 Task: In the  document roboposter.docx ,align picture to the 'center'. Insert word art below the picture and give heading  'Robot in Green'change the shape height to  6.82 in
Action: Mouse moved to (309, 406)
Screenshot: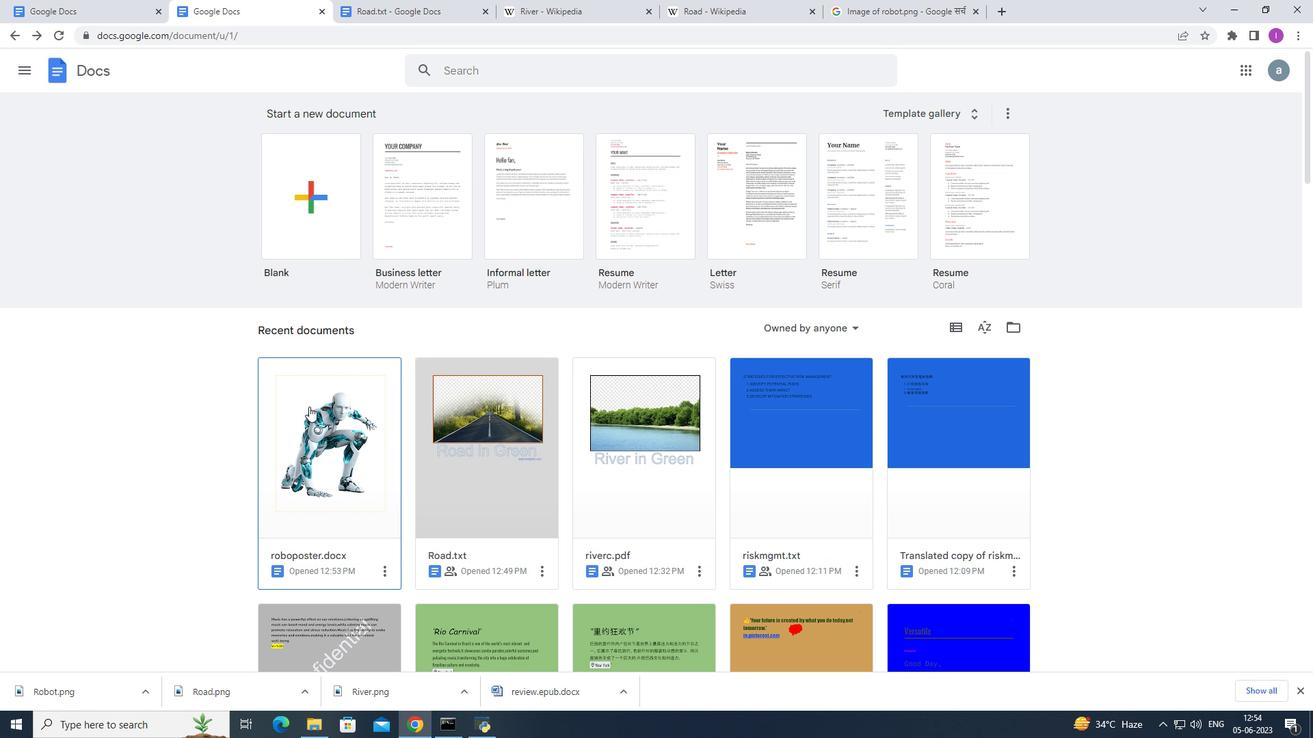 
Action: Mouse pressed left at (309, 406)
Screenshot: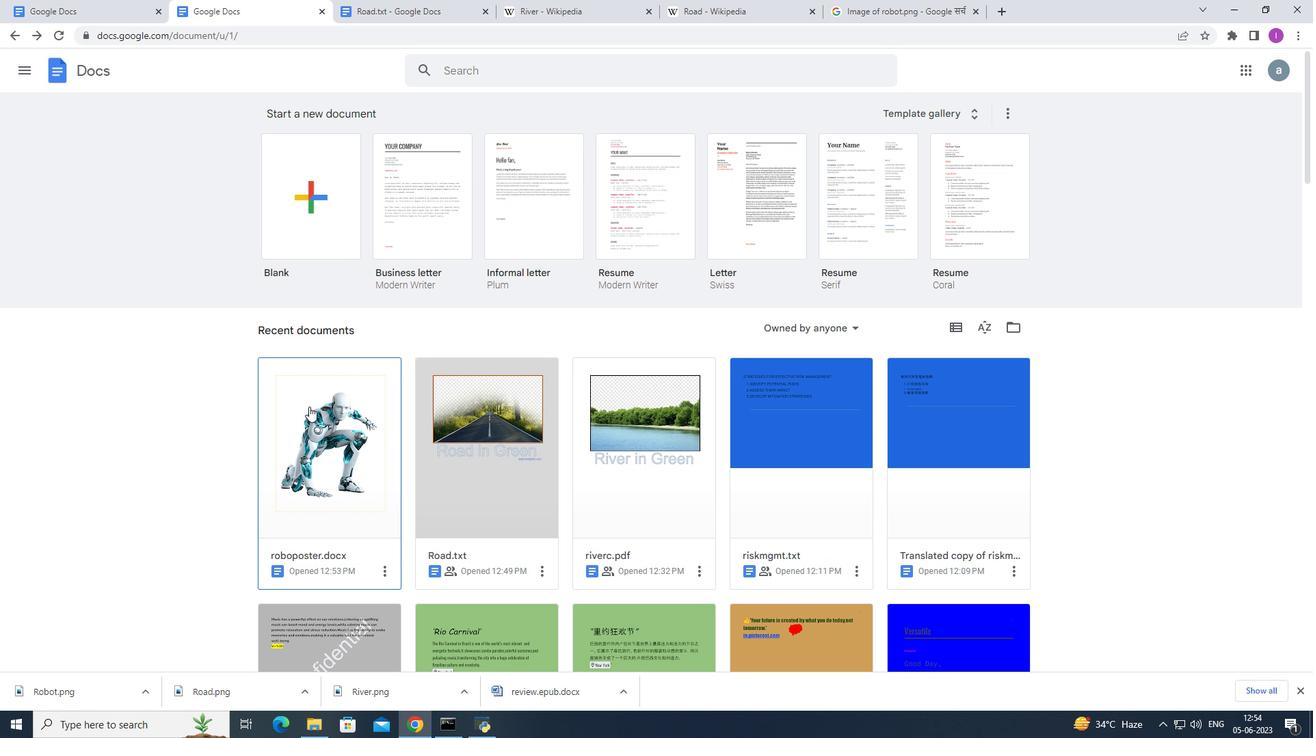 
Action: Mouse moved to (503, 211)
Screenshot: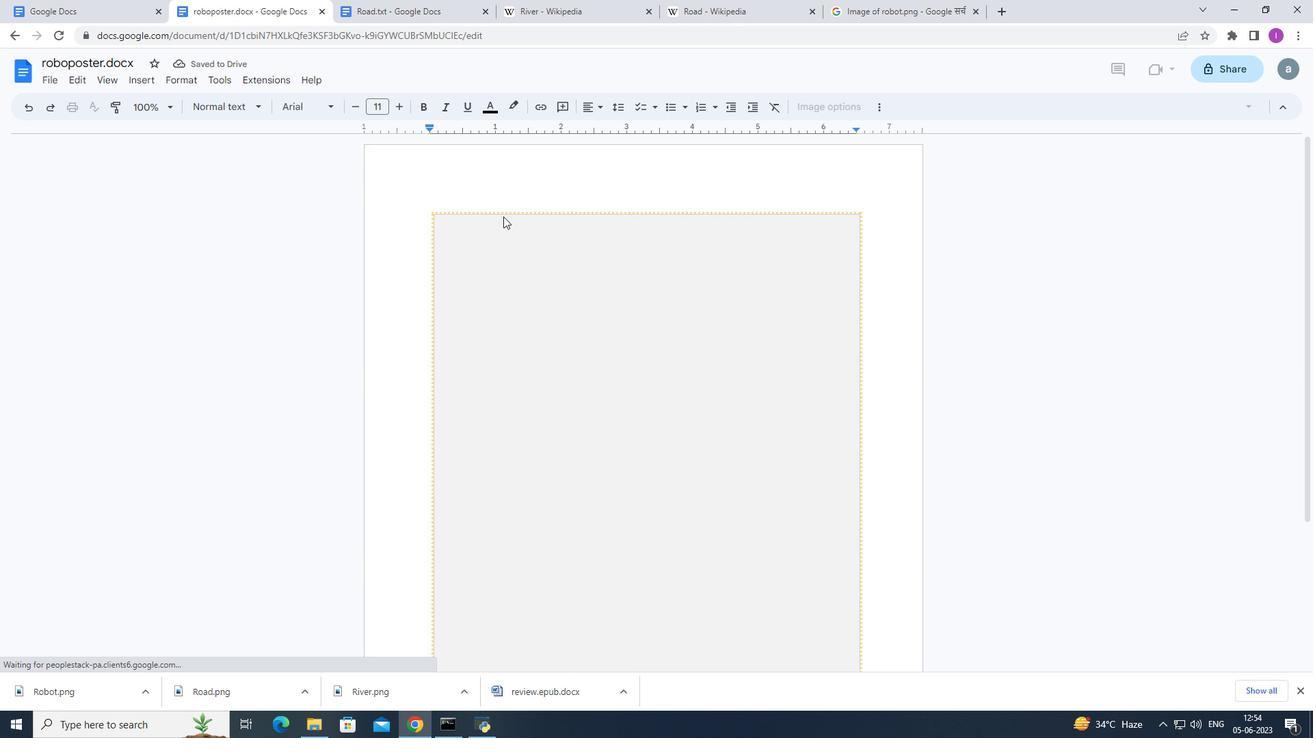 
Action: Mouse pressed left at (503, 211)
Screenshot: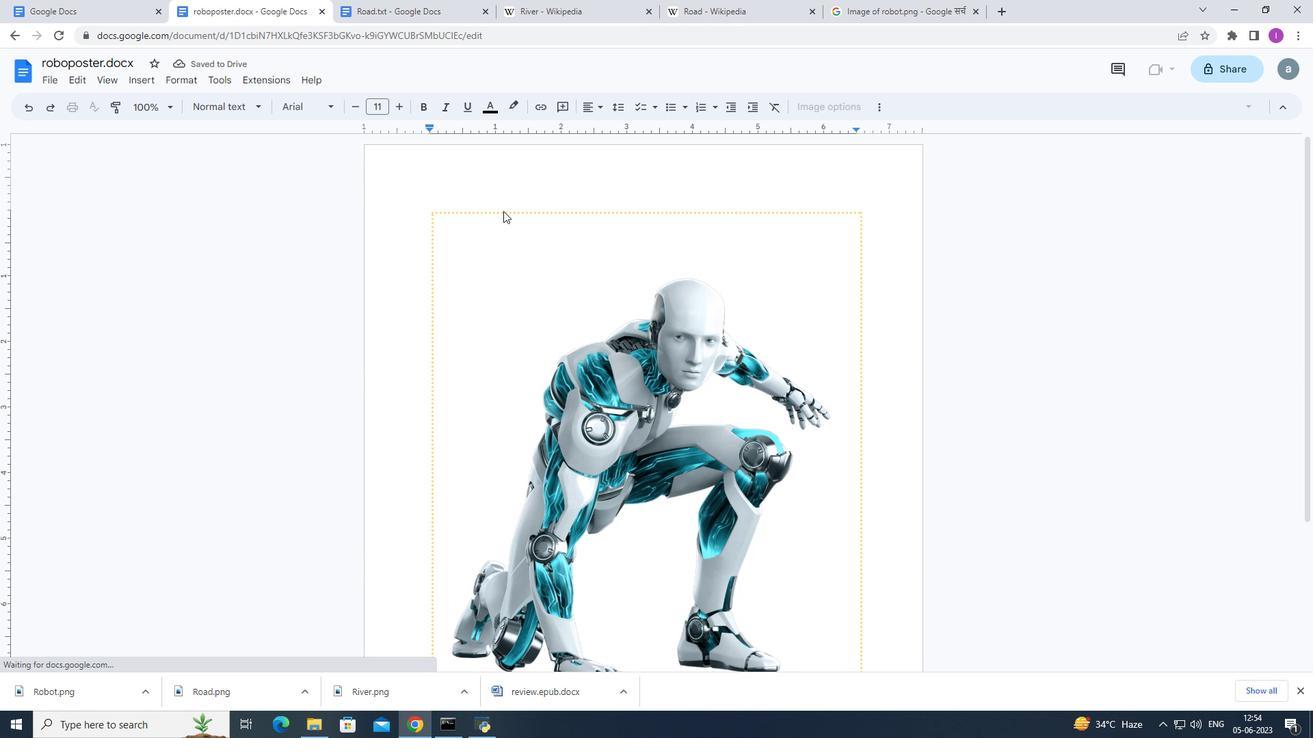 
Action: Mouse moved to (268, 112)
Screenshot: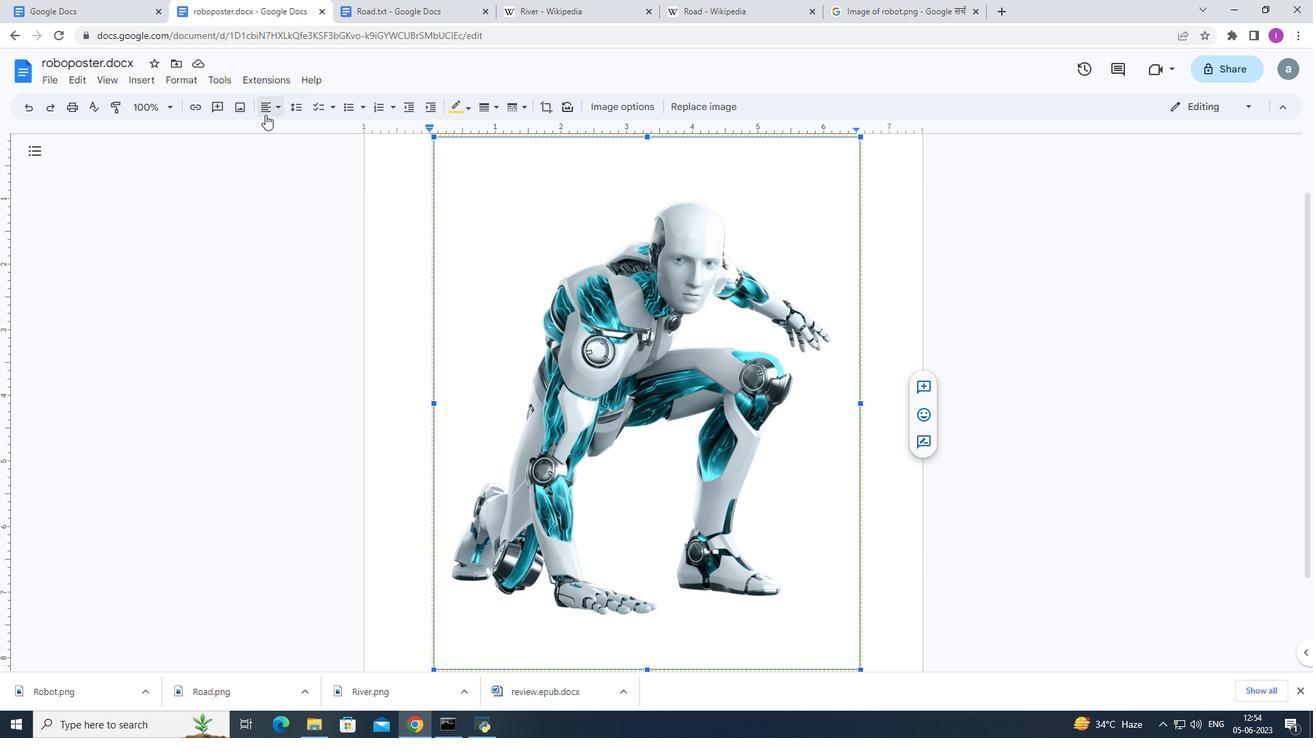 
Action: Mouse pressed left at (268, 112)
Screenshot: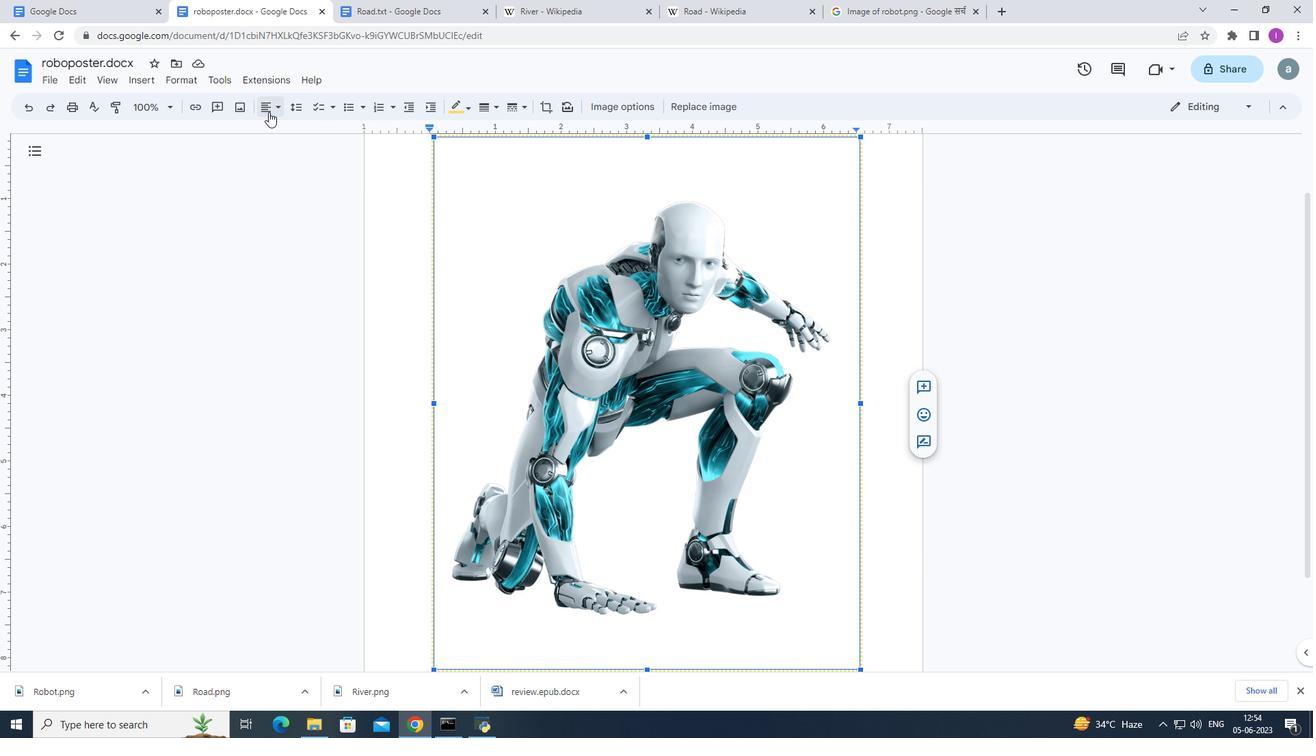 
Action: Mouse moved to (288, 129)
Screenshot: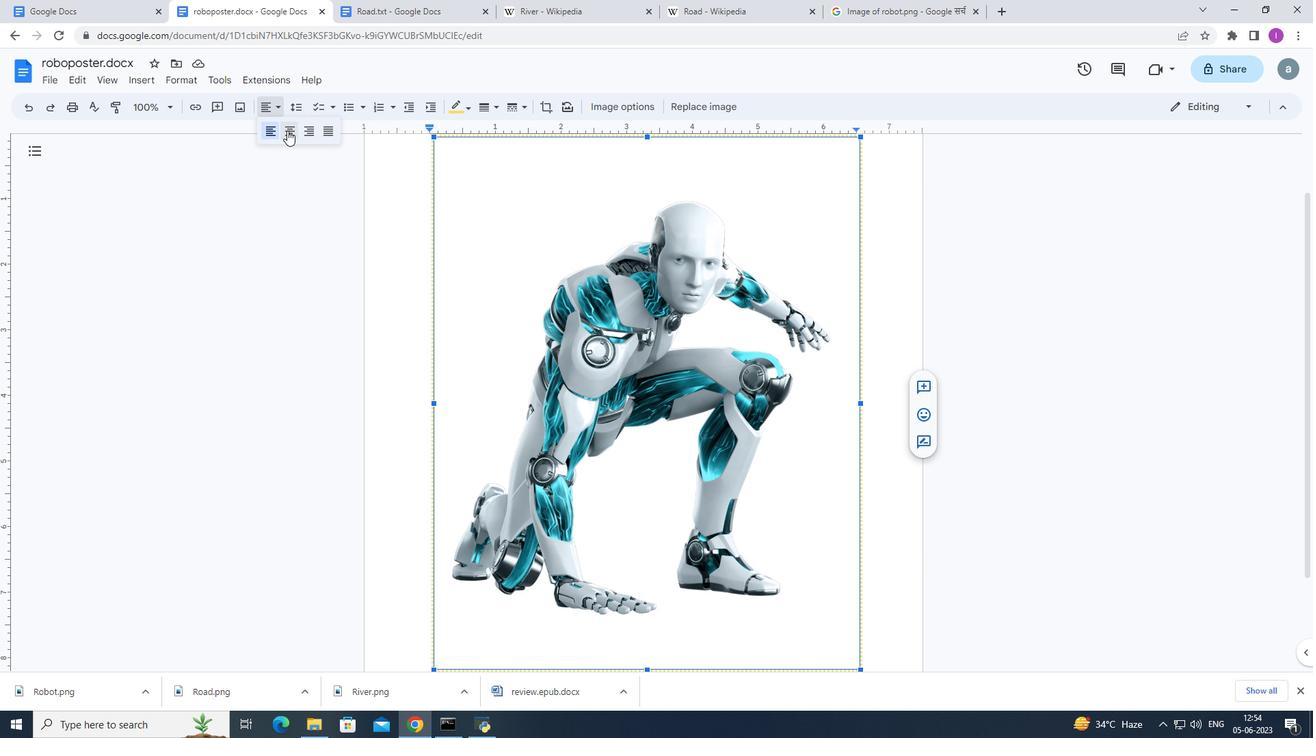 
Action: Mouse pressed left at (288, 129)
Screenshot: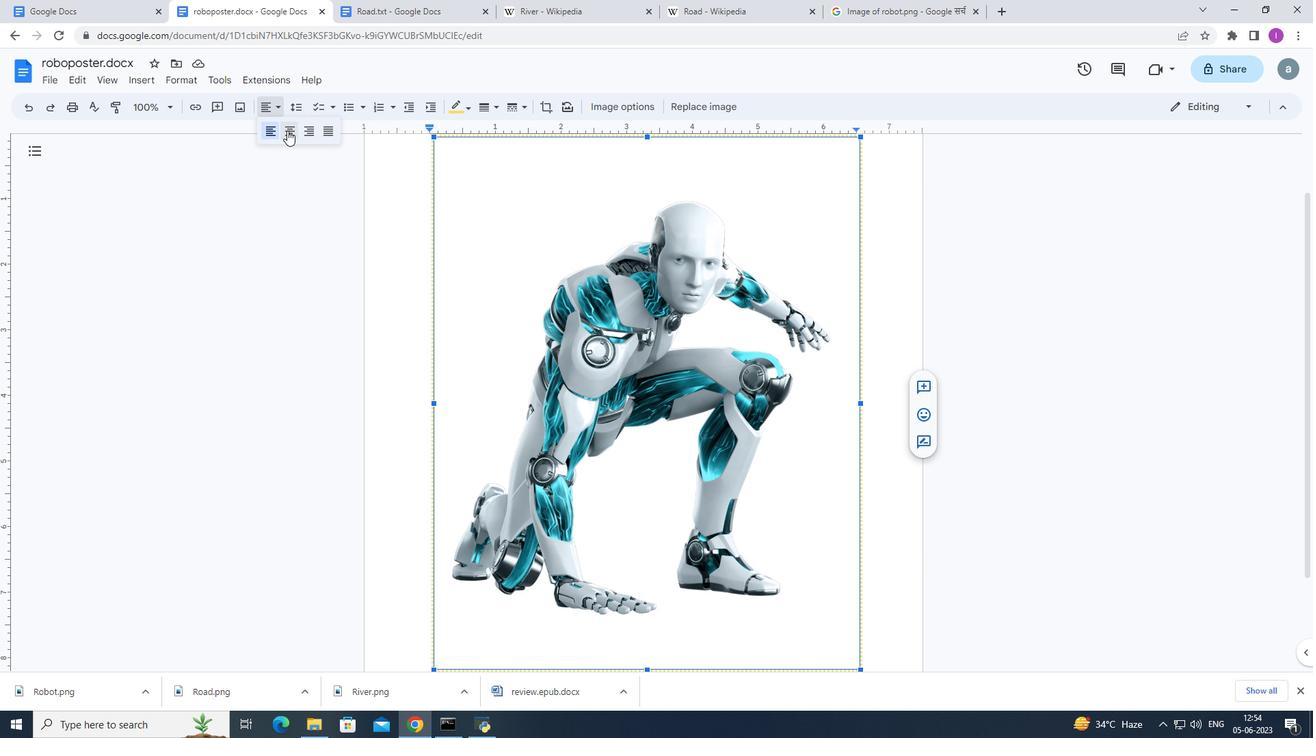 
Action: Mouse moved to (275, 303)
Screenshot: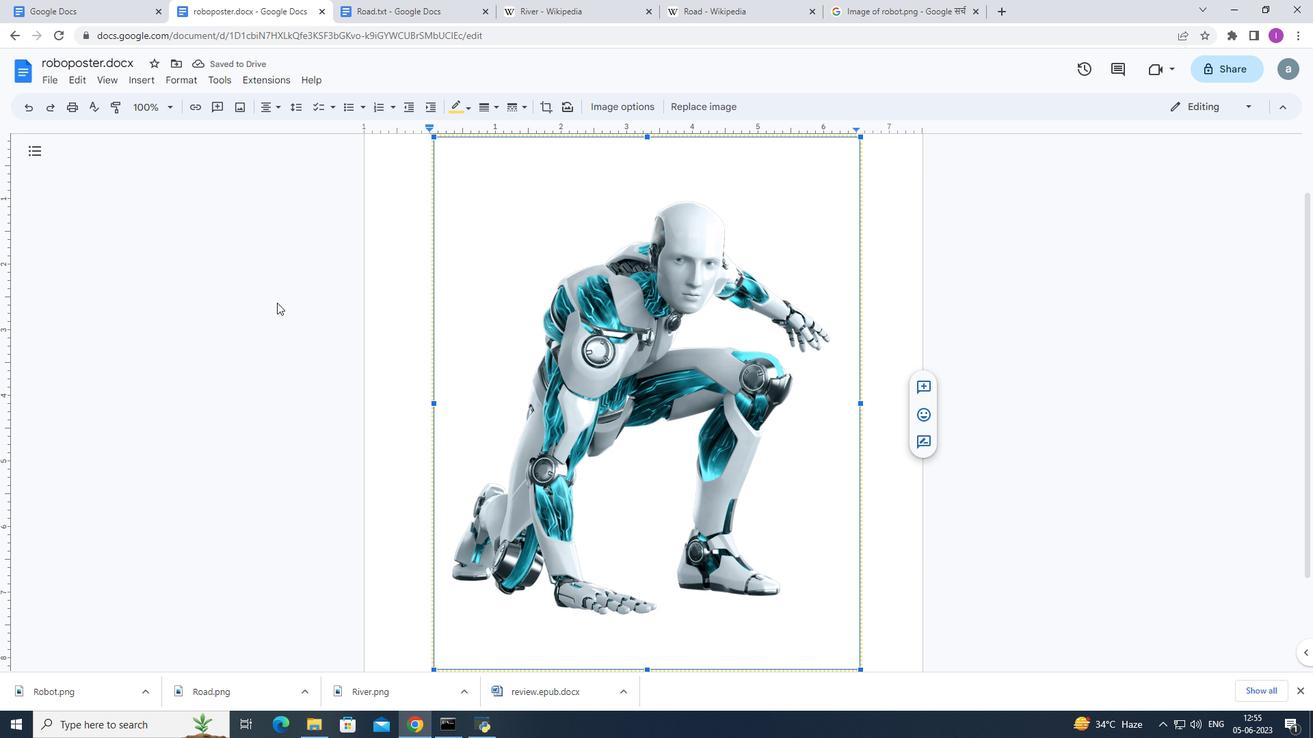 
Action: Mouse scrolled (275, 302) with delta (0, 0)
Screenshot: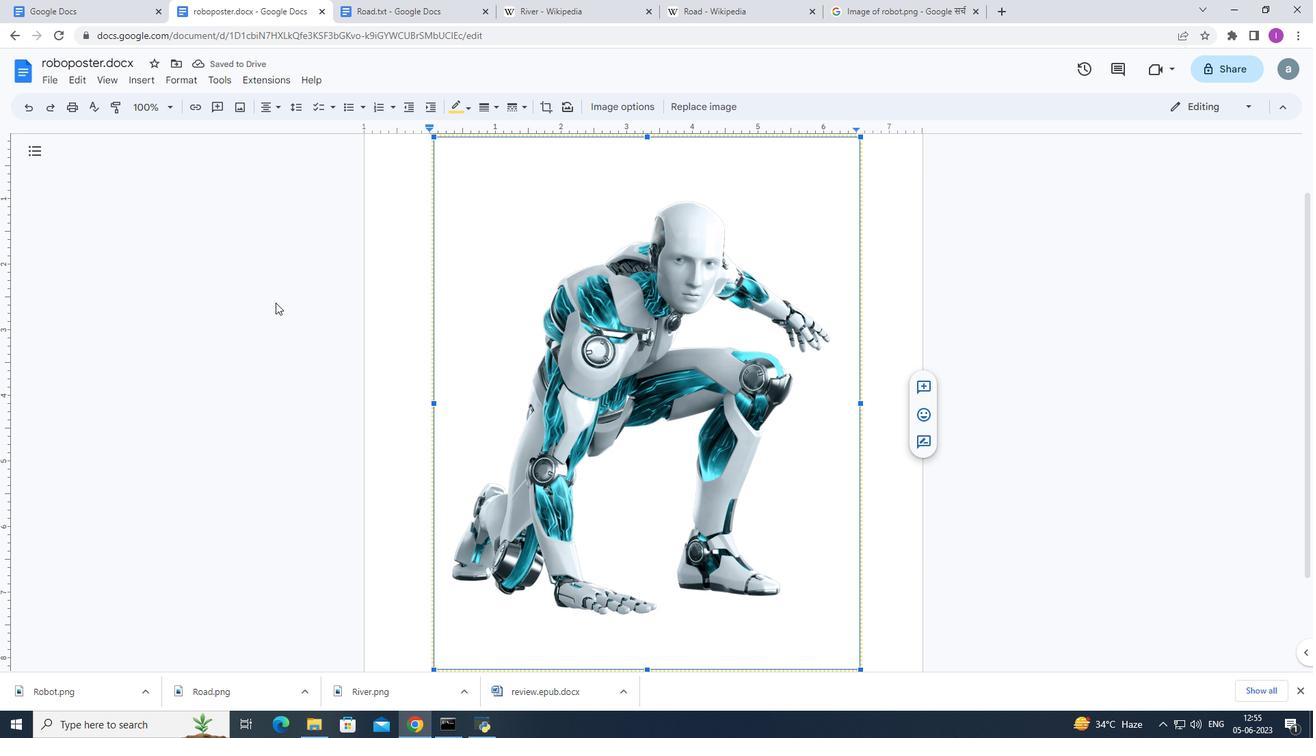 
Action: Mouse moved to (275, 303)
Screenshot: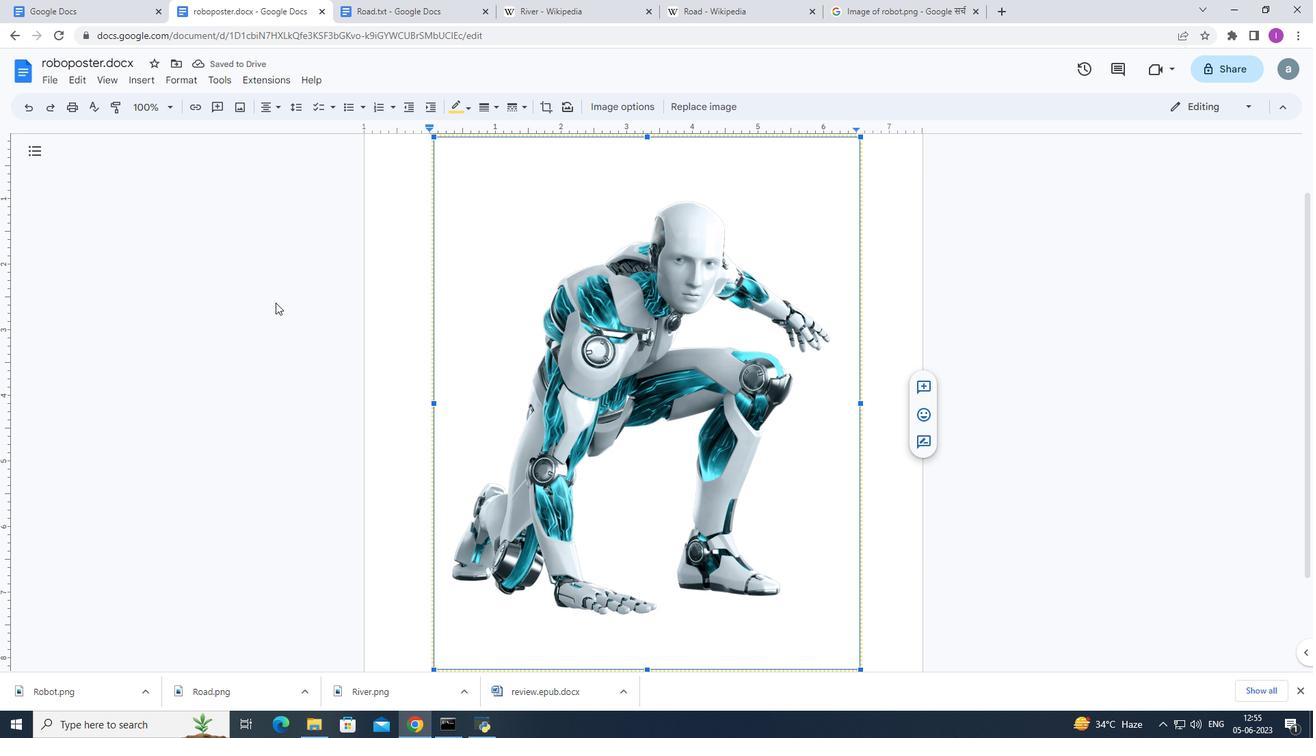 
Action: Mouse scrolled (275, 302) with delta (0, 0)
Screenshot: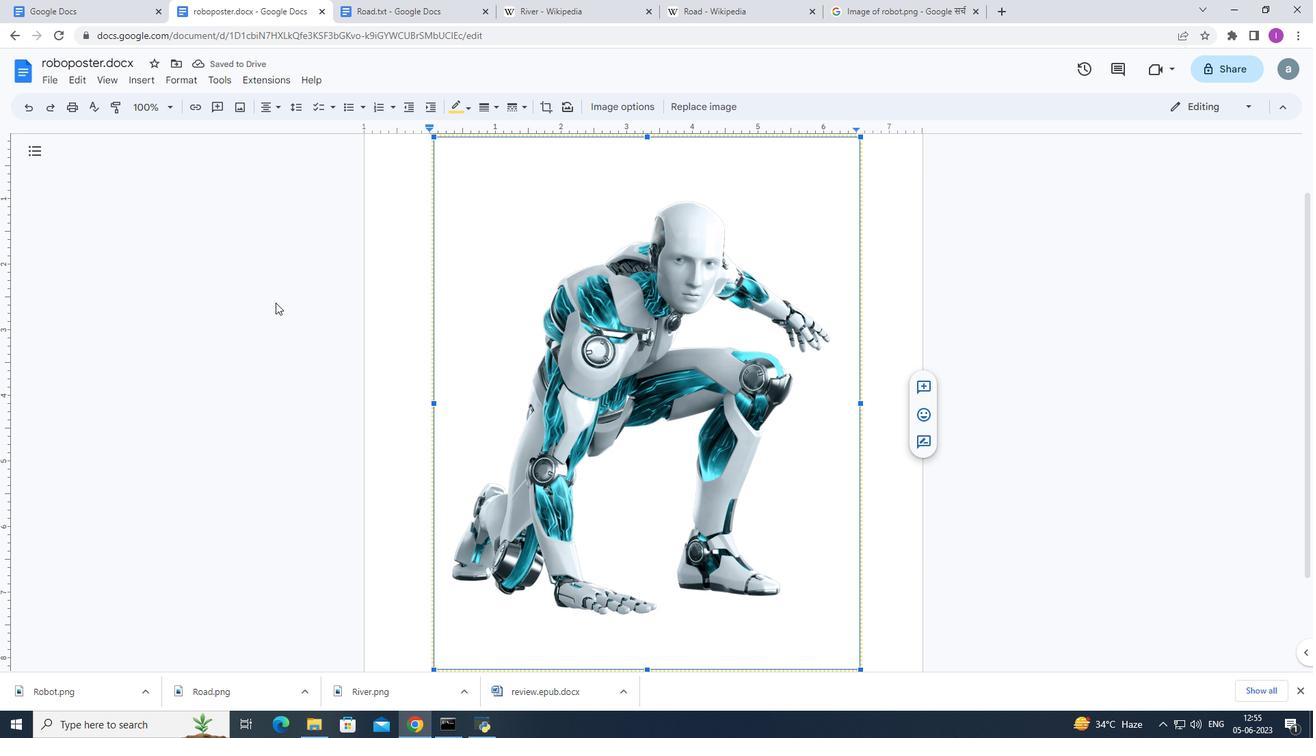 
Action: Mouse scrolled (275, 302) with delta (0, 0)
Screenshot: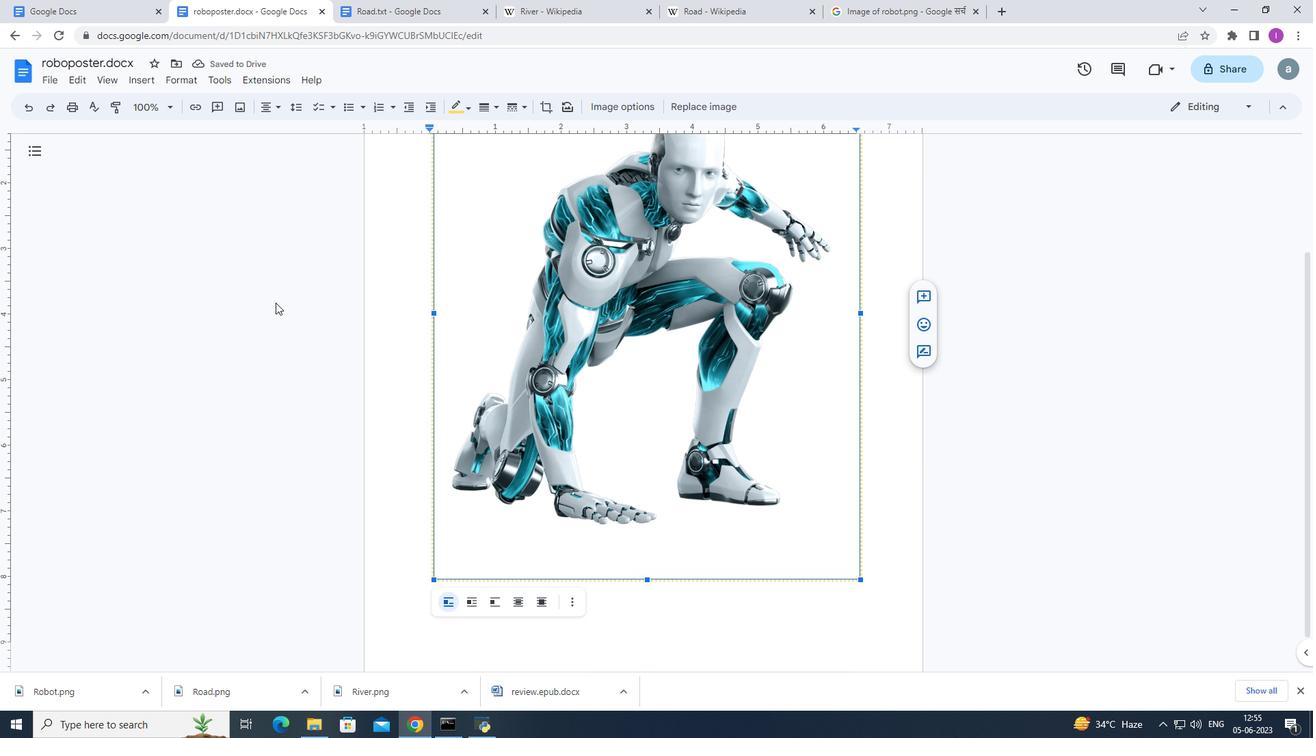 
Action: Mouse moved to (278, 293)
Screenshot: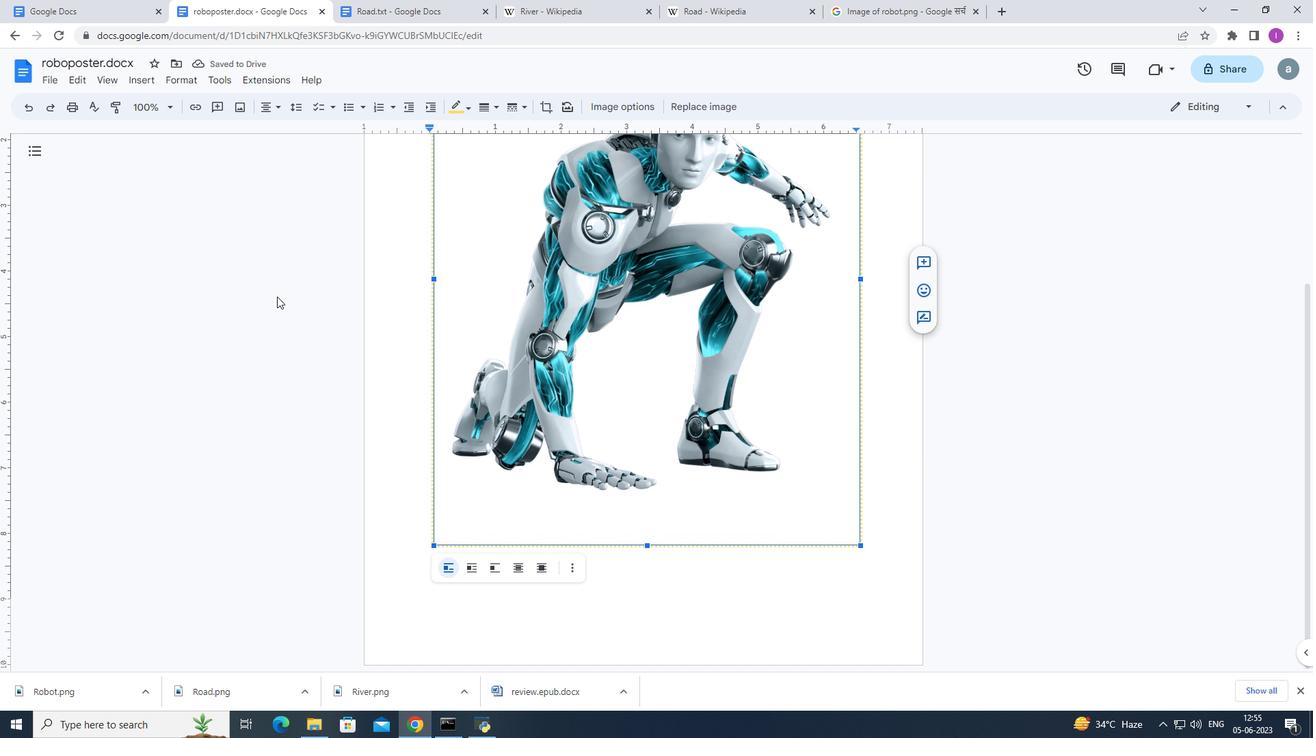 
Action: Mouse scrolled (278, 292) with delta (0, 0)
Screenshot: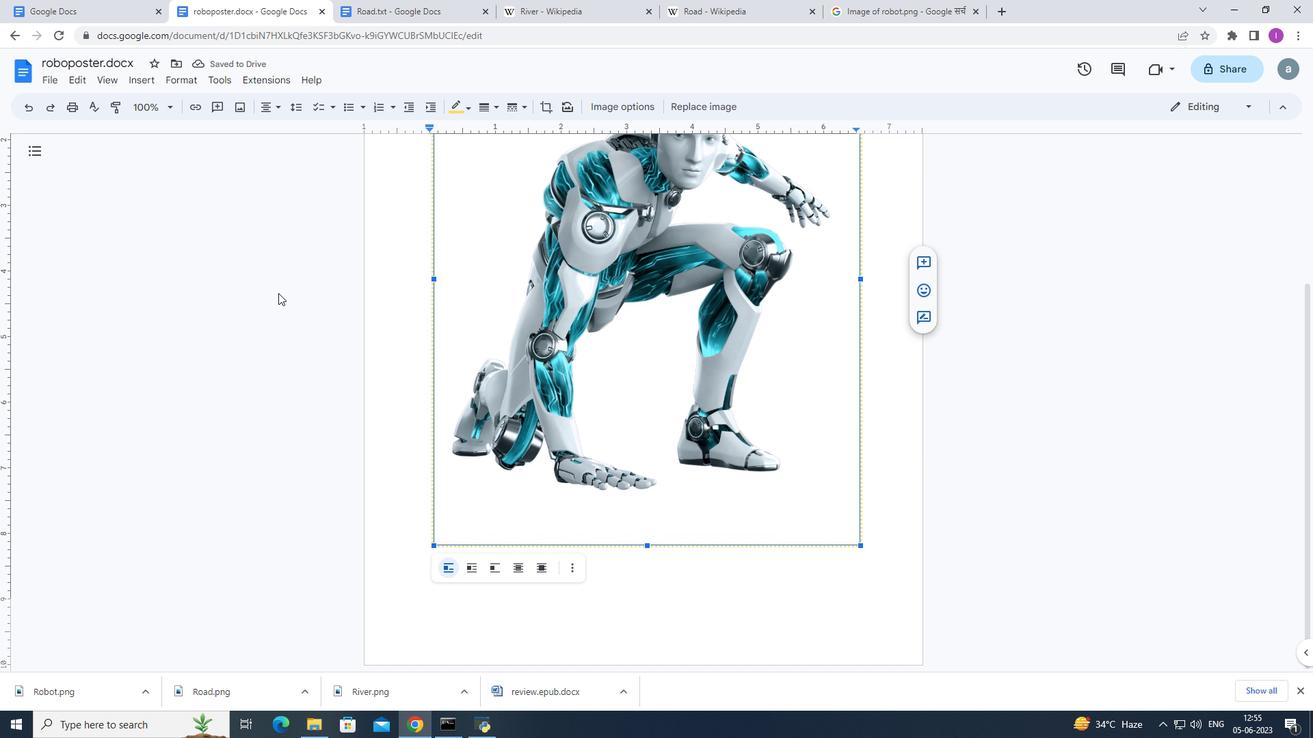 
Action: Mouse moved to (993, 348)
Screenshot: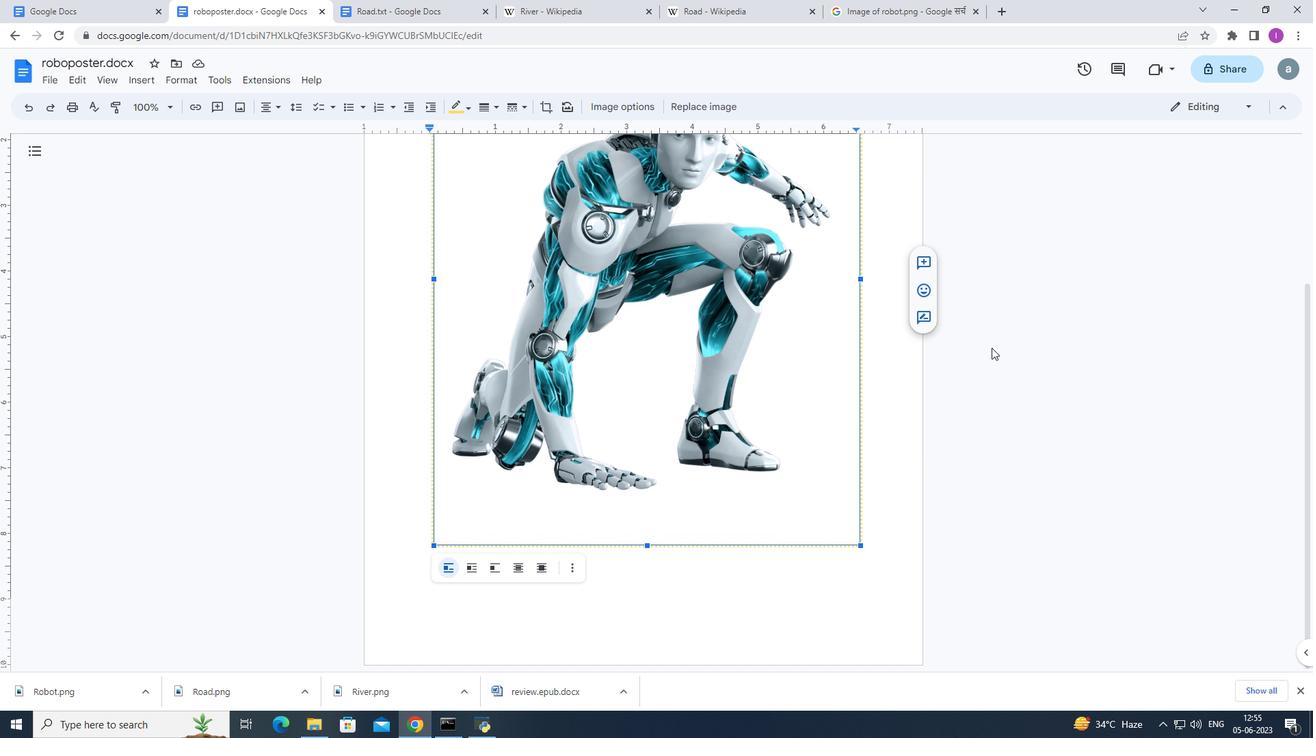 
Action: Mouse pressed left at (993, 348)
Screenshot: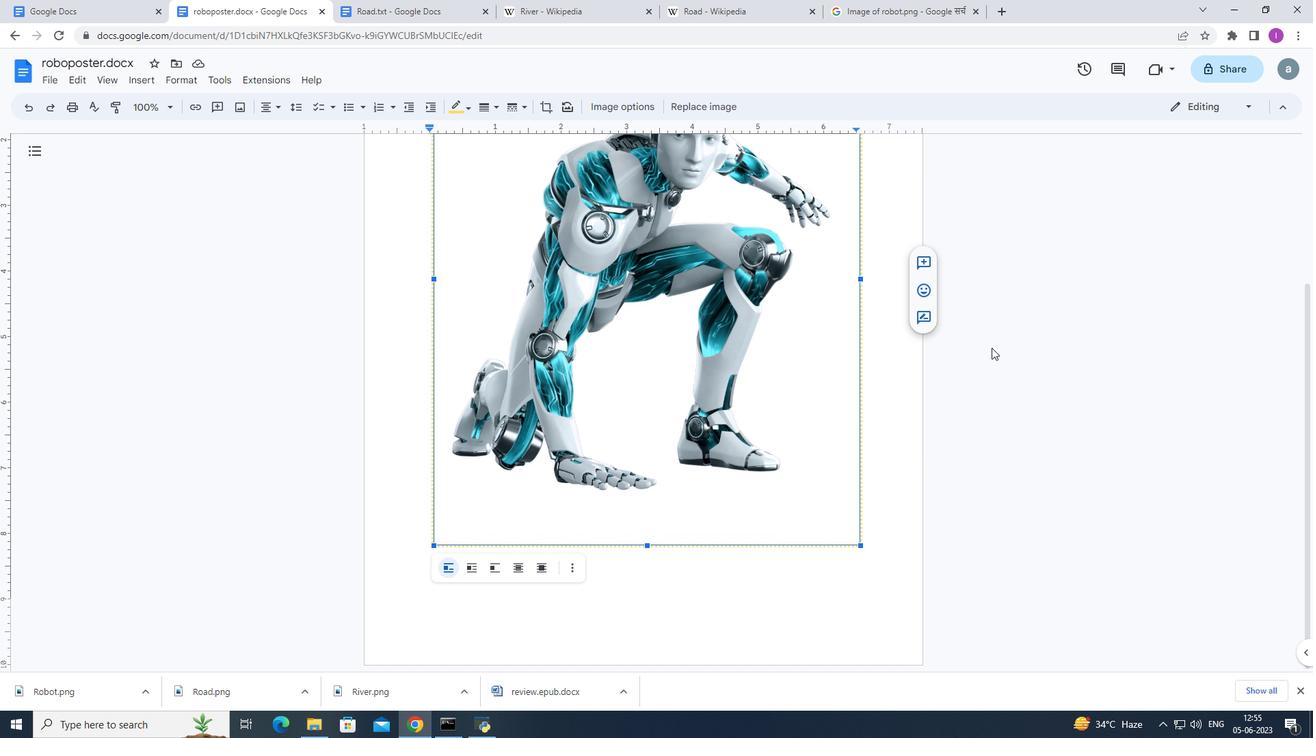 
Action: Mouse moved to (140, 79)
Screenshot: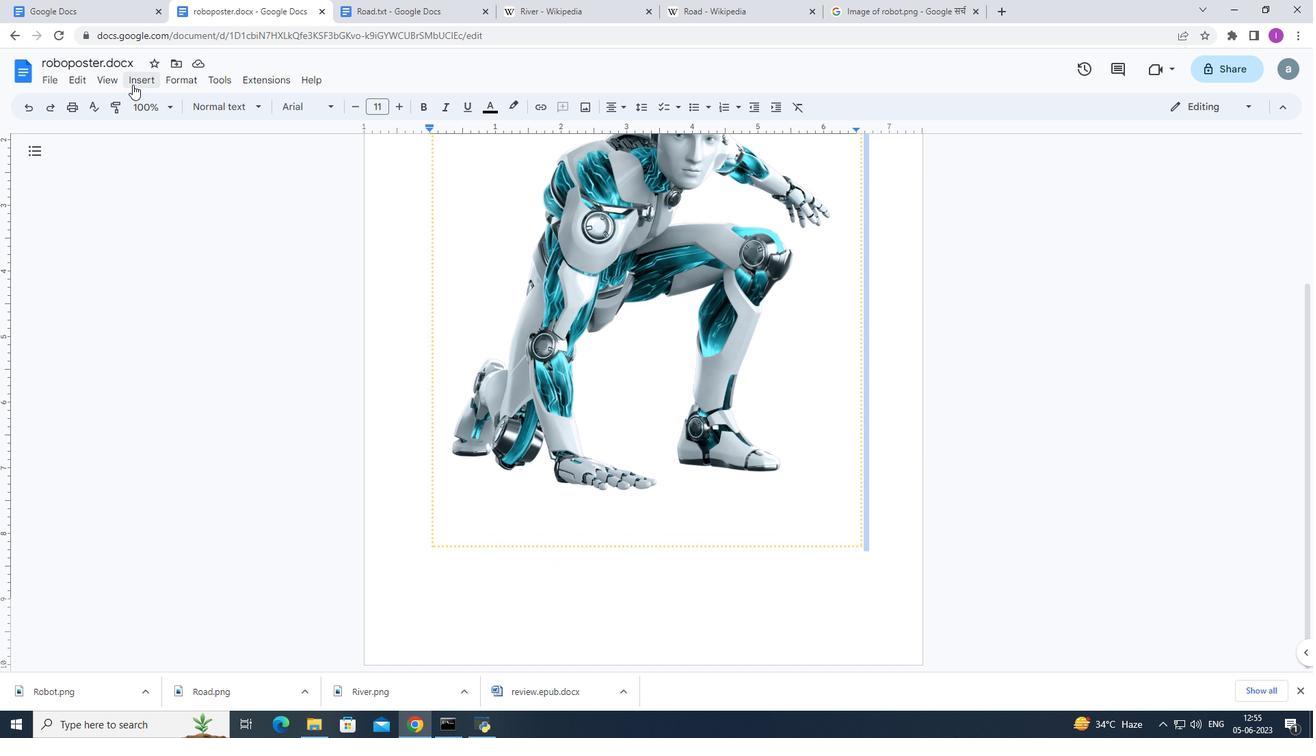 
Action: Mouse pressed left at (140, 79)
Screenshot: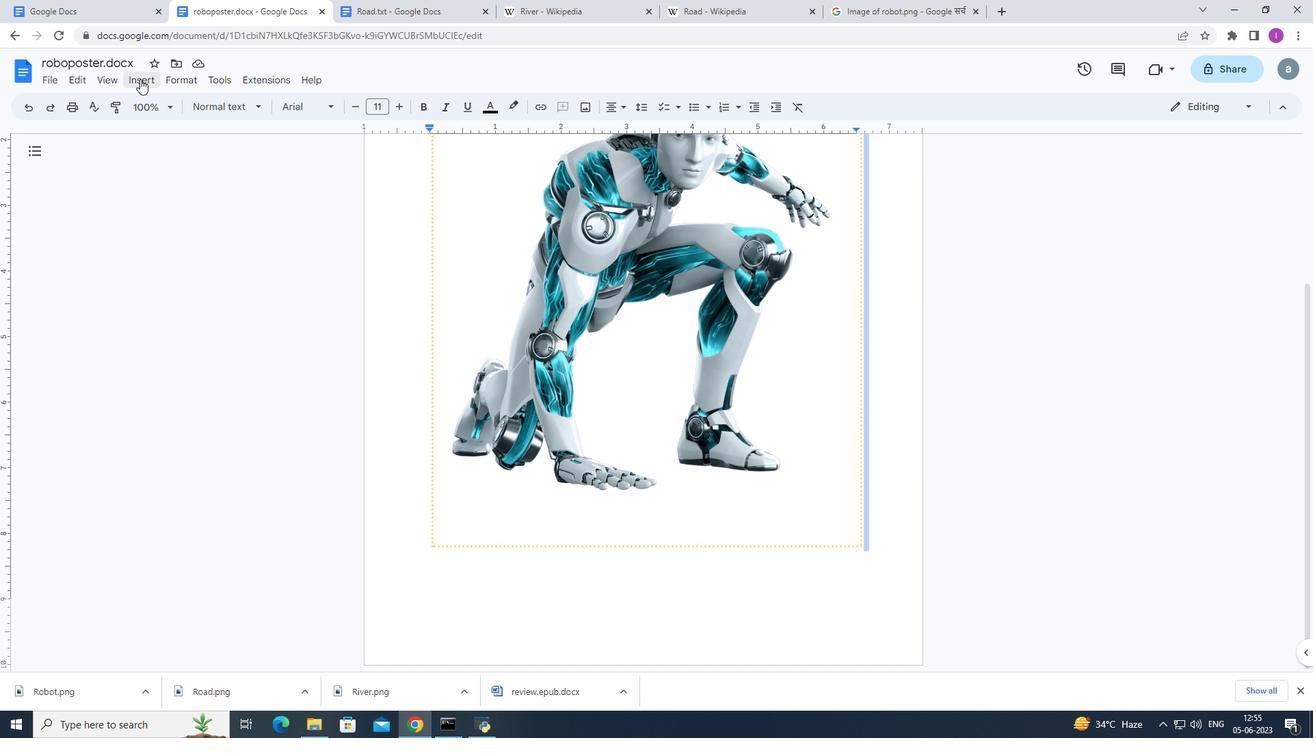 
Action: Mouse moved to (385, 151)
Screenshot: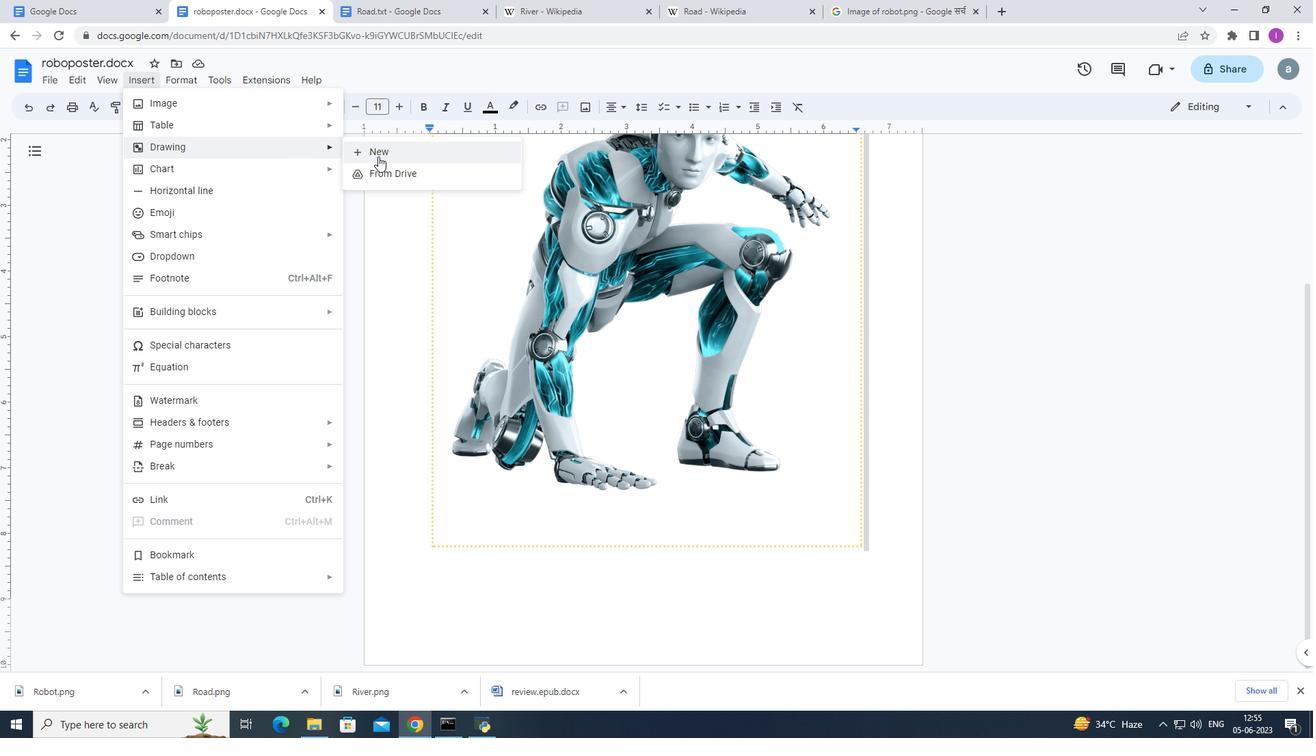 
Action: Mouse pressed left at (385, 151)
Screenshot: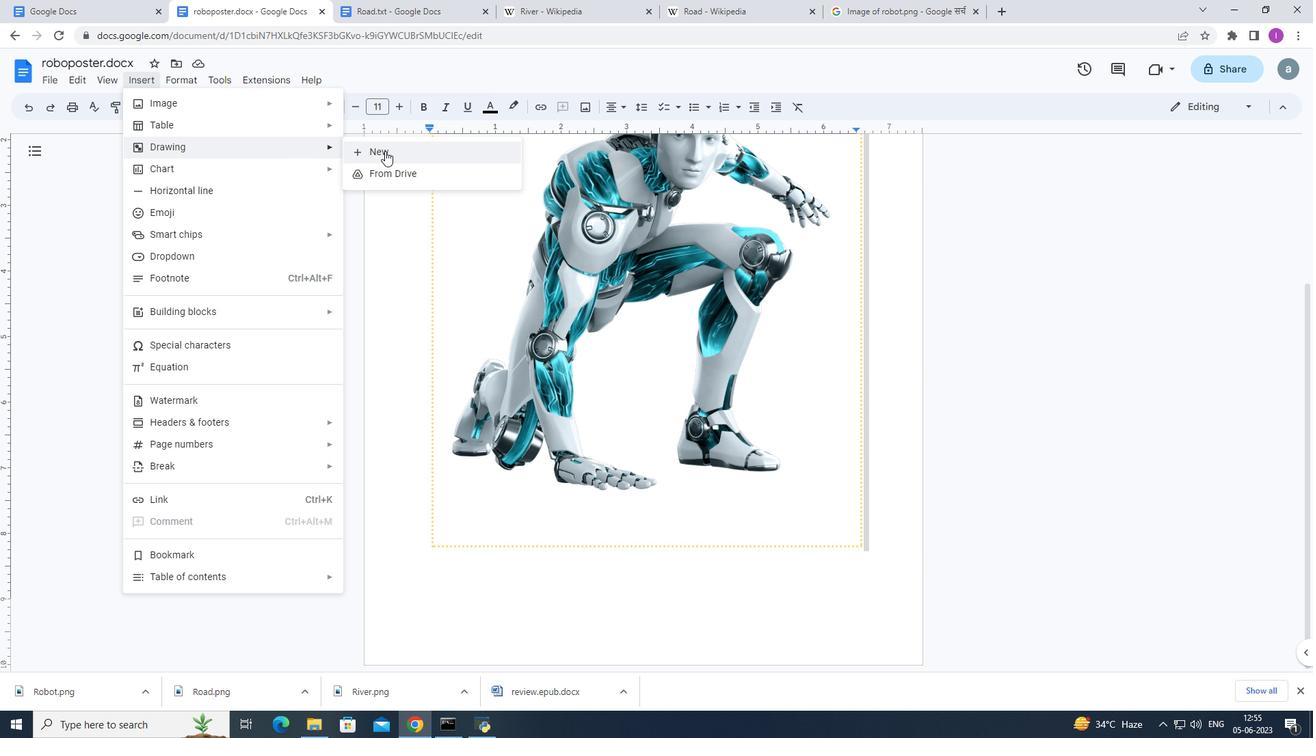 
Action: Mouse moved to (361, 128)
Screenshot: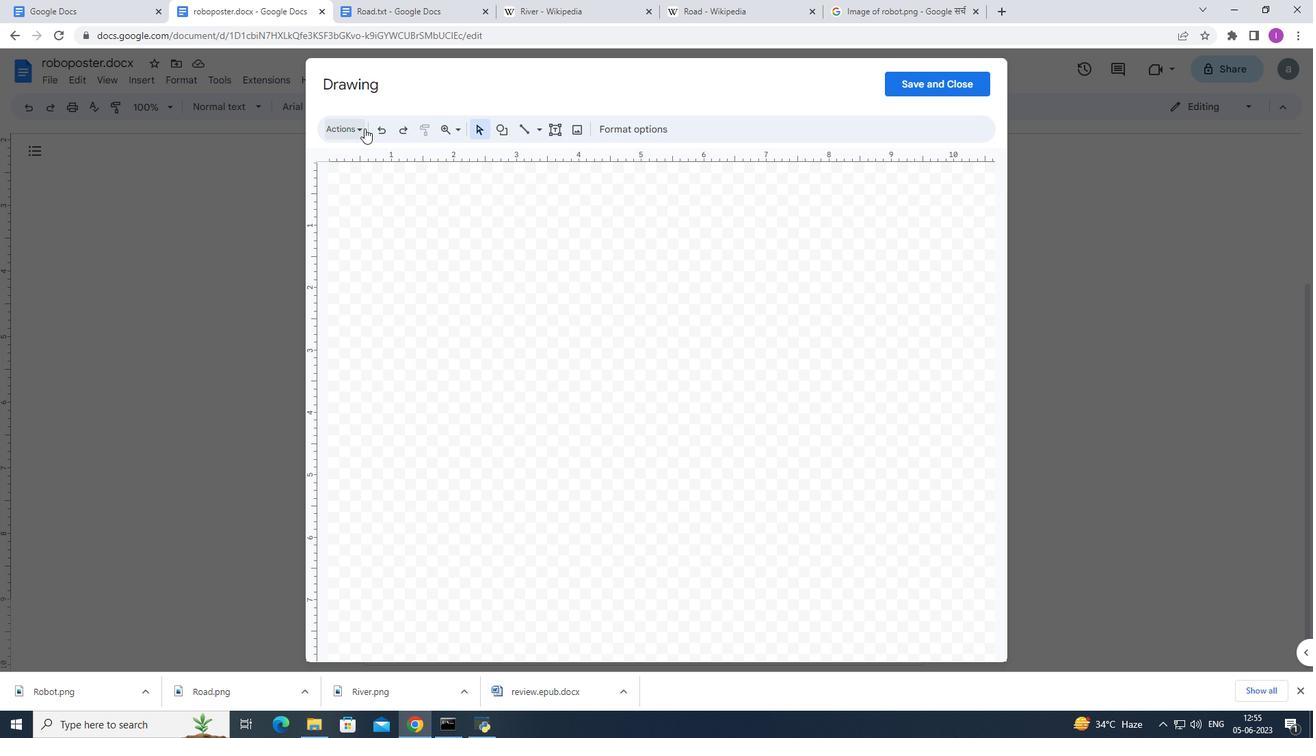
Action: Mouse pressed left at (361, 128)
Screenshot: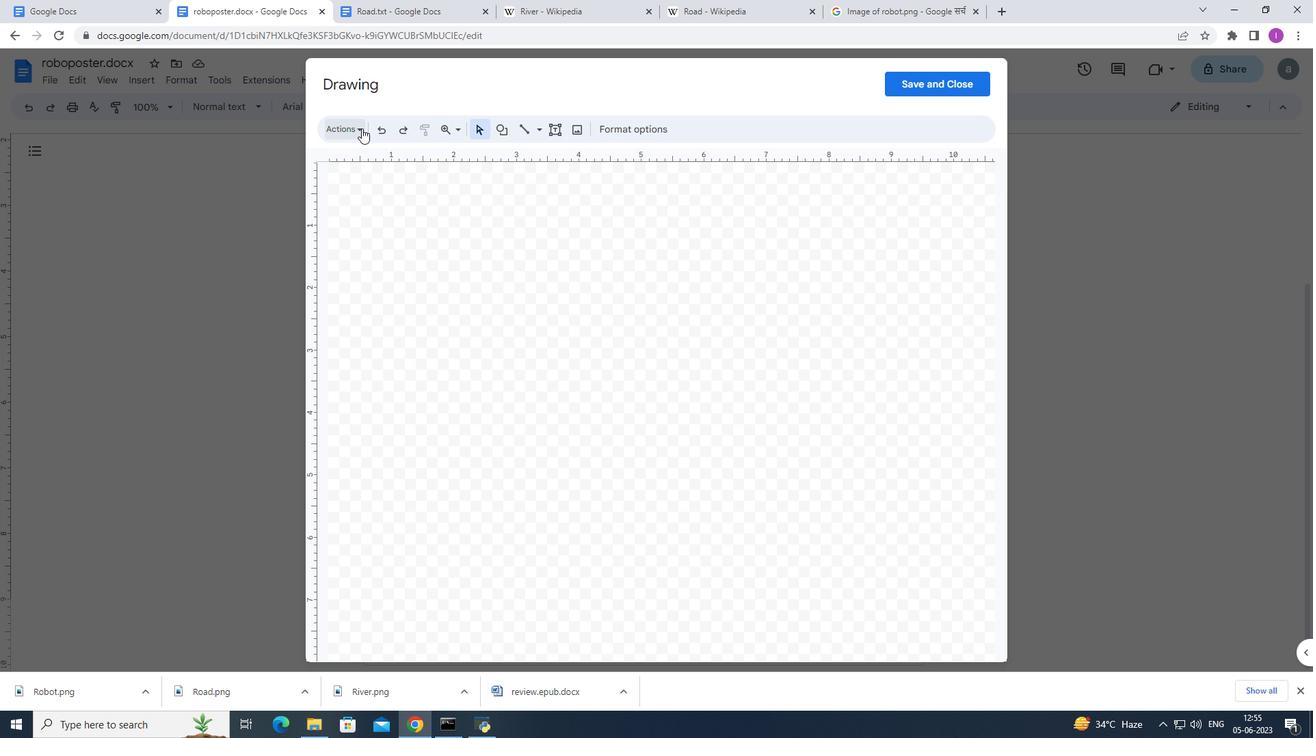 
Action: Mouse moved to (381, 220)
Screenshot: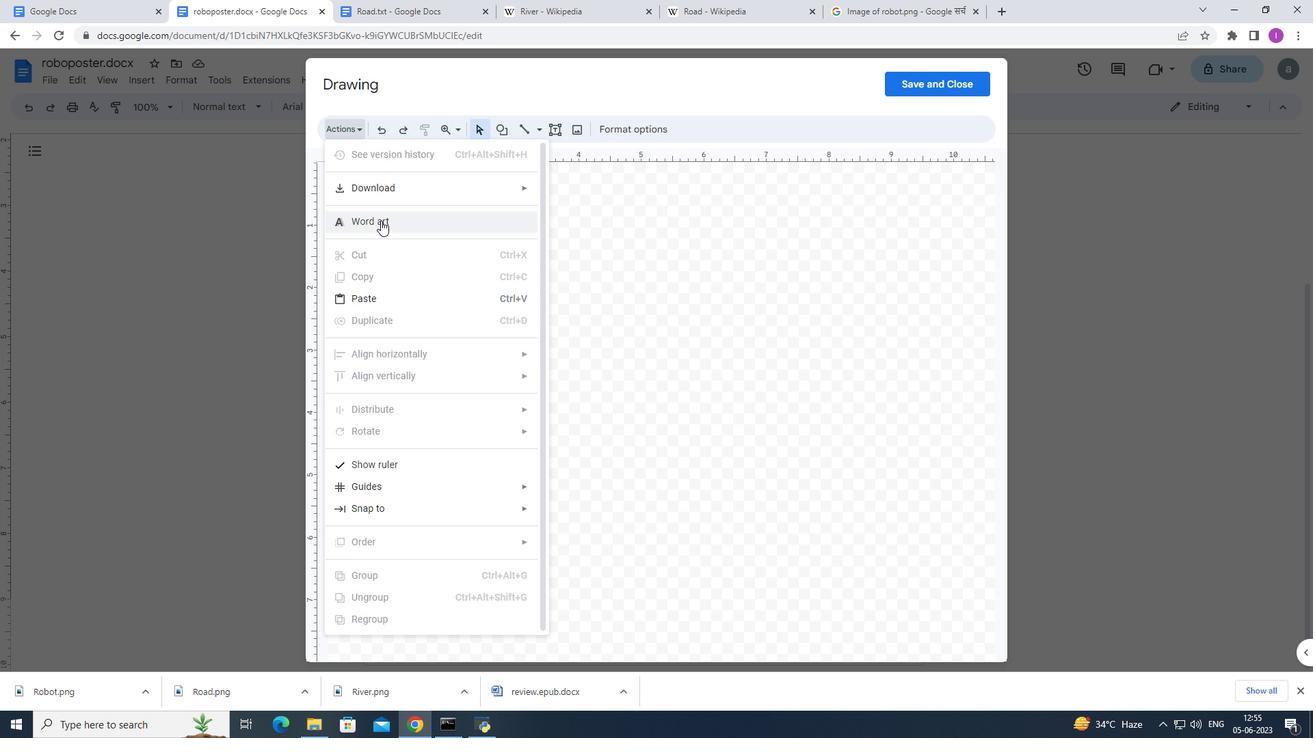 
Action: Mouse pressed left at (381, 220)
Screenshot: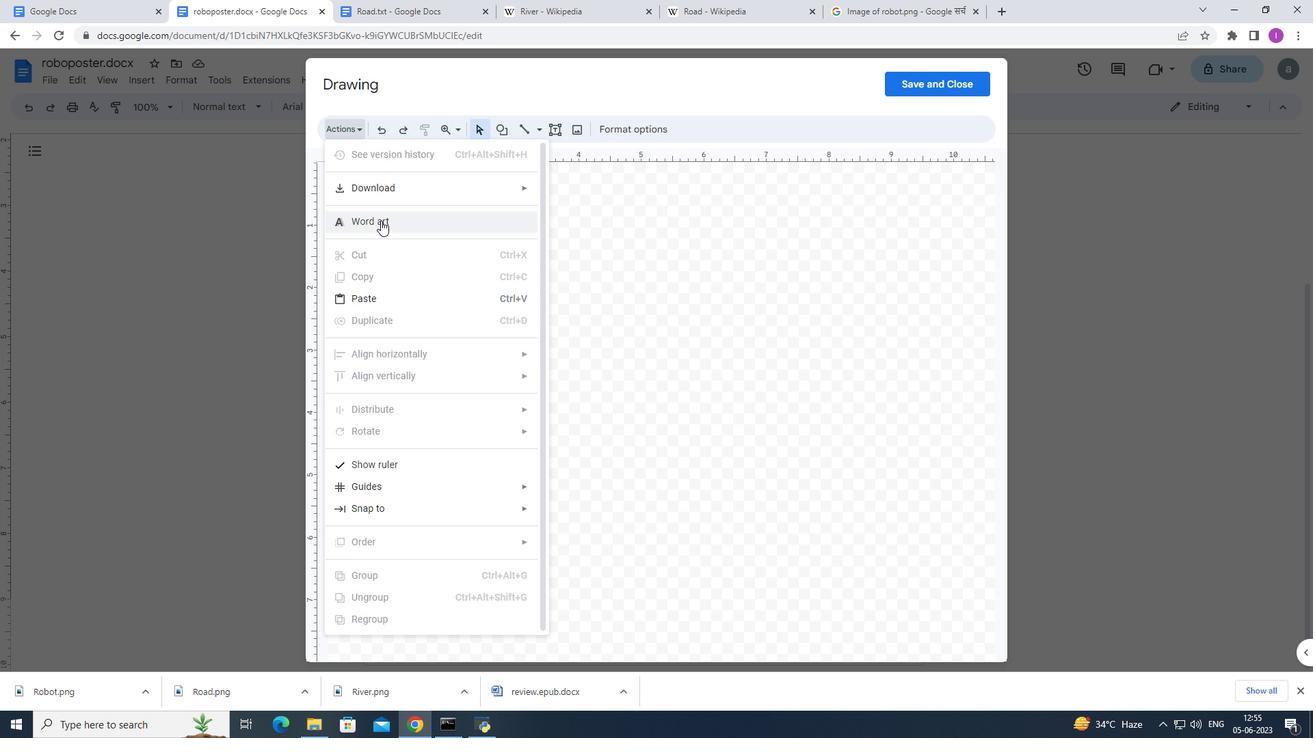 
Action: Mouse moved to (597, 220)
Screenshot: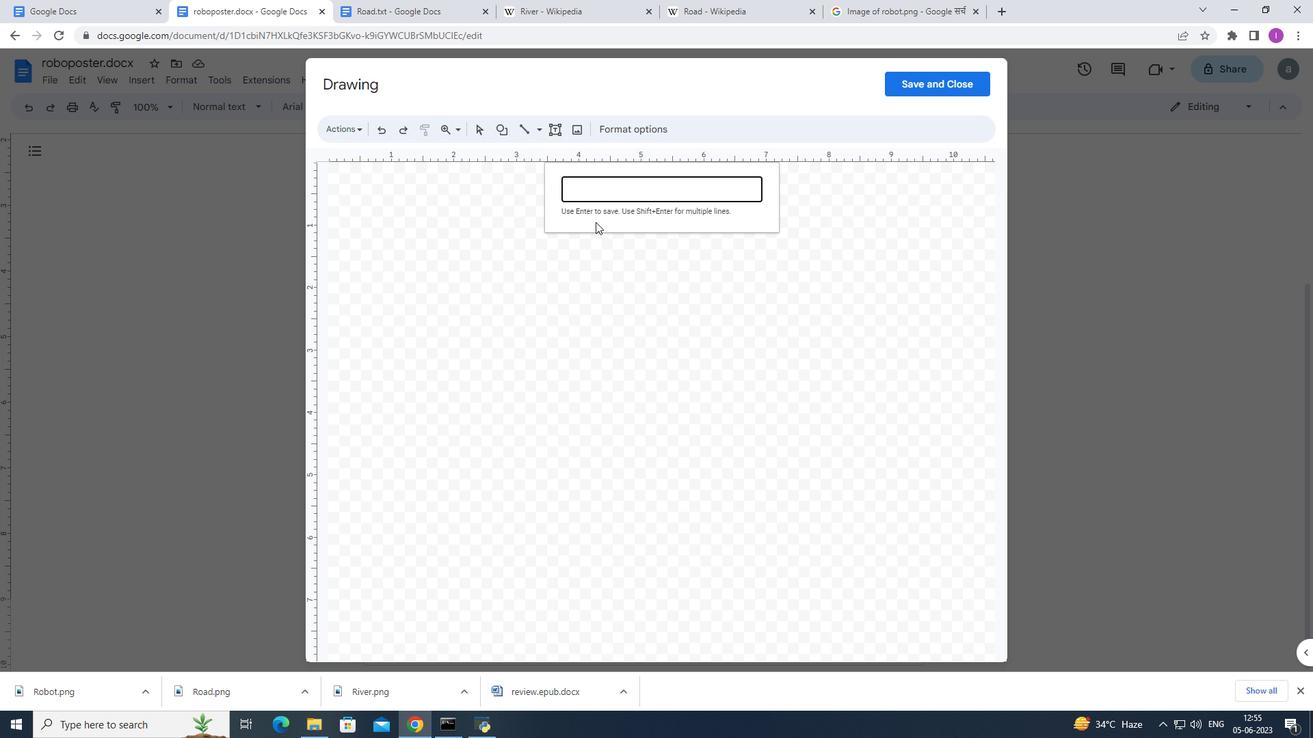 
Action: Key pressed <Key.shift><Key.shift><Key.shift><Key.shift><Key.shift><Key.shift><Key.shift><Key.shift><Key.shift><Key.shift><Key.shift><Key.shift><Key.shift><Key.shift>Robot<Key.space>in<Key.space><Key.shift><Key.shift><Key.shift><Key.shift><Key.shift><Key.shift><Key.shift><Key.shift>Gree.<Key.backspace>n
Screenshot: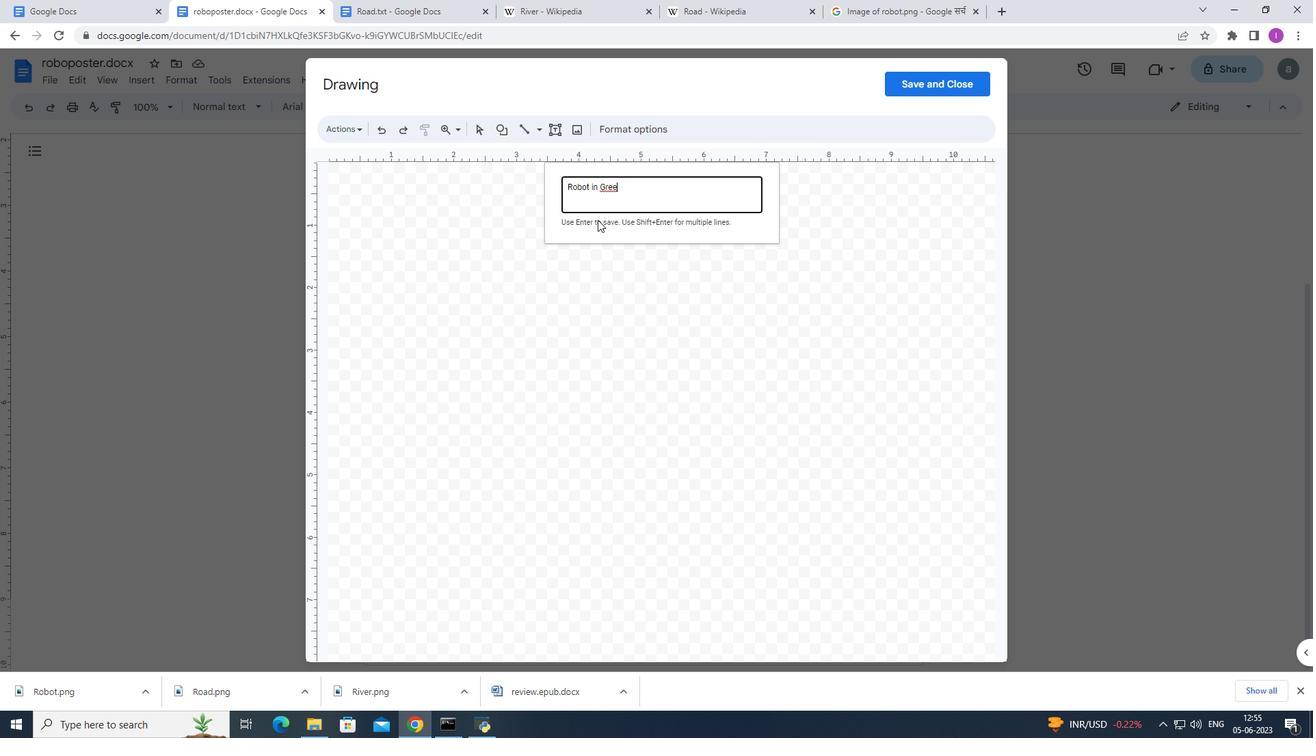
Action: Mouse moved to (660, 218)
Screenshot: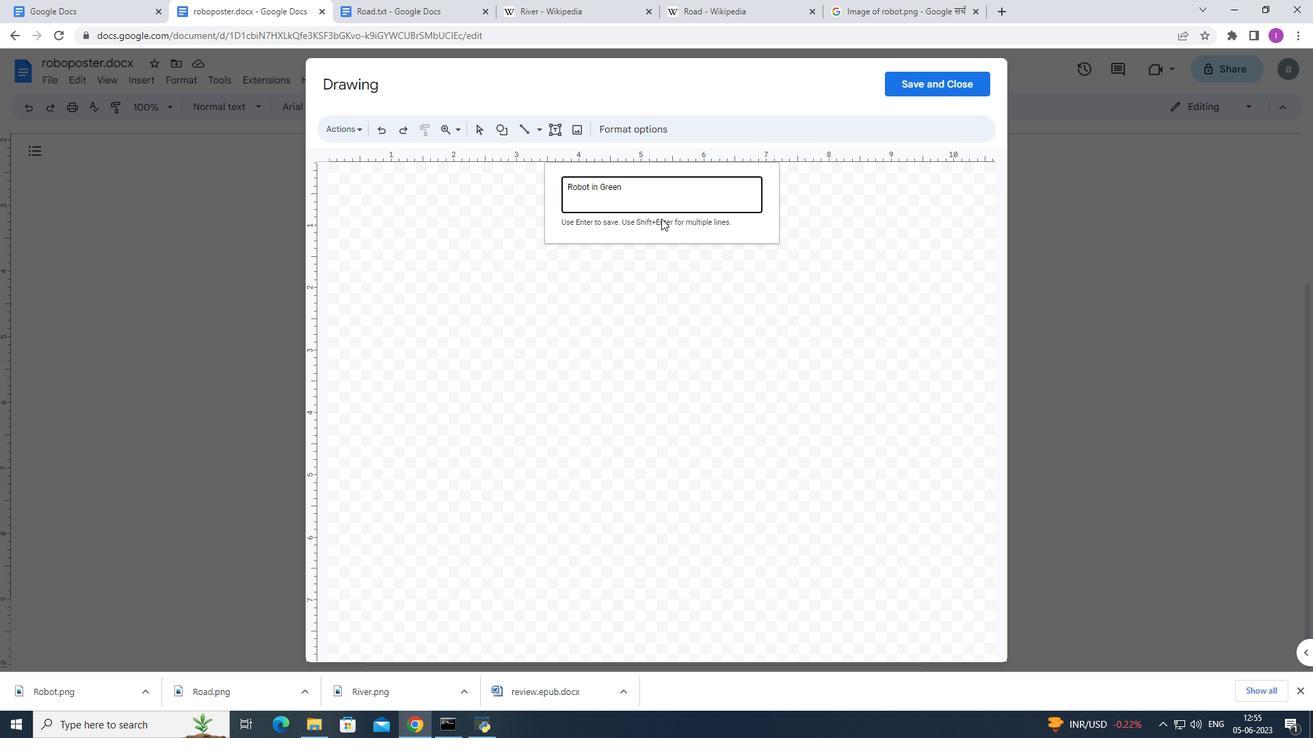 
Action: Key pressed <Key.enter>
Screenshot: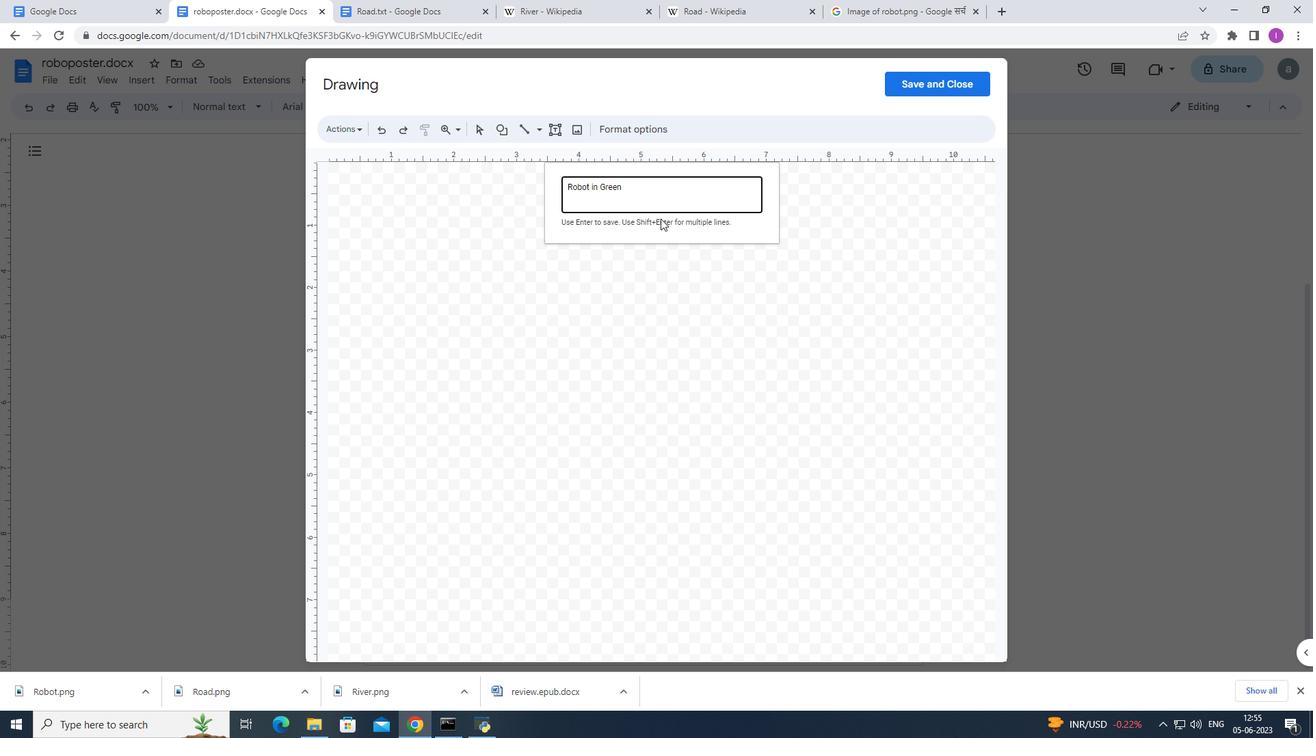 
Action: Mouse moved to (949, 84)
Screenshot: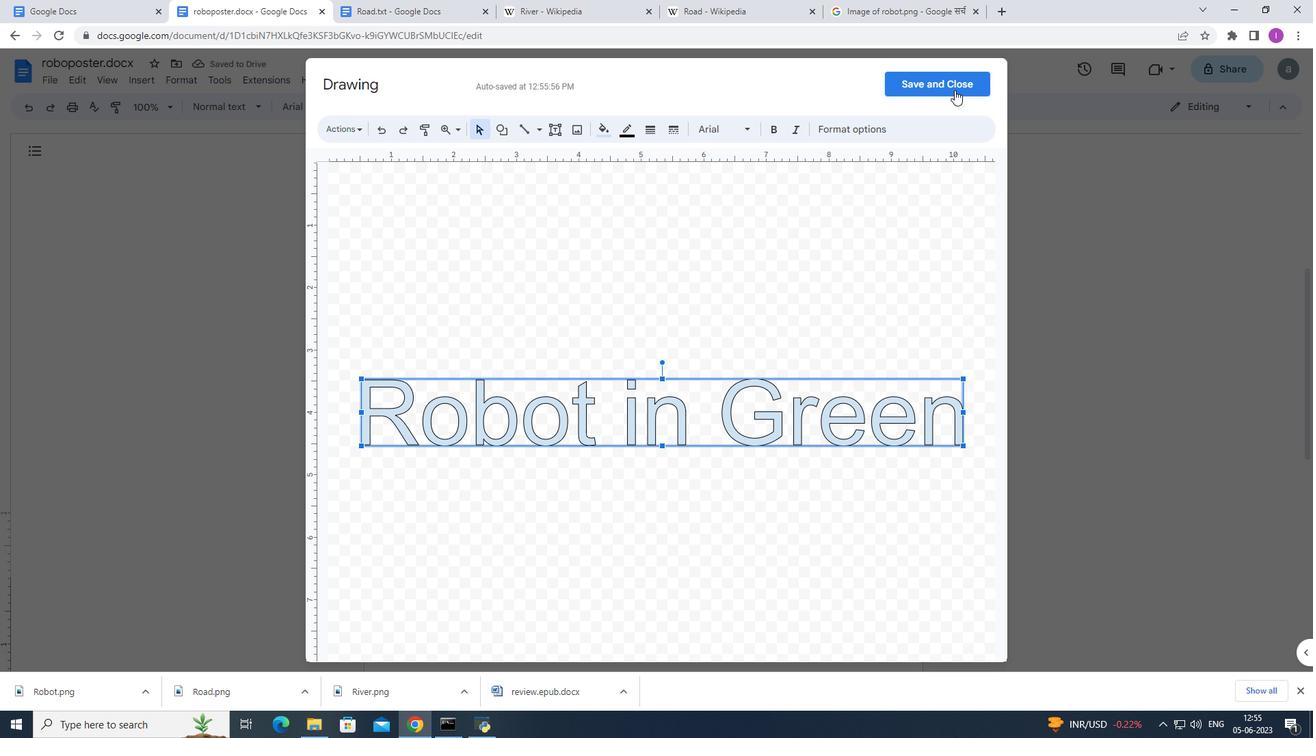 
Action: Mouse pressed left at (949, 84)
Screenshot: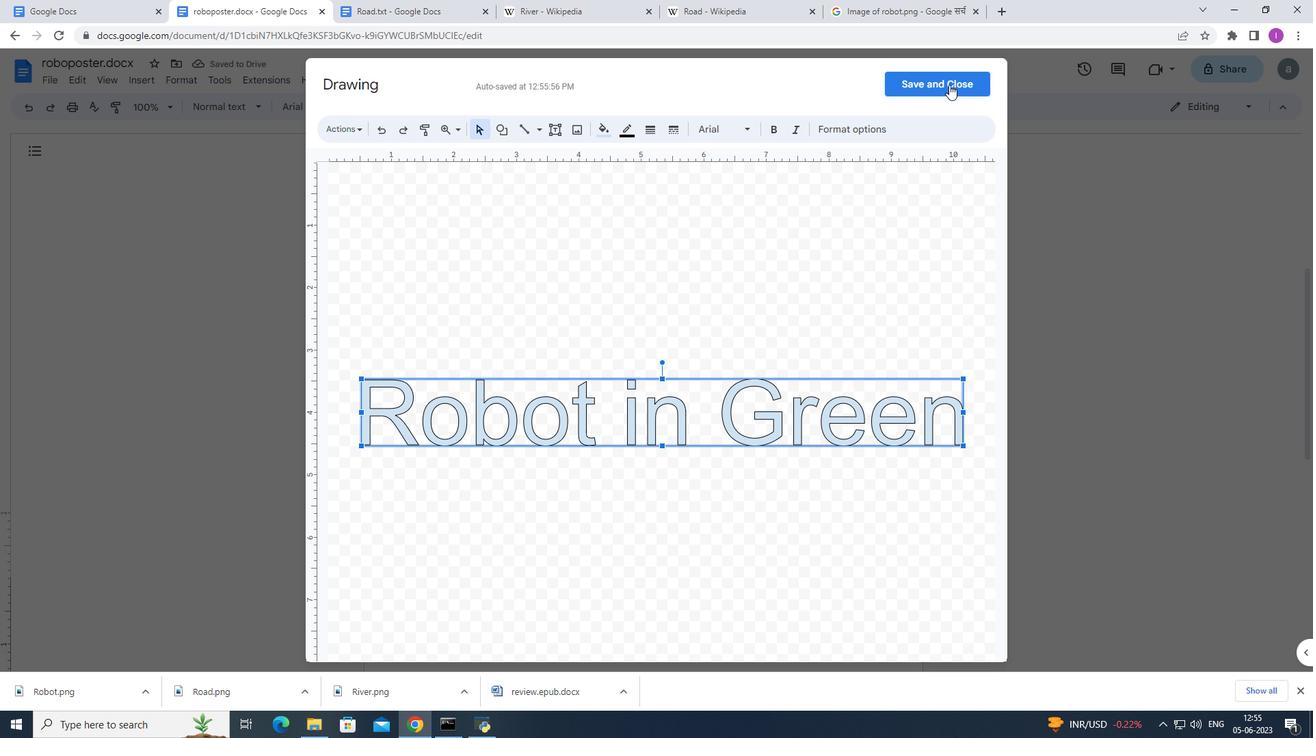 
Action: Mouse moved to (775, 303)
Screenshot: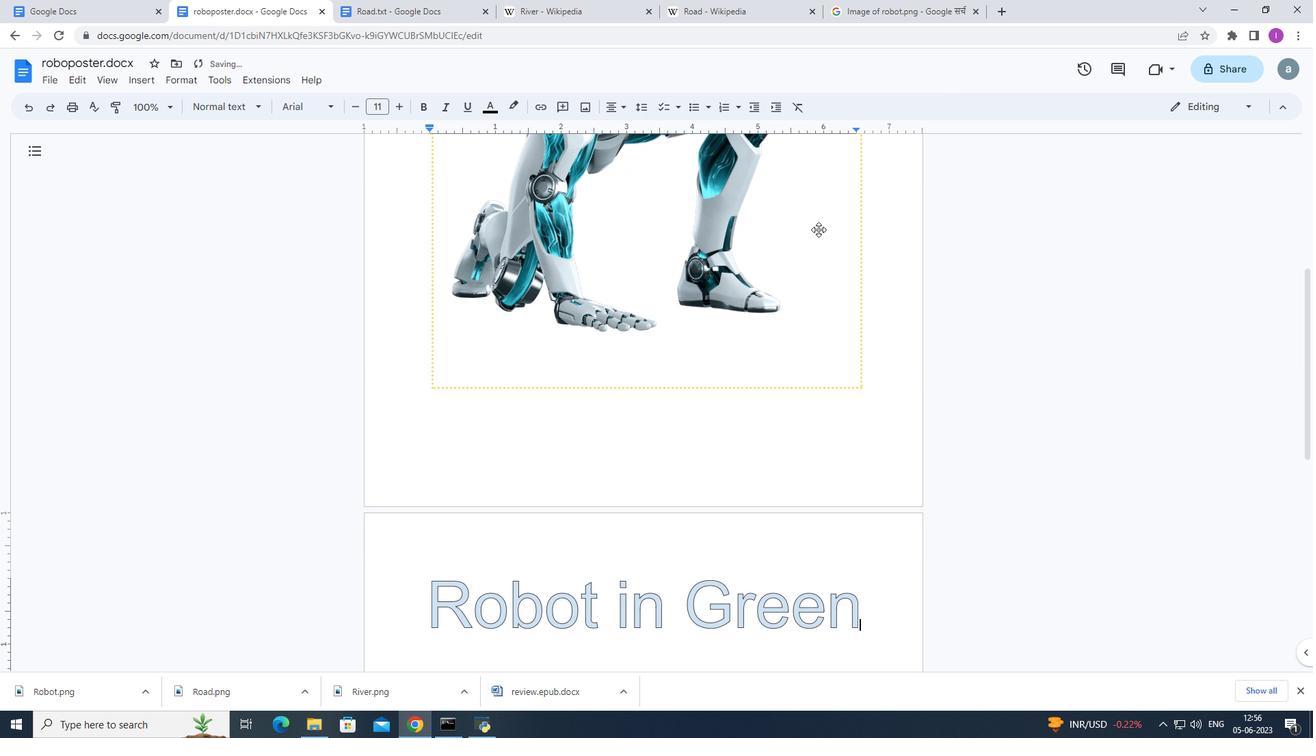 
Action: Mouse scrolled (775, 303) with delta (0, 0)
Screenshot: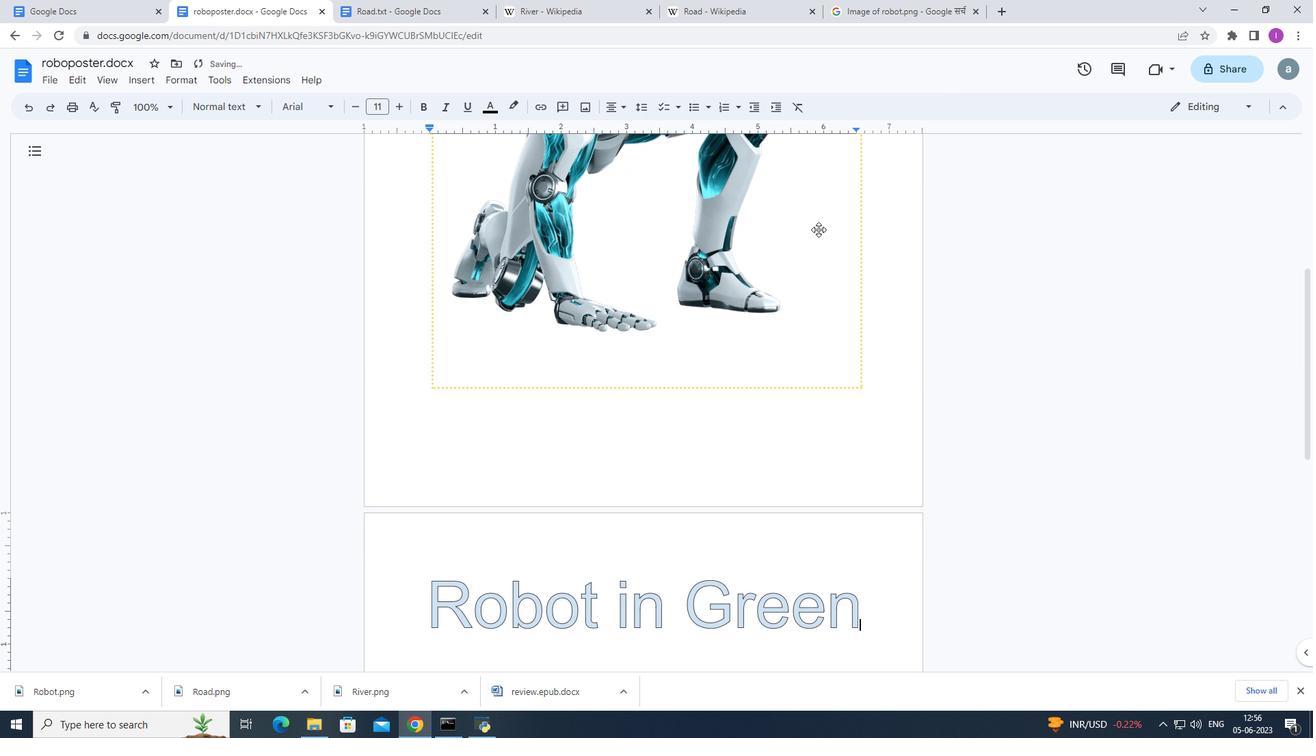
Action: Mouse moved to (768, 315)
Screenshot: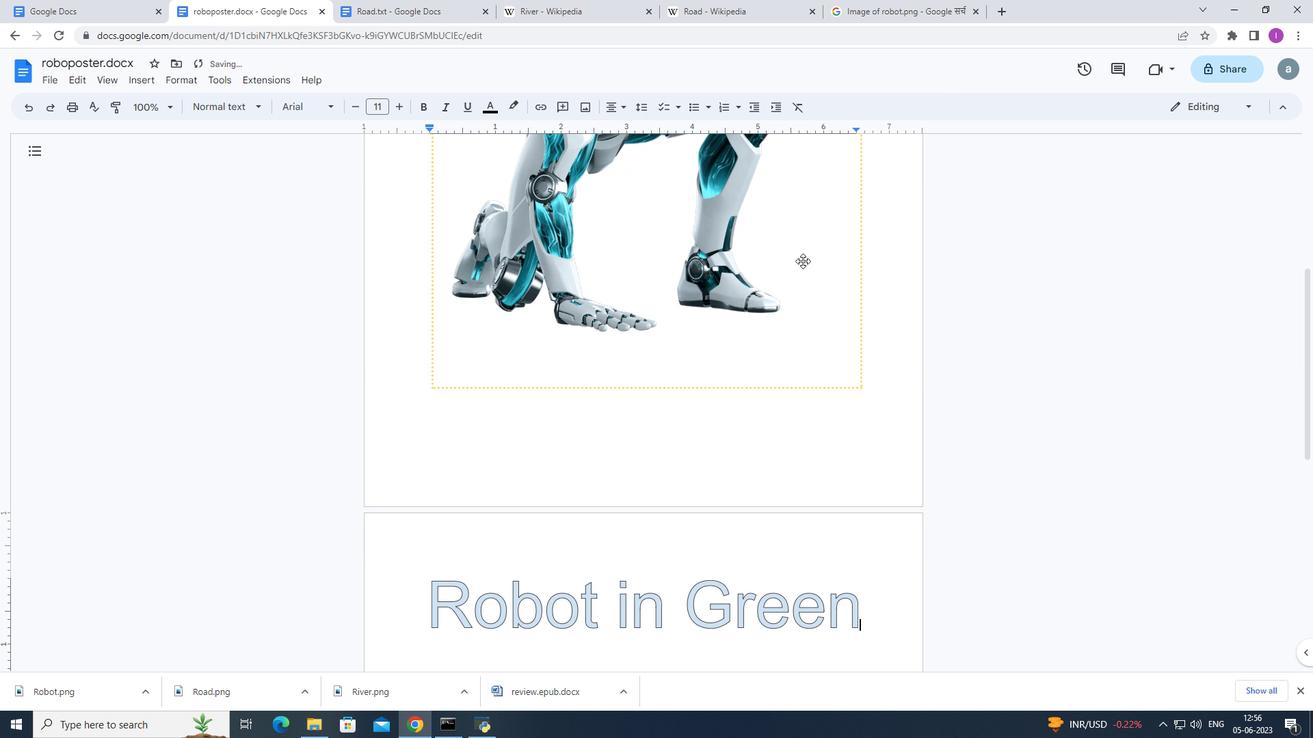 
Action: Mouse scrolled (768, 316) with delta (0, 0)
Screenshot: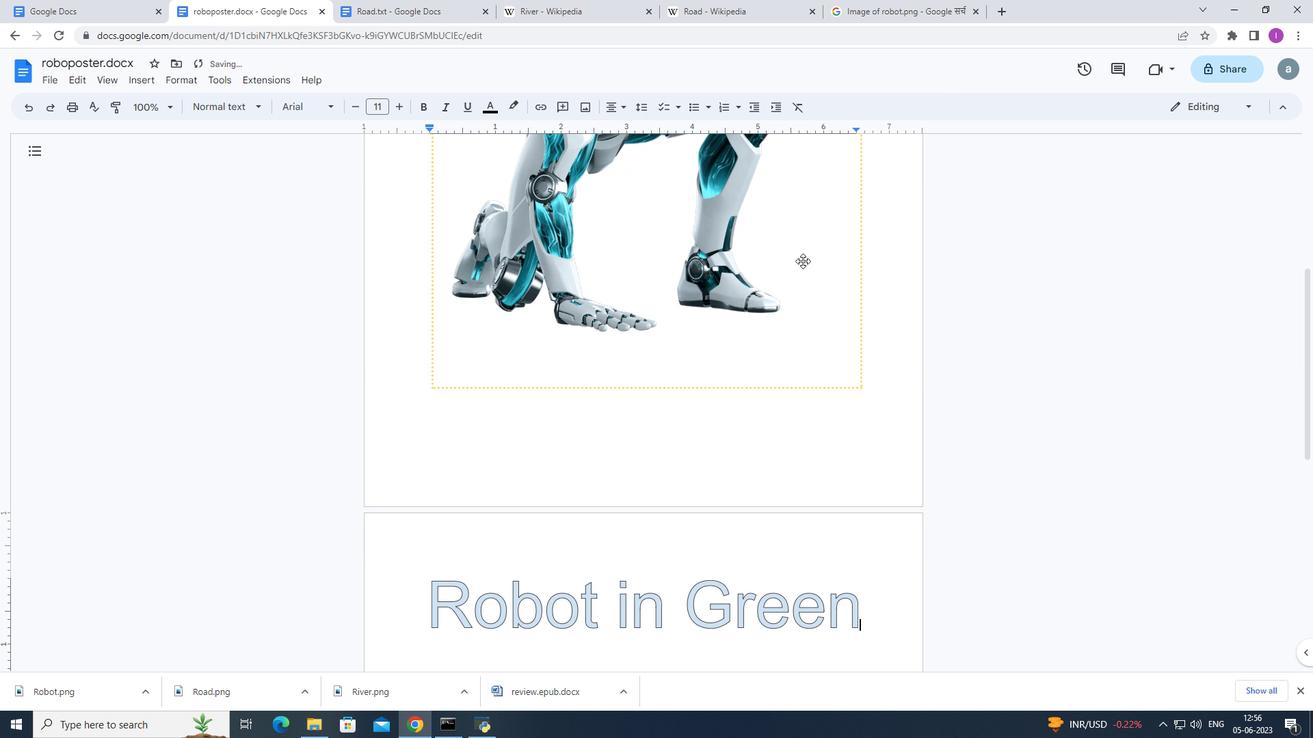
Action: Mouse moved to (759, 324)
Screenshot: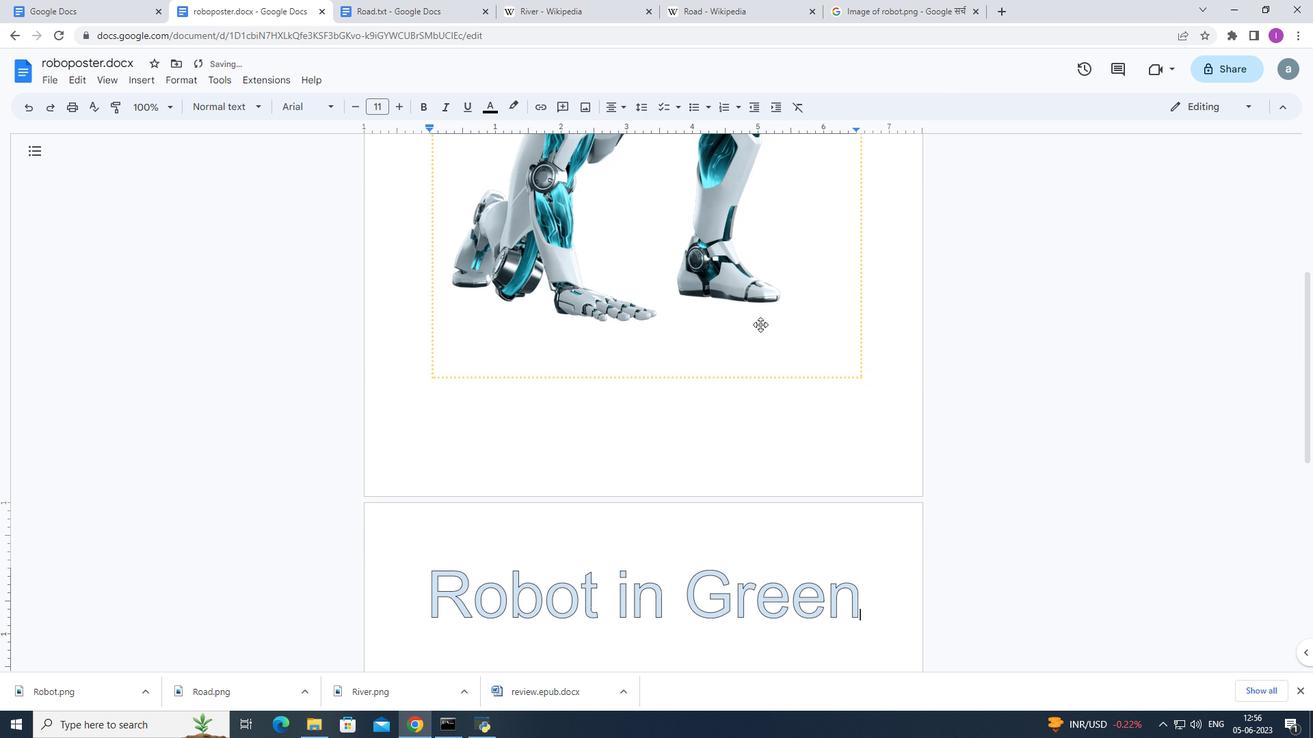 
Action: Mouse scrolled (759, 325) with delta (0, 0)
Screenshot: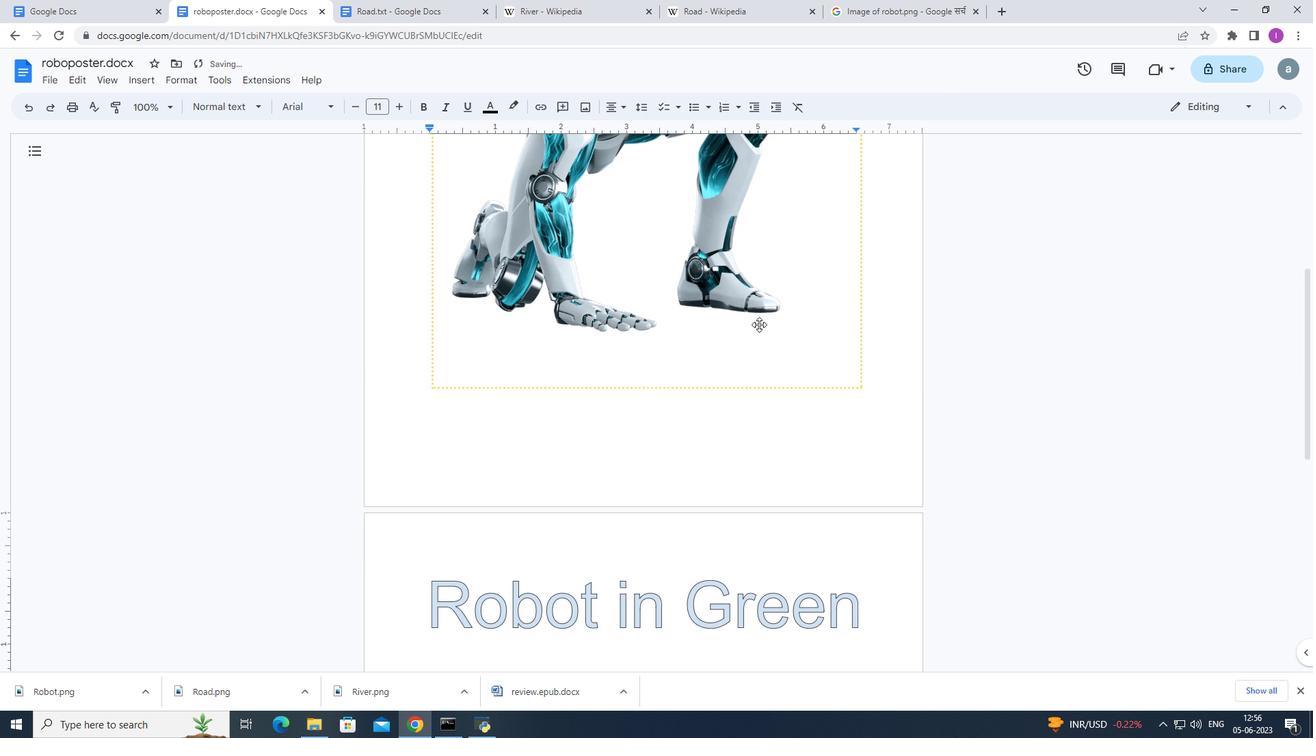 
Action: Mouse scrolled (759, 325) with delta (0, 0)
Screenshot: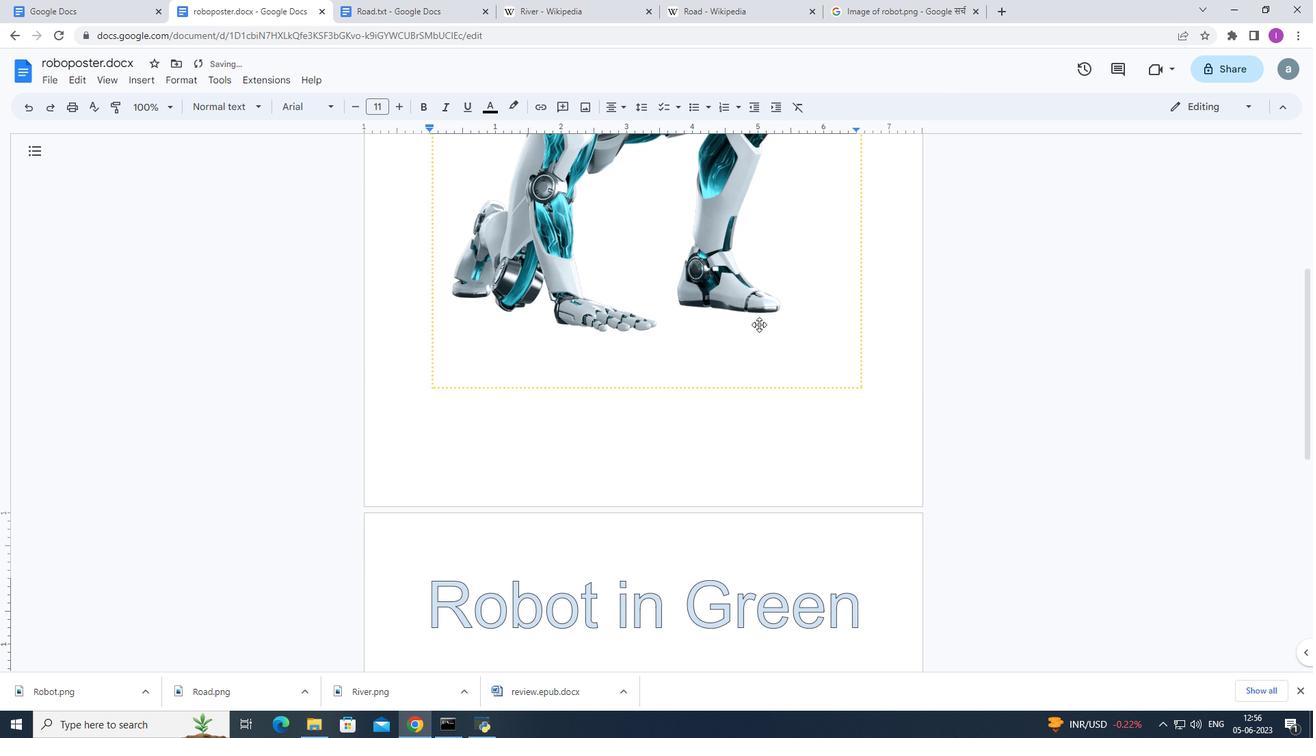 
Action: Mouse scrolled (759, 325) with delta (0, 0)
Screenshot: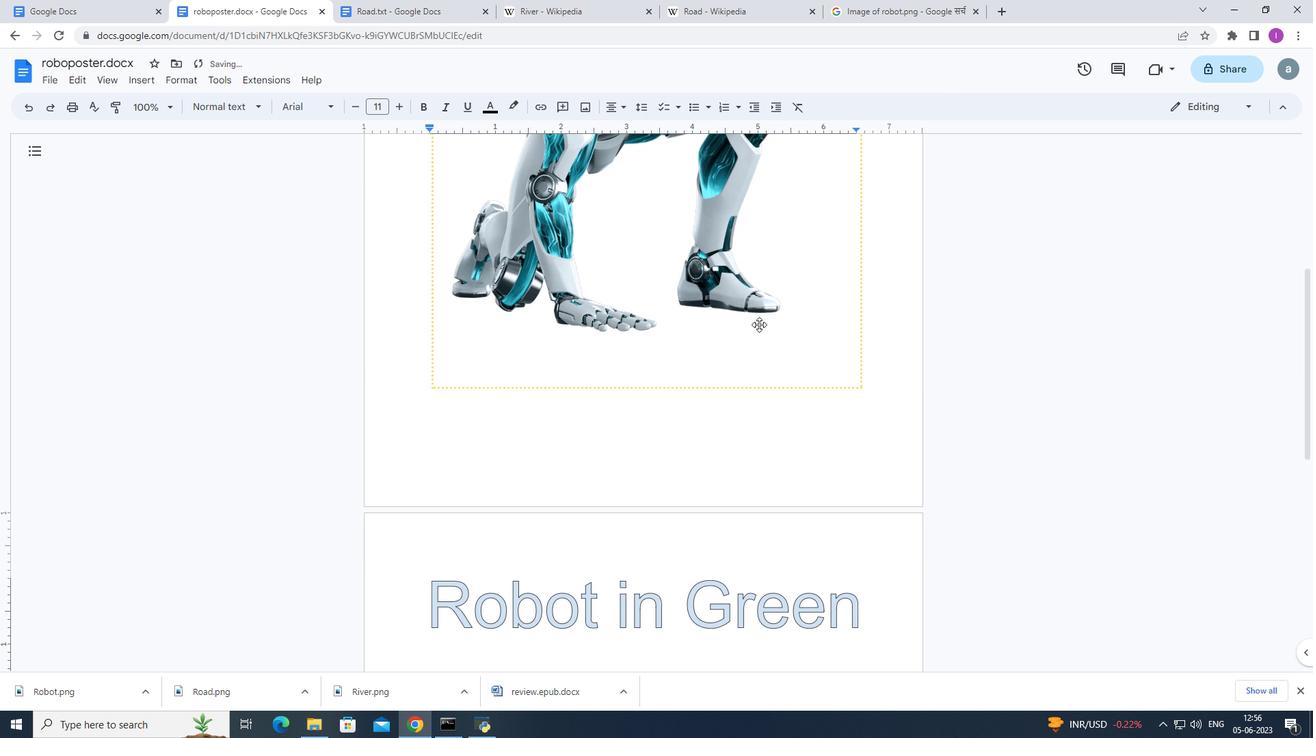 
Action: Mouse moved to (758, 323)
Screenshot: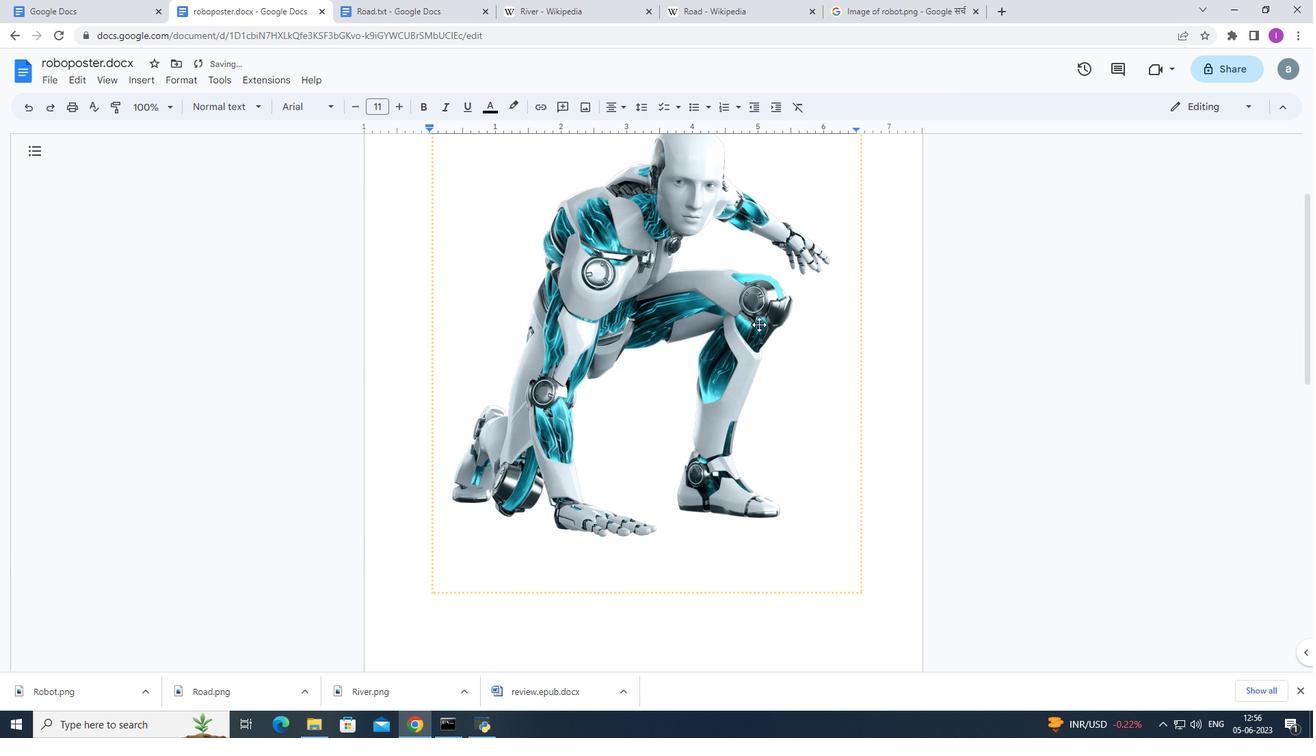 
Action: Mouse scrolled (758, 322) with delta (0, 0)
Screenshot: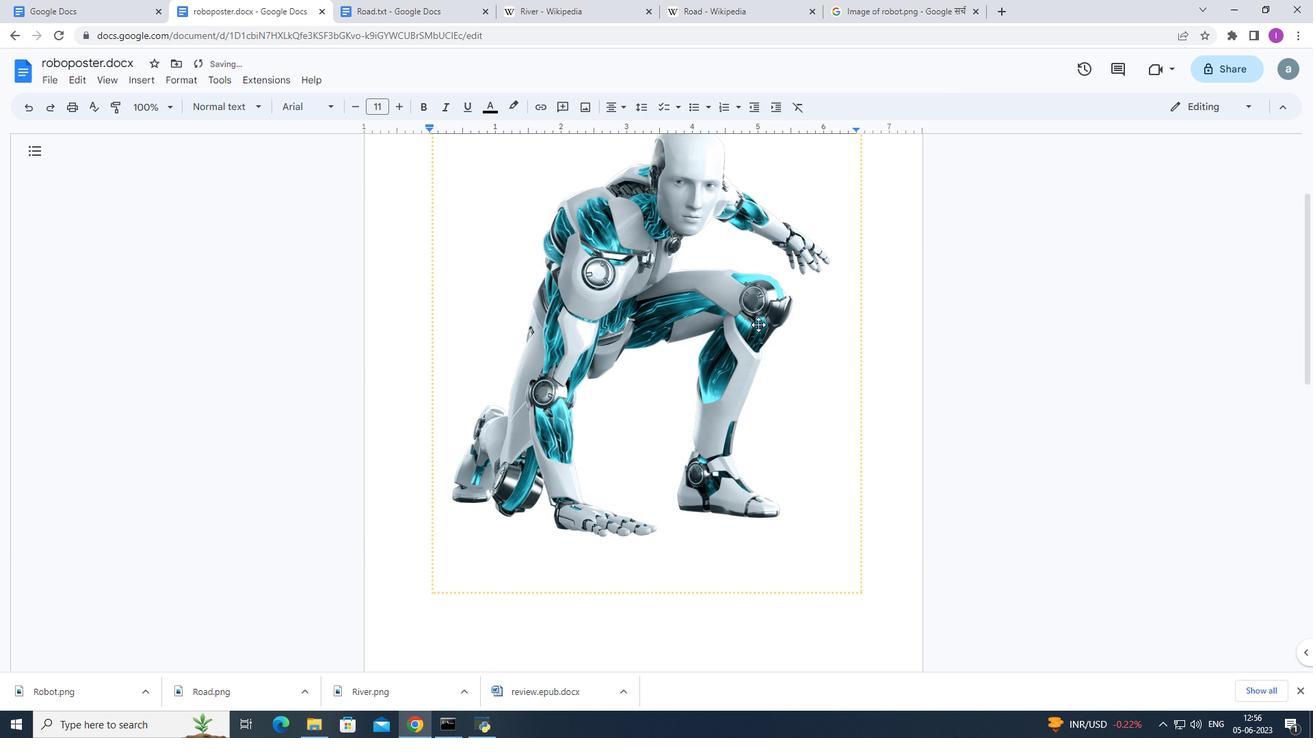 
Action: Mouse scrolled (758, 322) with delta (0, 0)
Screenshot: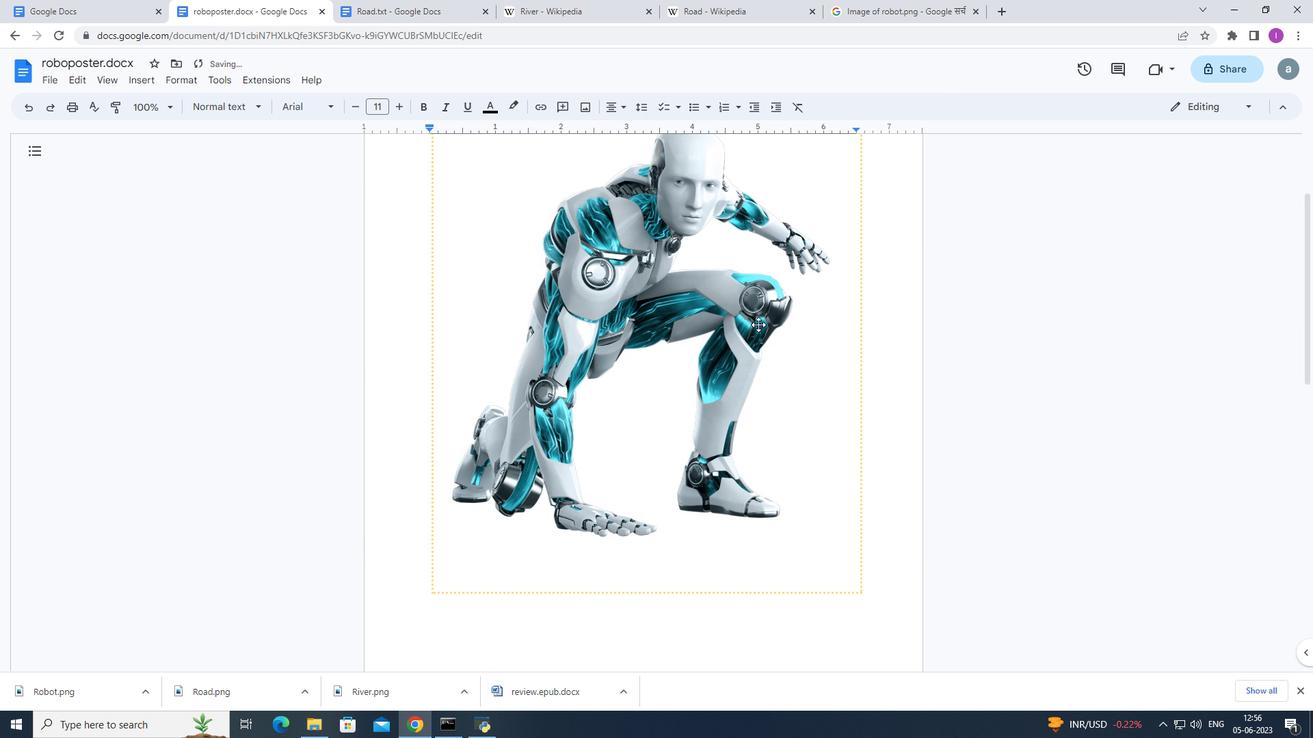 
Action: Mouse moved to (758, 318)
Screenshot: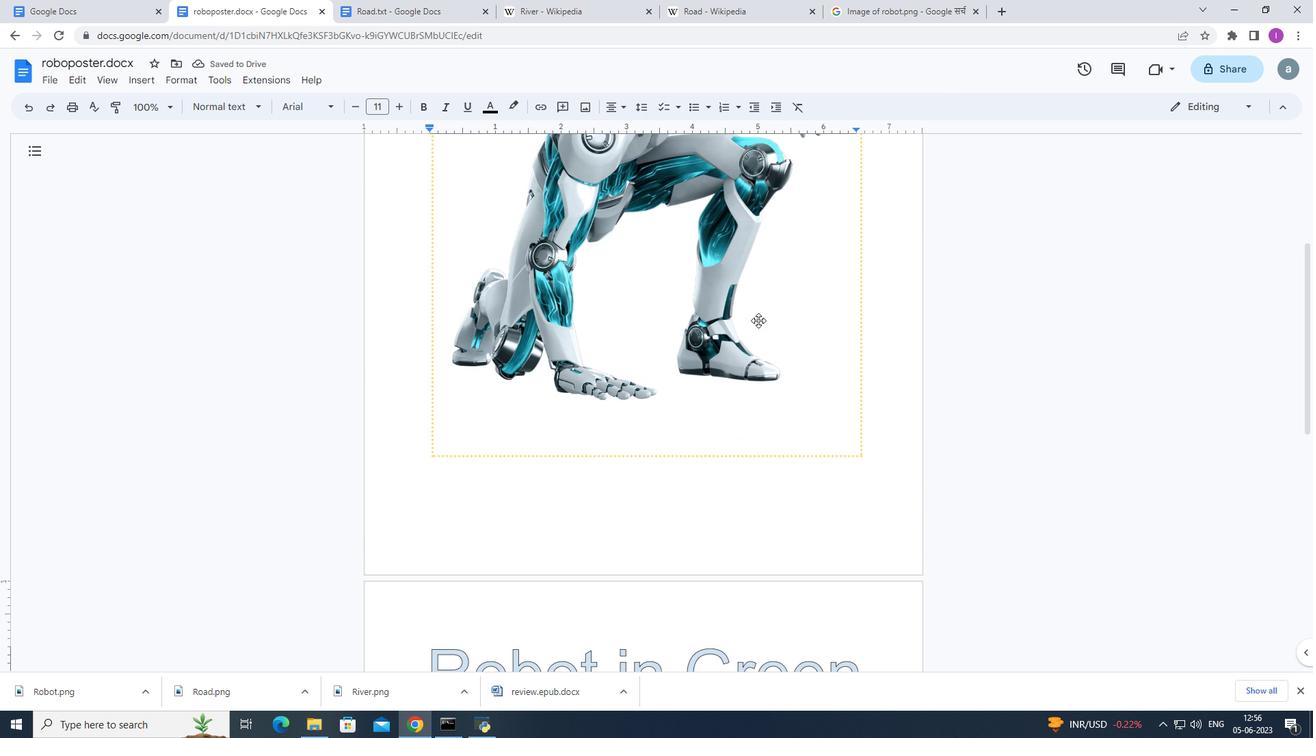 
Action: Mouse scrolled (758, 318) with delta (0, 0)
Screenshot: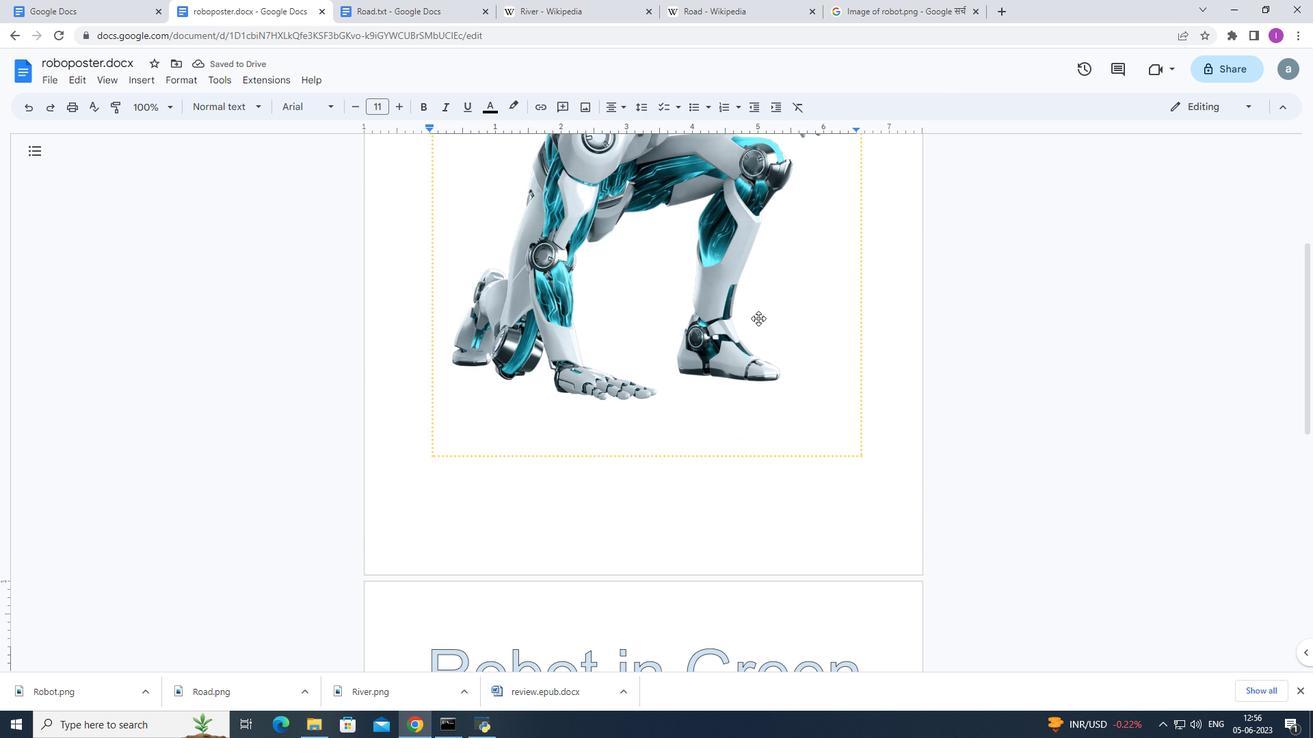 
Action: Mouse scrolled (758, 318) with delta (0, 0)
Screenshot: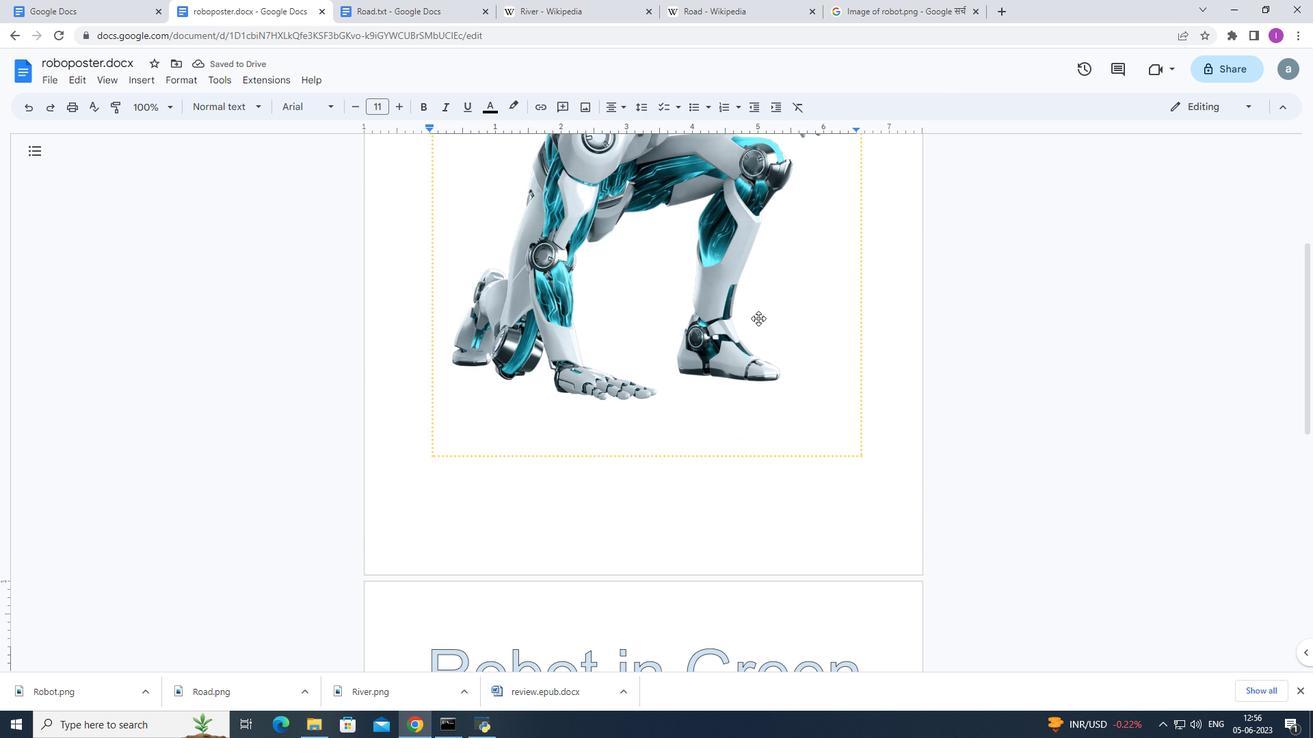 
Action: Mouse moved to (762, 313)
Screenshot: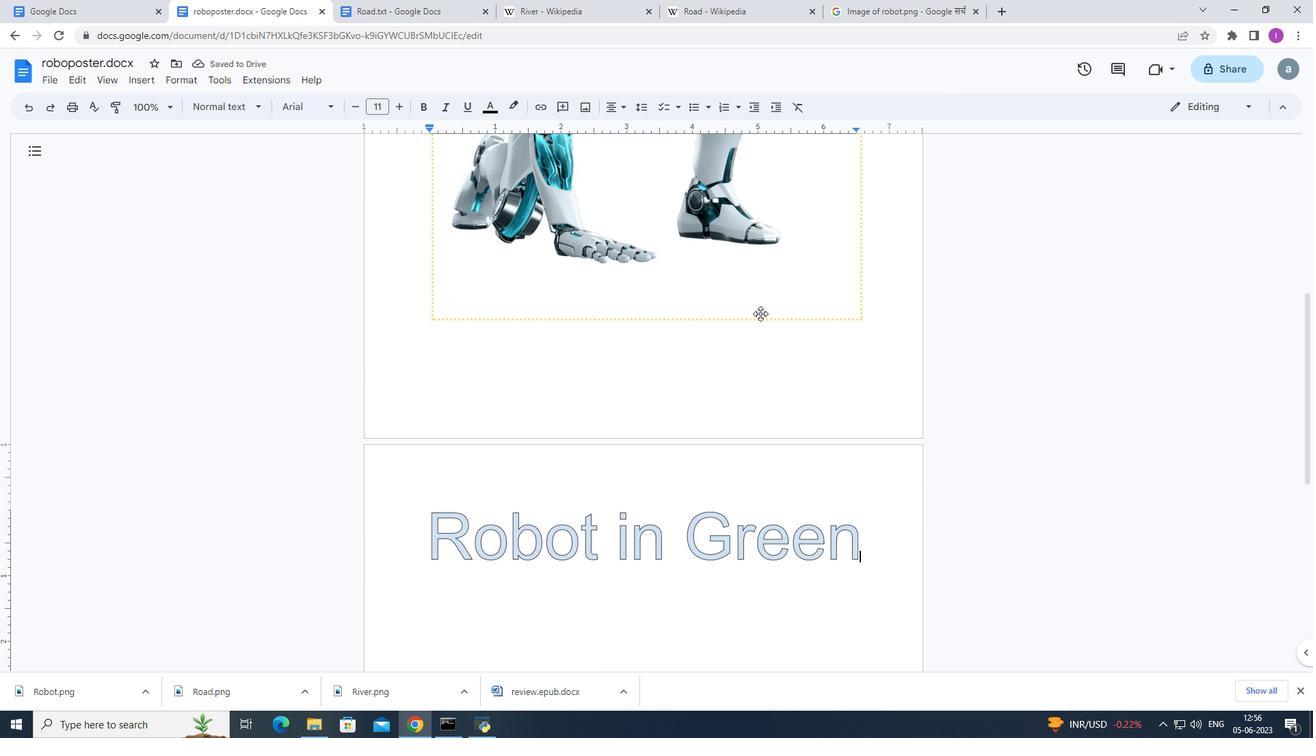 
Action: Mouse scrolled (761, 312) with delta (0, 0)
Screenshot: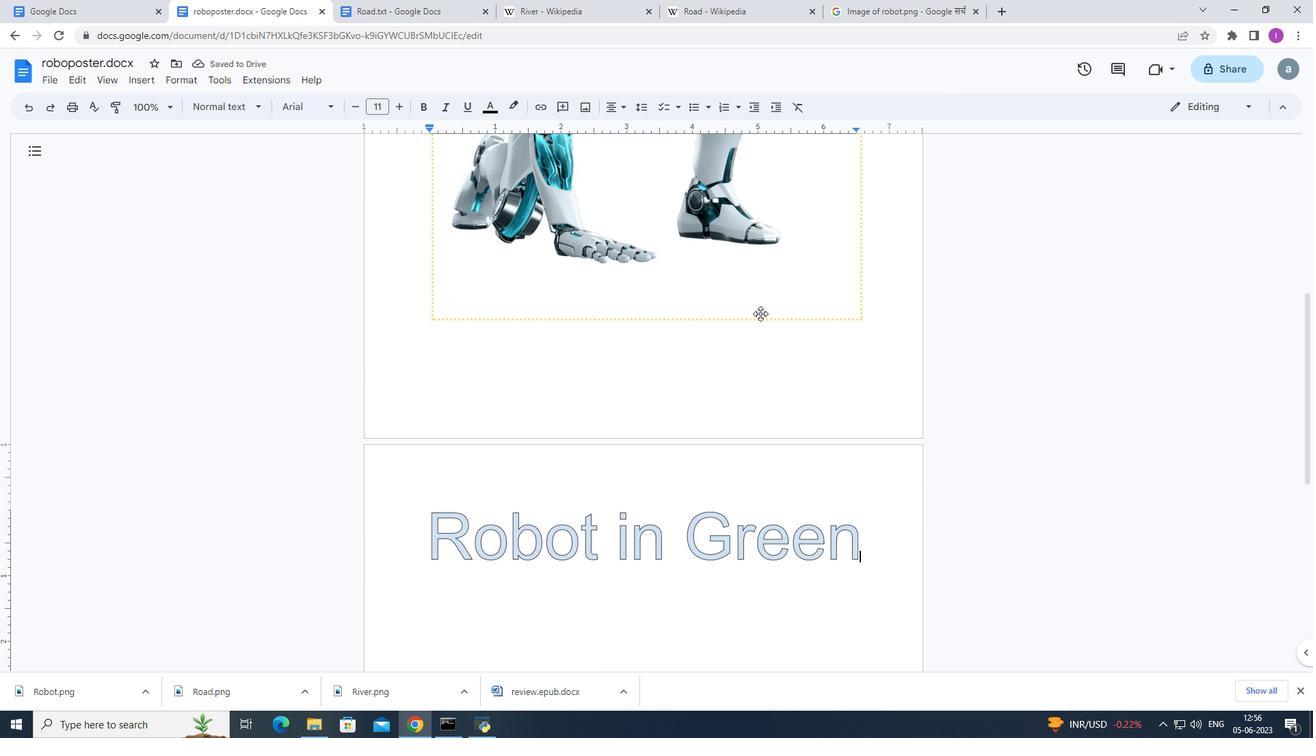 
Action: Mouse moved to (764, 314)
Screenshot: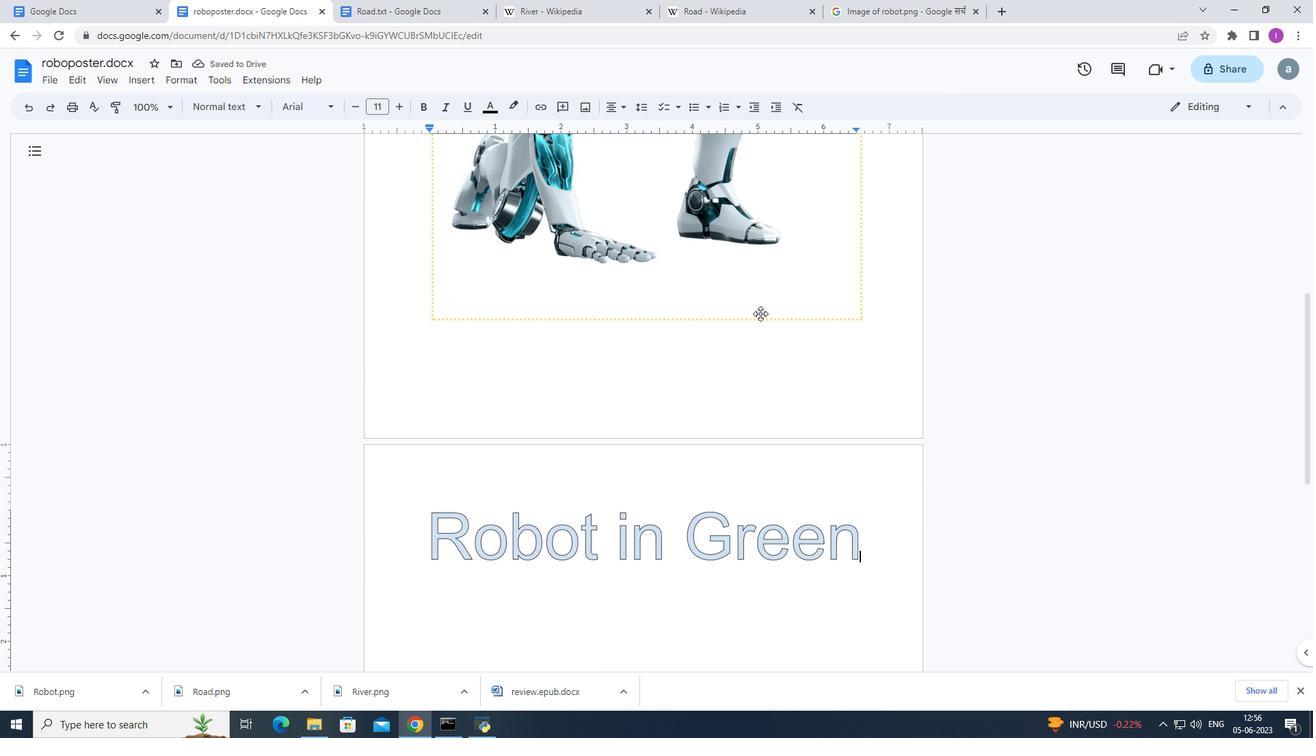 
Action: Mouse scrolled (762, 312) with delta (0, 0)
Screenshot: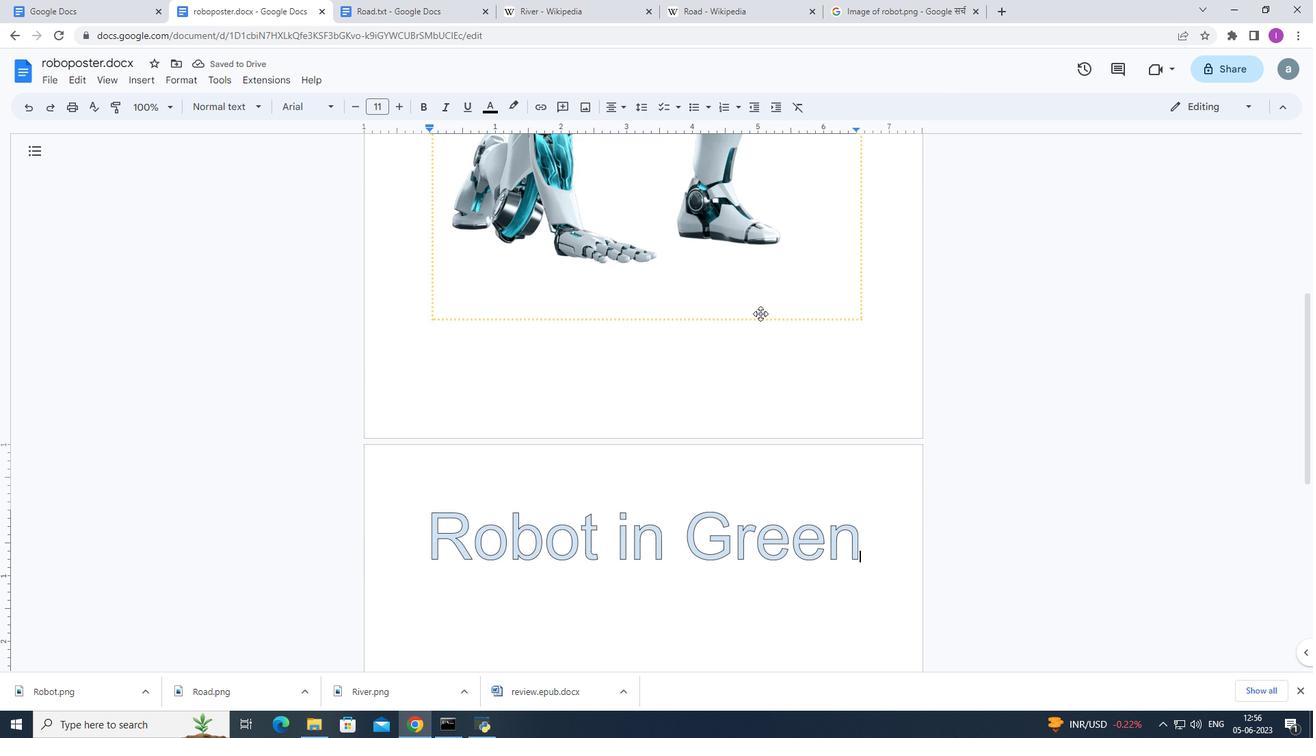 
Action: Mouse moved to (764, 314)
Screenshot: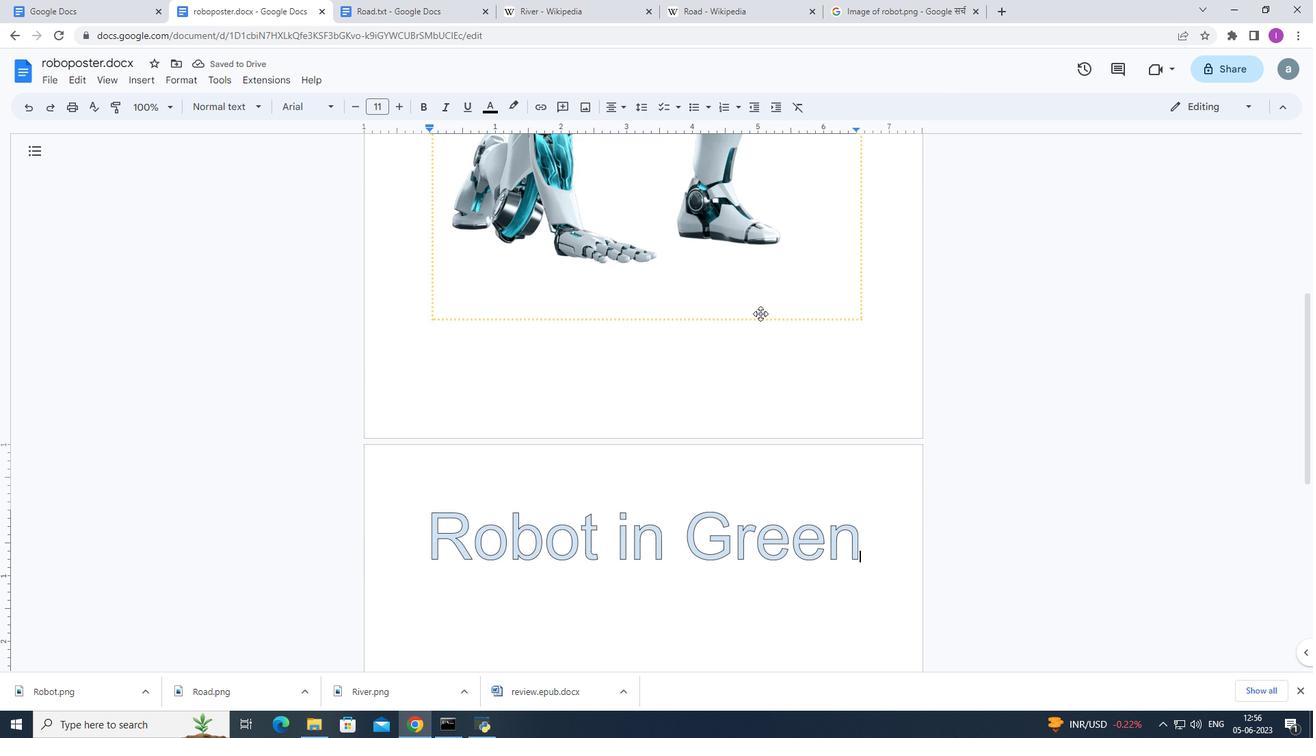 
Action: Mouse scrolled (763, 314) with delta (0, 0)
Screenshot: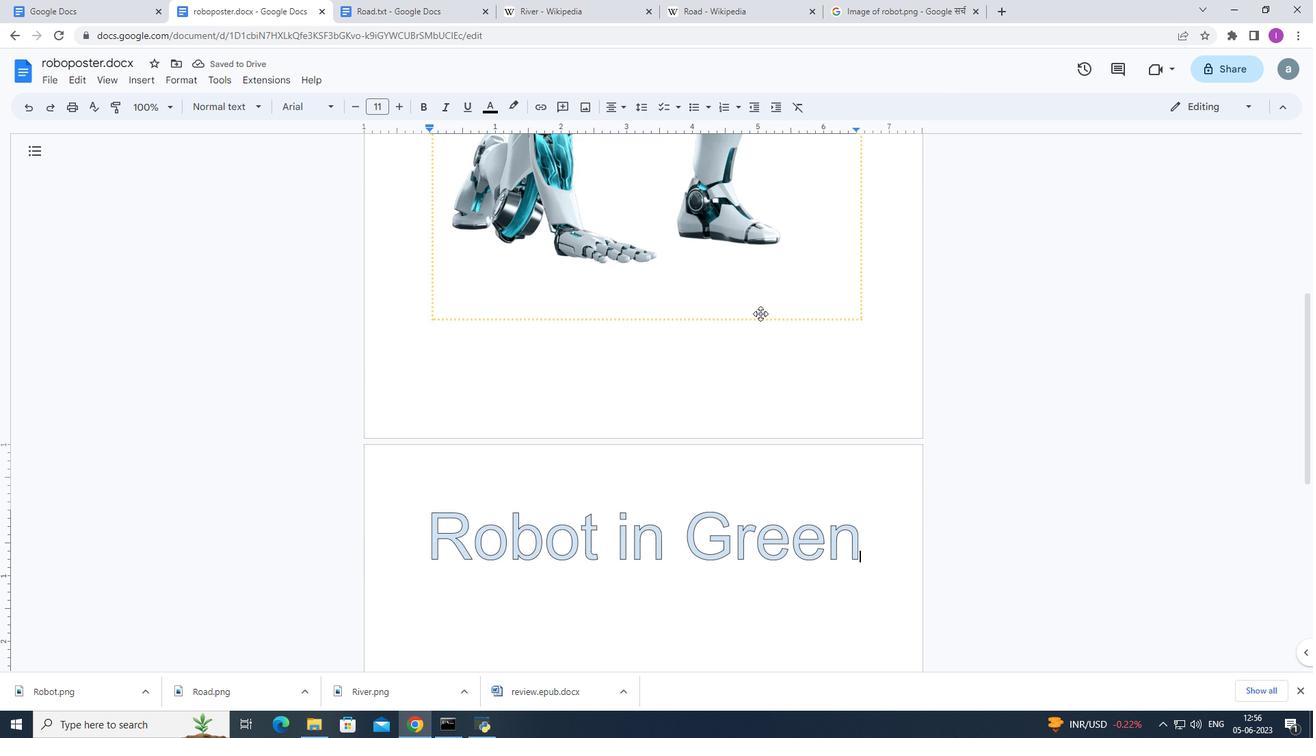 
Action: Mouse moved to (764, 314)
Screenshot: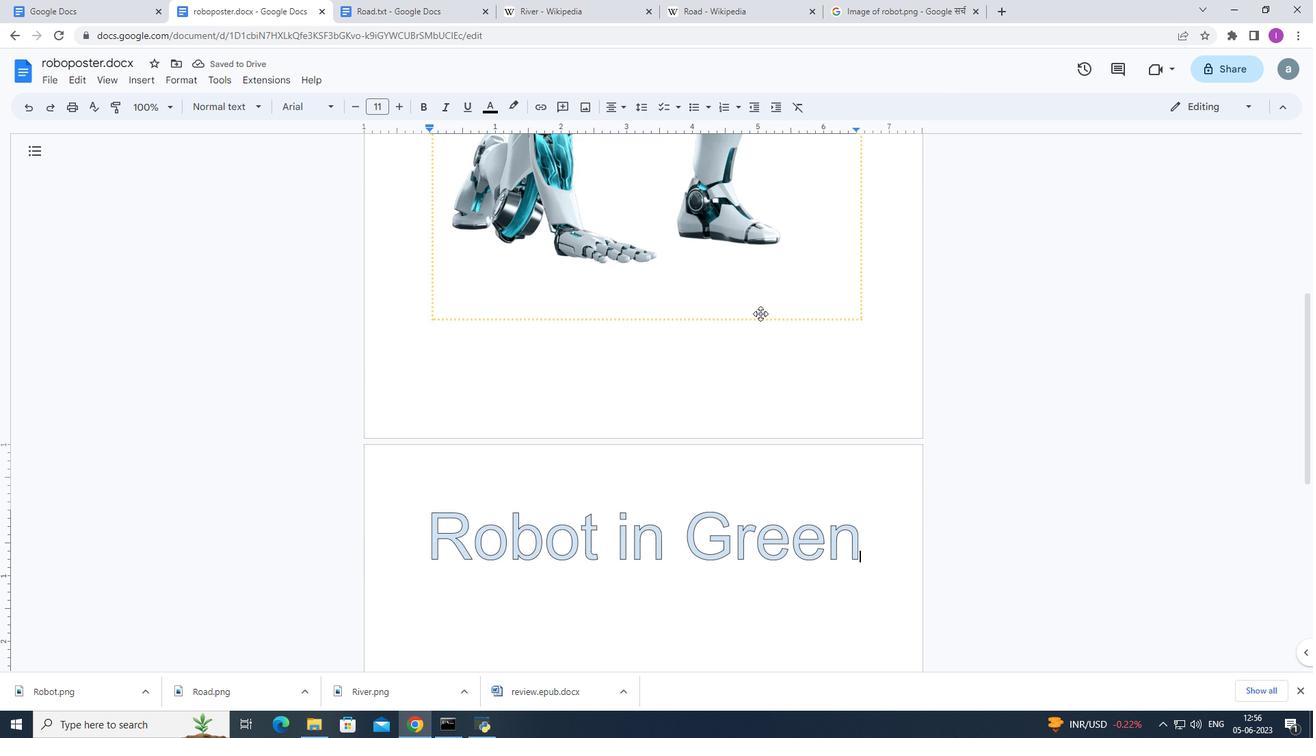 
Action: Mouse scrolled (763, 312) with delta (0, 0)
Screenshot: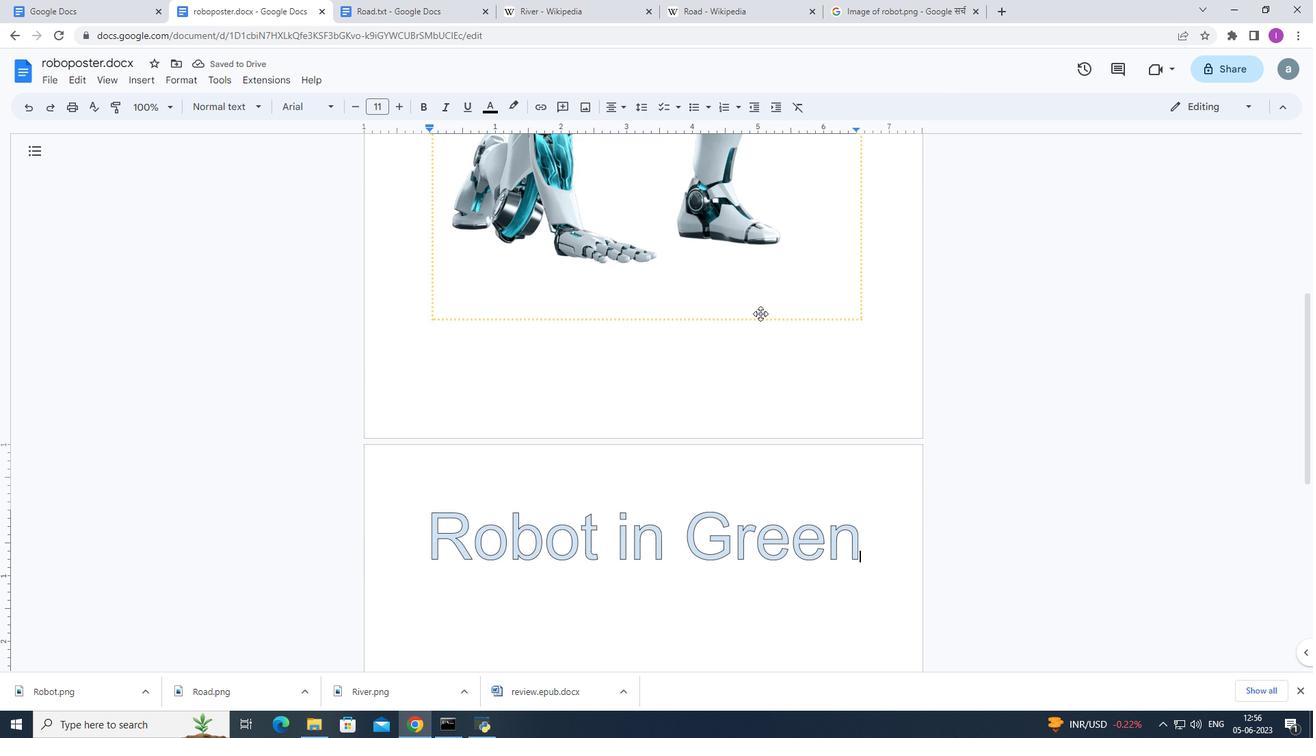 
Action: Mouse scrolled (764, 314) with delta (0, 0)
Screenshot: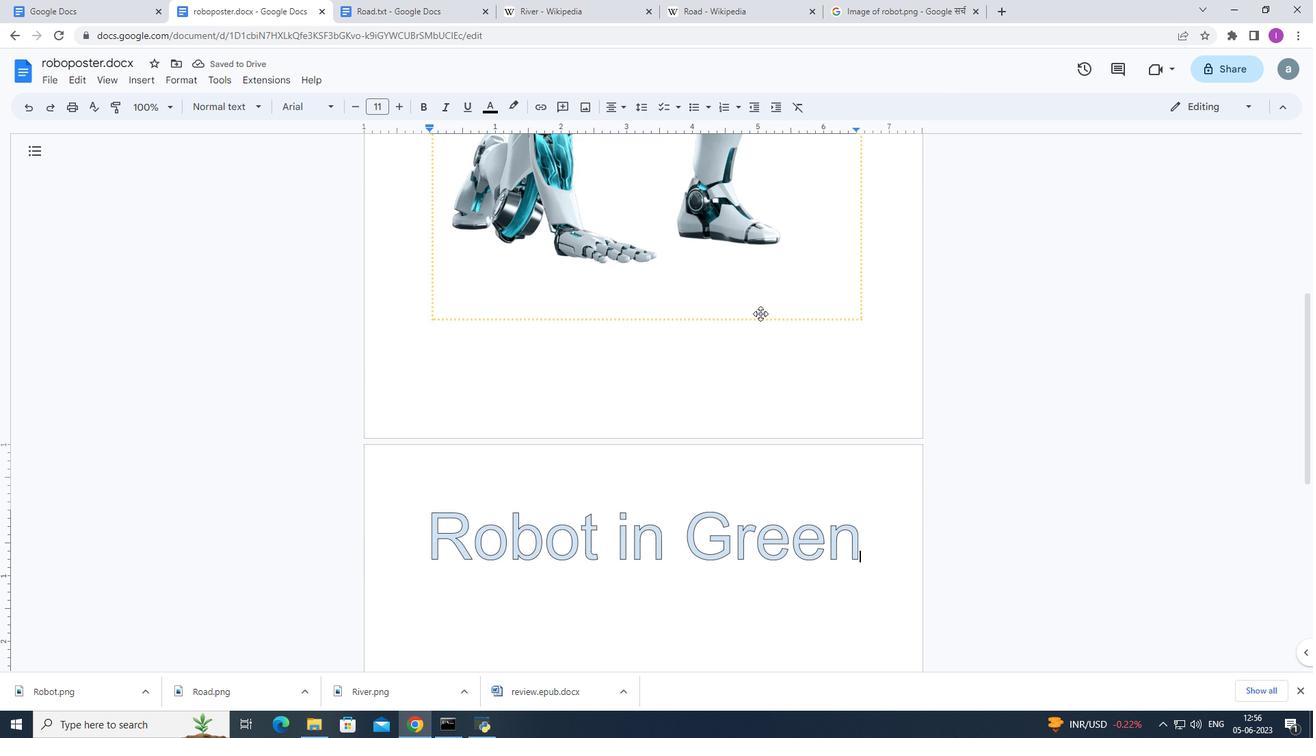 
Action: Mouse scrolled (764, 313) with delta (0, 0)
Screenshot: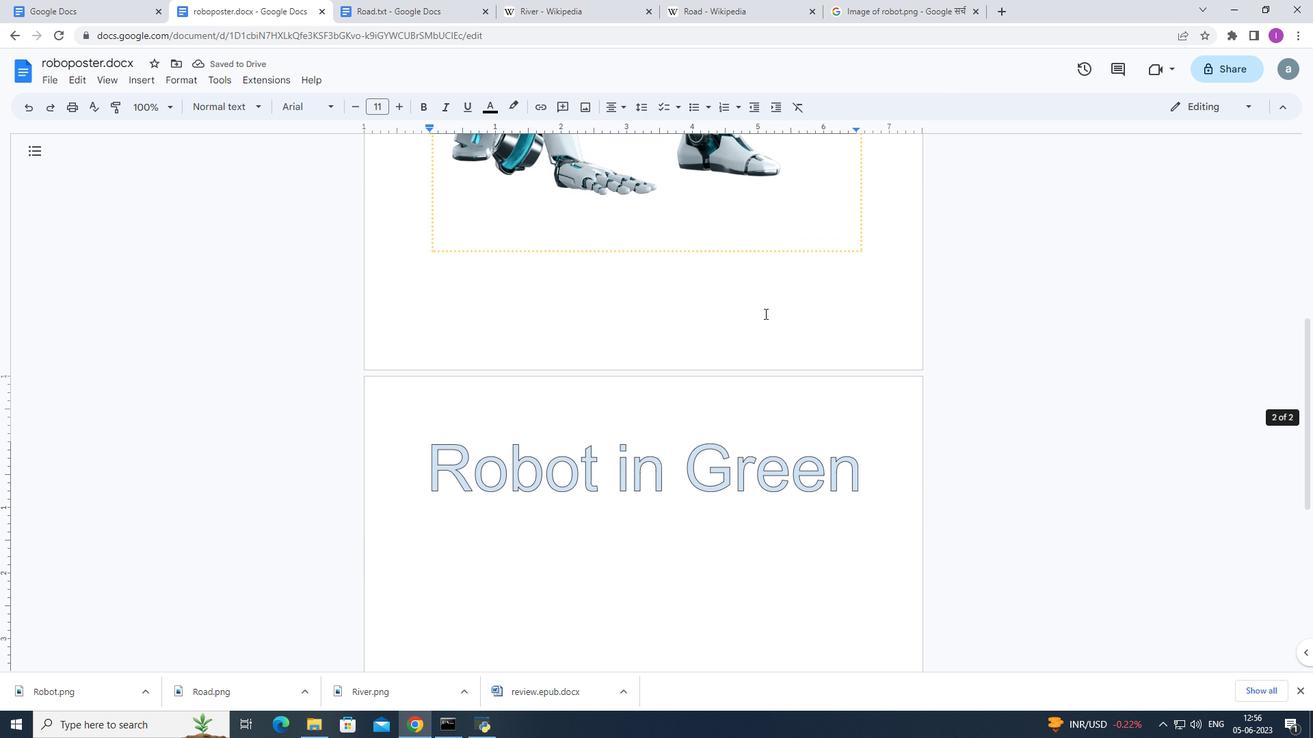 
Action: Mouse scrolled (764, 313) with delta (0, 0)
Screenshot: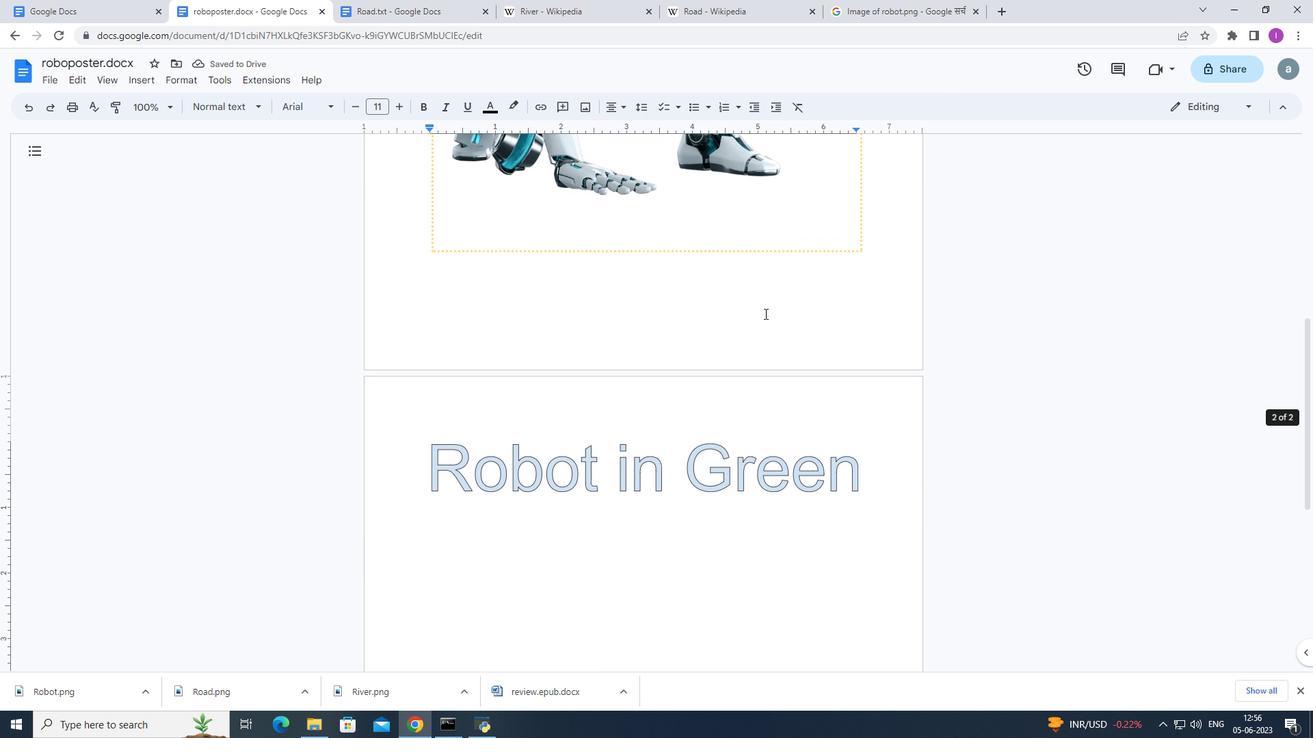 
Action: Mouse moved to (786, 308)
Screenshot: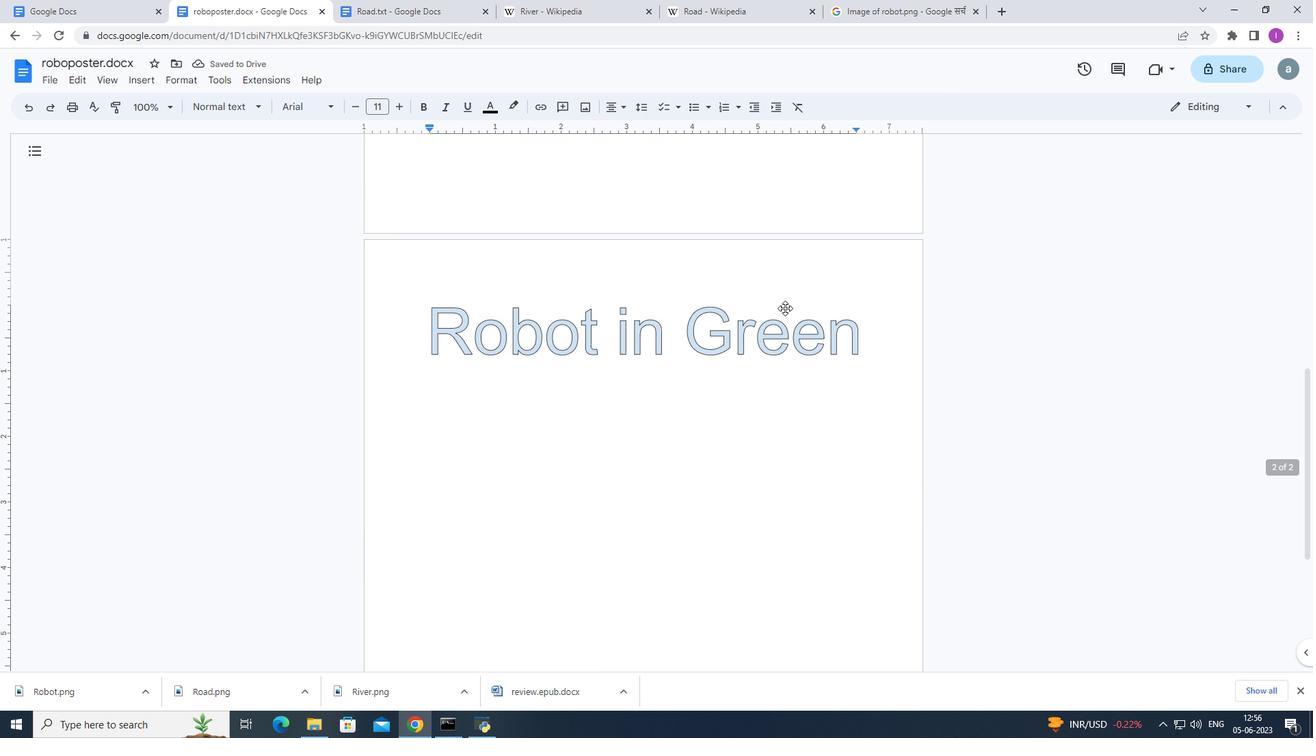 
Action: Mouse scrolled (786, 309) with delta (0, 0)
Screenshot: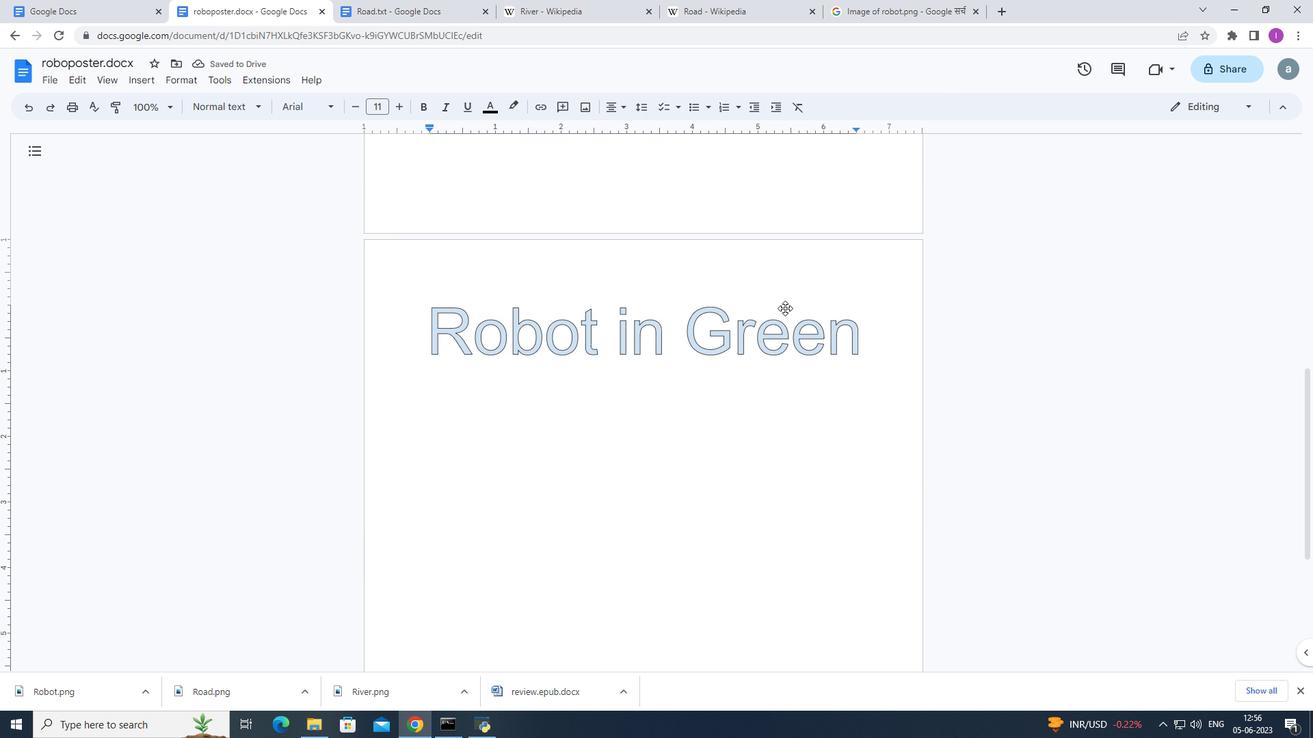
Action: Mouse scrolled (786, 309) with delta (0, 0)
Screenshot: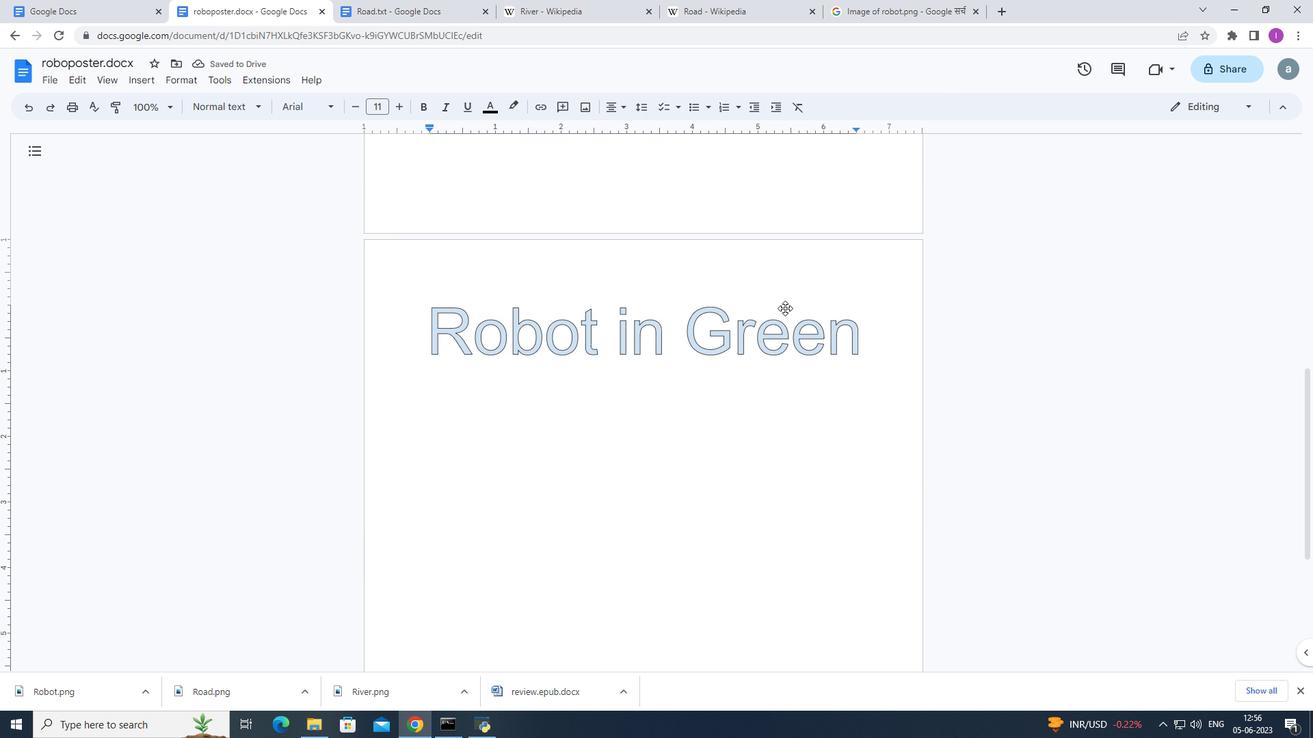 
Action: Mouse scrolled (786, 309) with delta (0, 0)
Screenshot: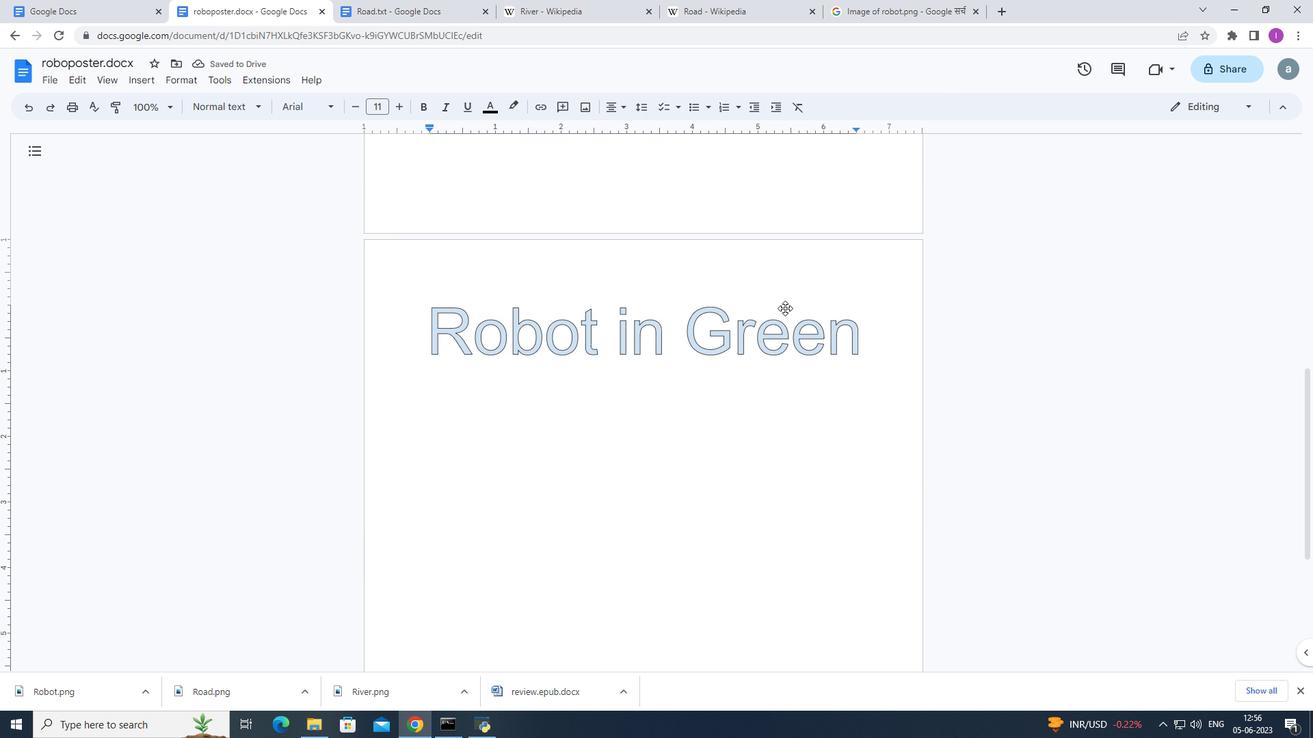 
Action: Mouse moved to (998, 267)
Screenshot: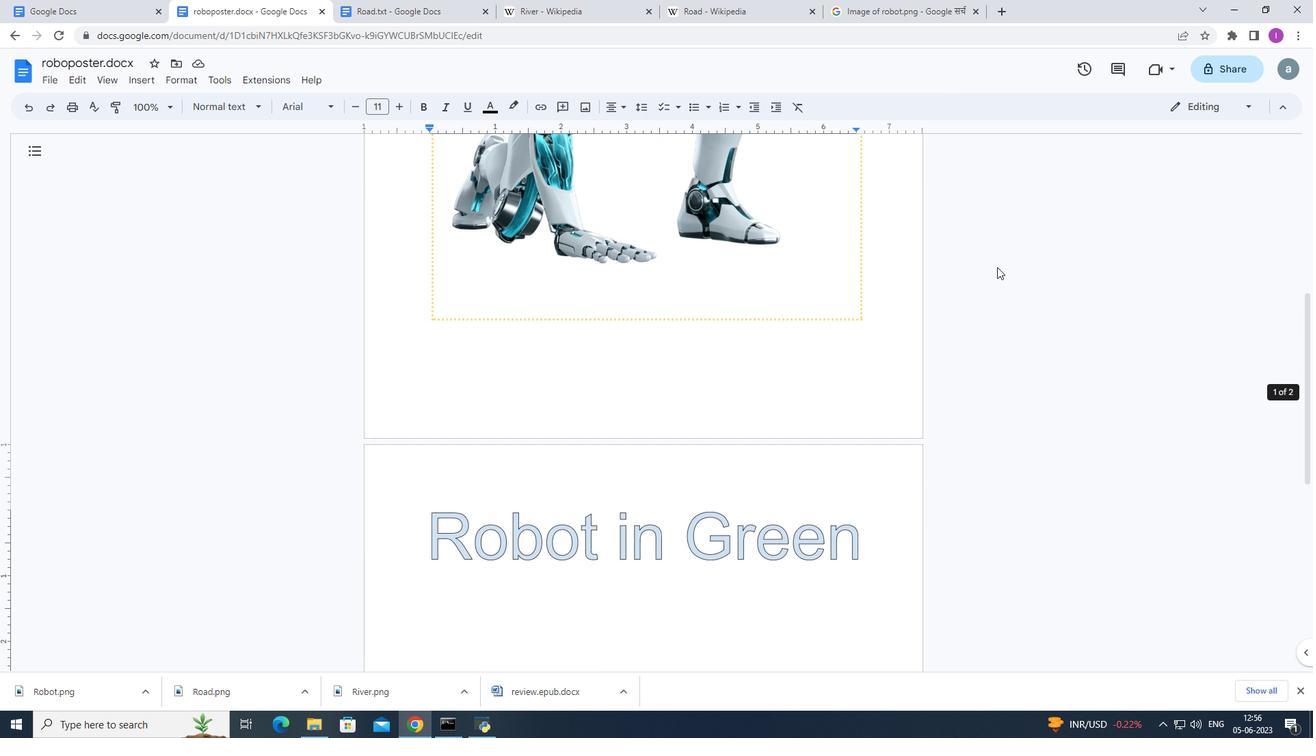 
Action: Mouse scrolled (998, 268) with delta (0, 0)
Screenshot: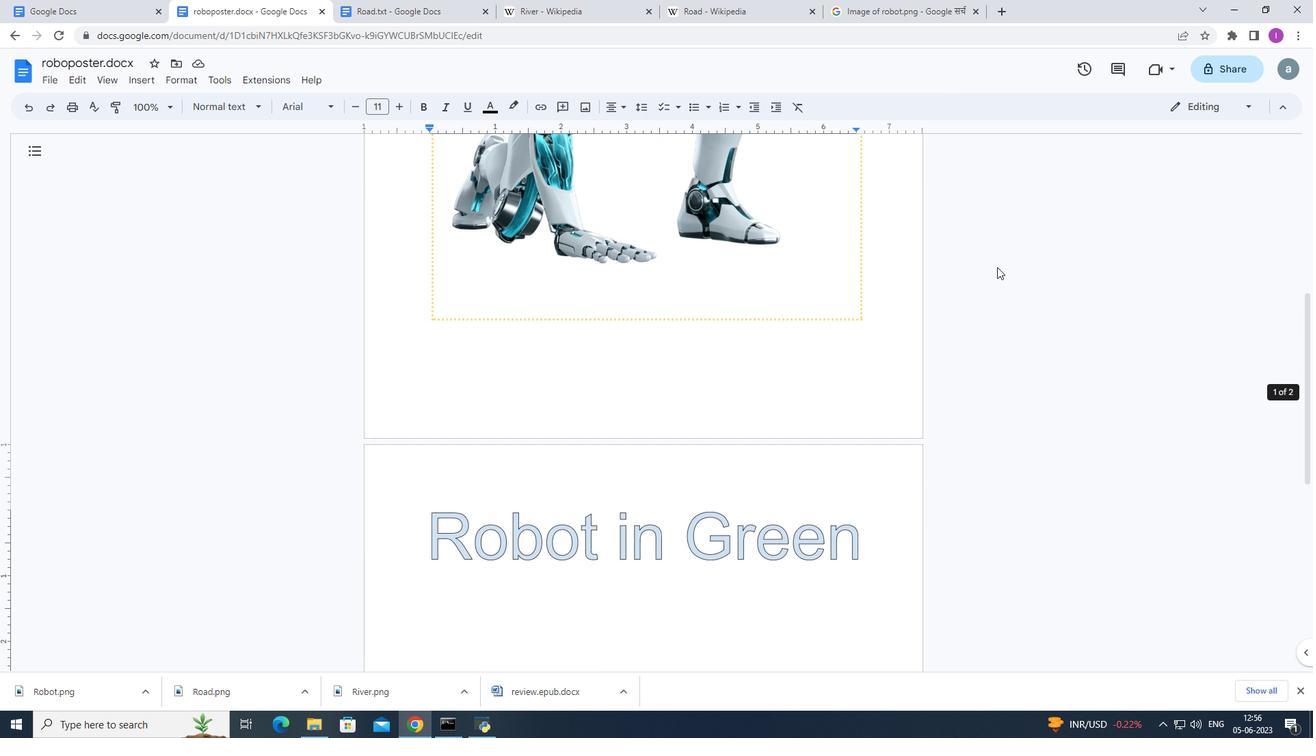 
Action: Mouse scrolled (998, 268) with delta (0, 0)
Screenshot: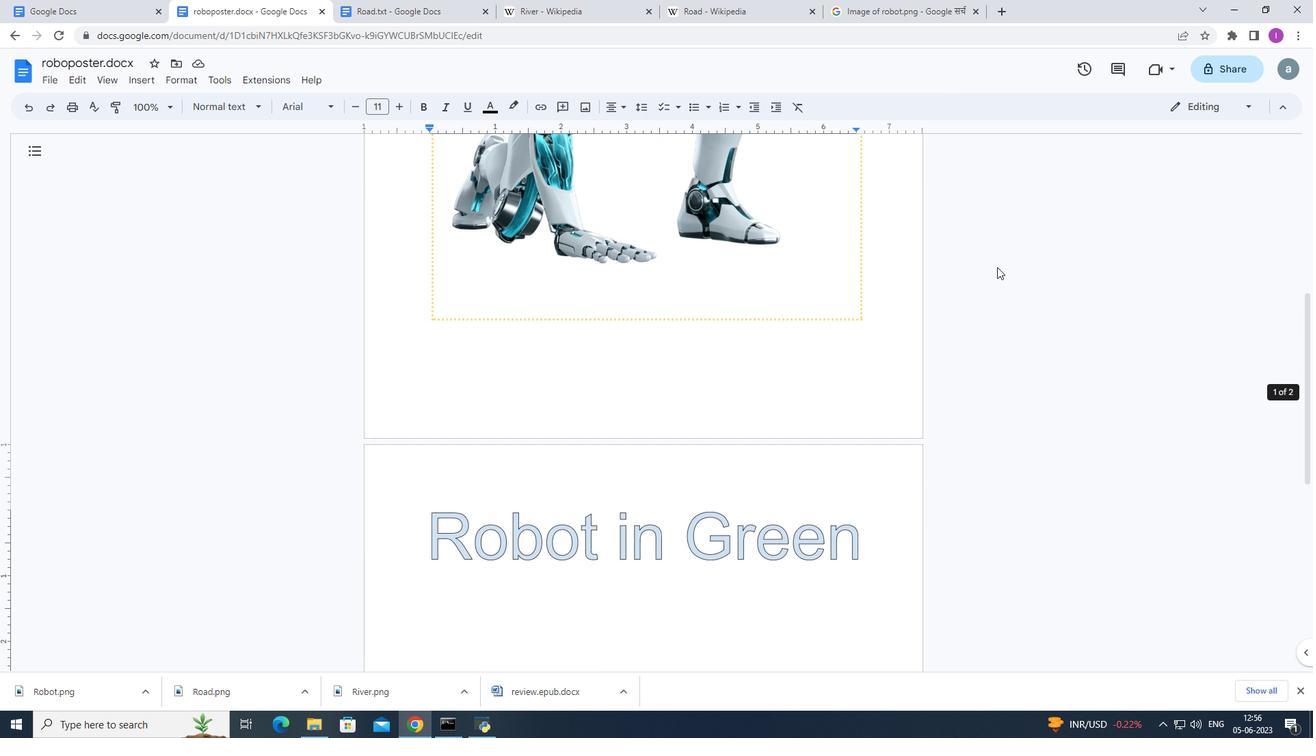 
Action: Mouse scrolled (998, 268) with delta (0, 0)
Screenshot: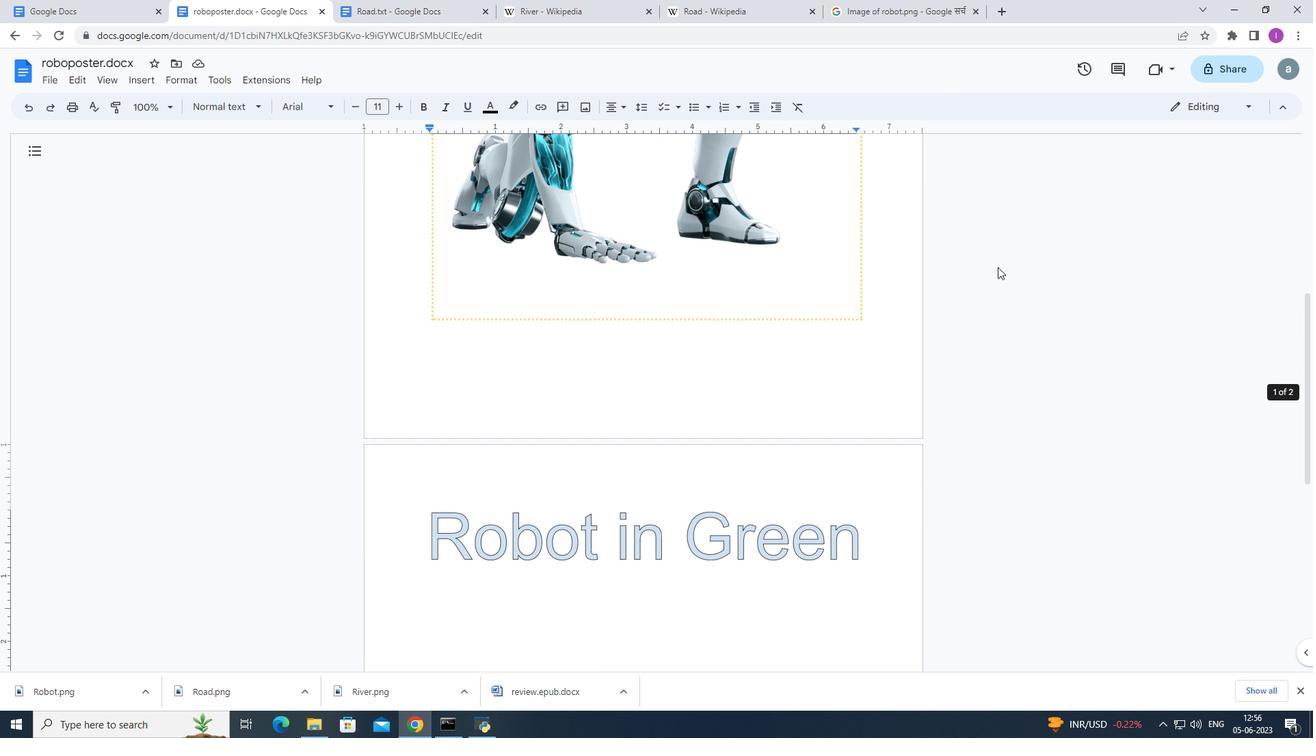 
Action: Mouse moved to (1200, 201)
Screenshot: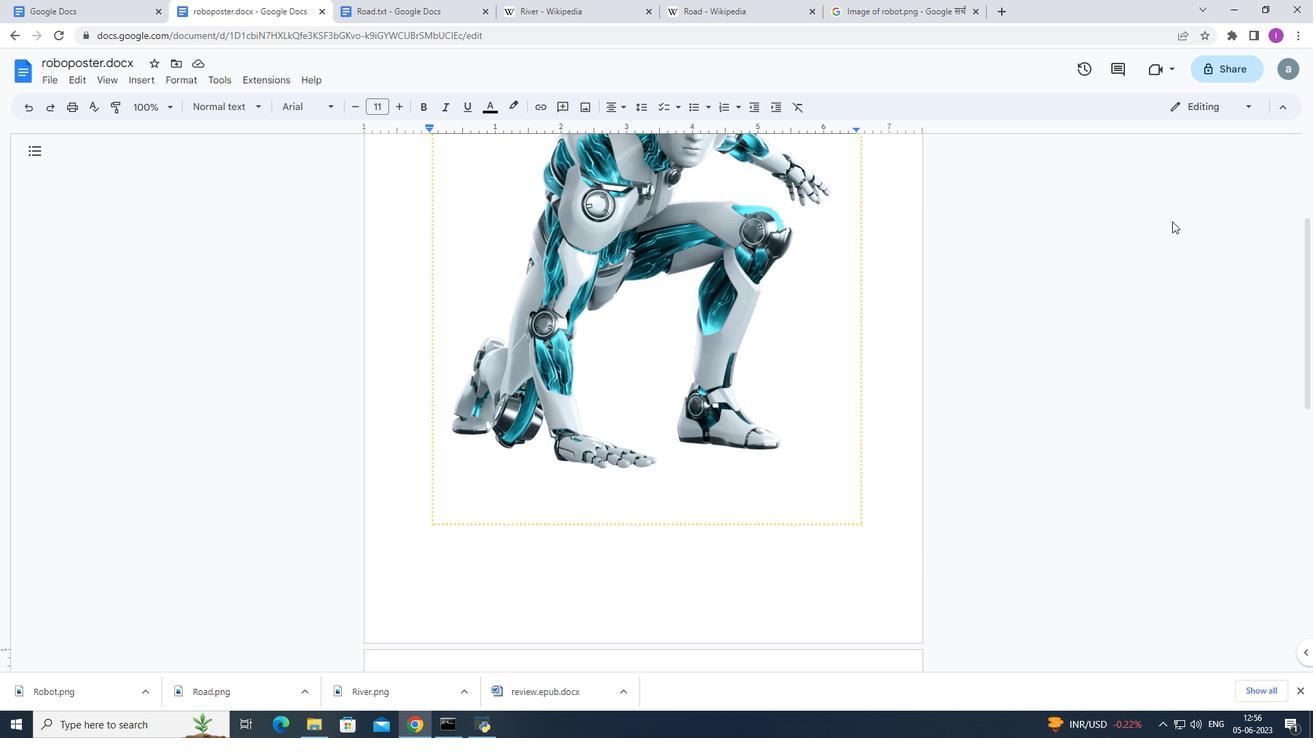 
Action: Mouse scrolled (1200, 201) with delta (0, 0)
Screenshot: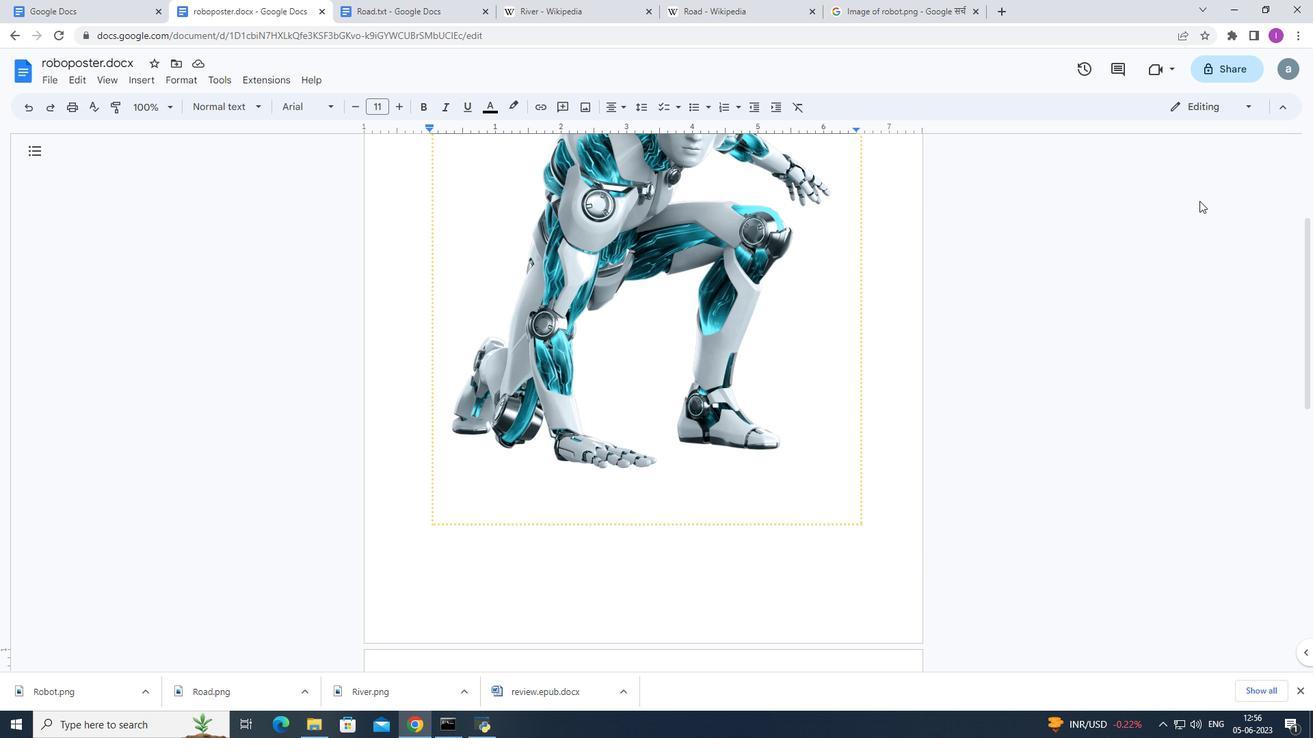 
Action: Mouse scrolled (1200, 201) with delta (0, 0)
Screenshot: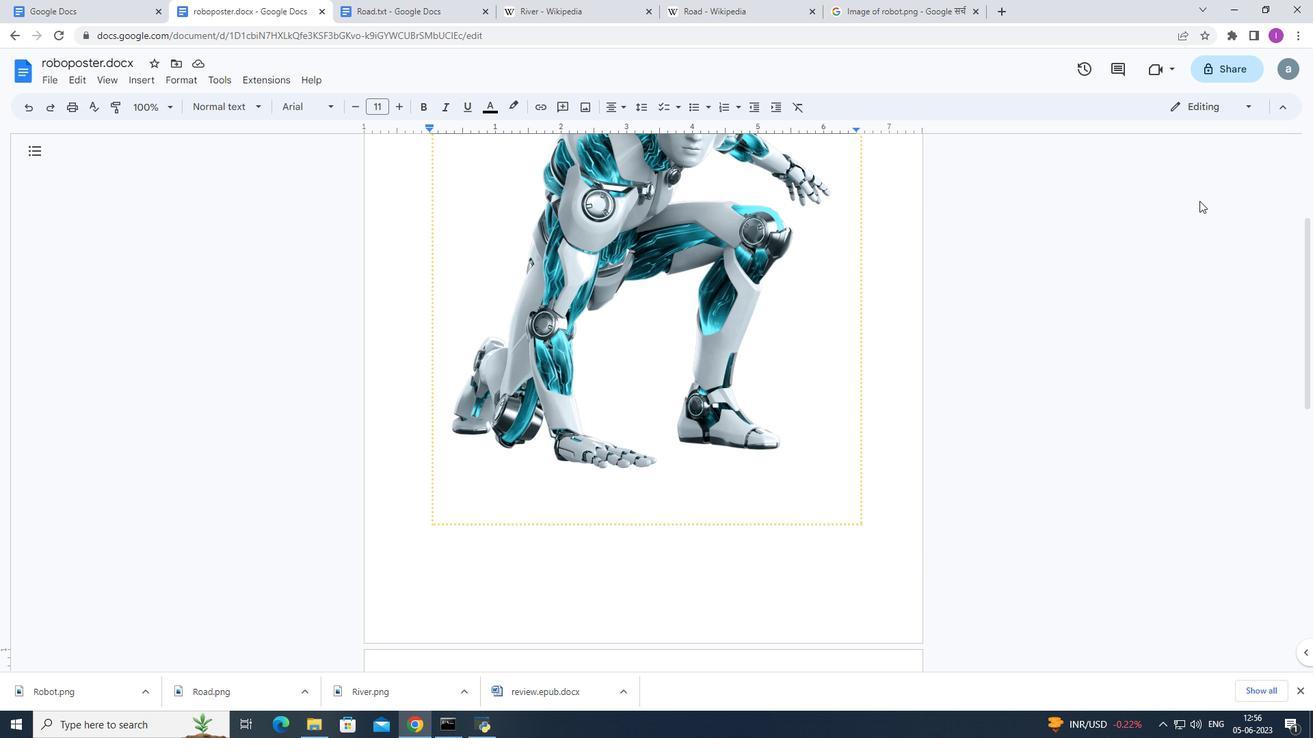 
Action: Mouse moved to (618, 294)
Screenshot: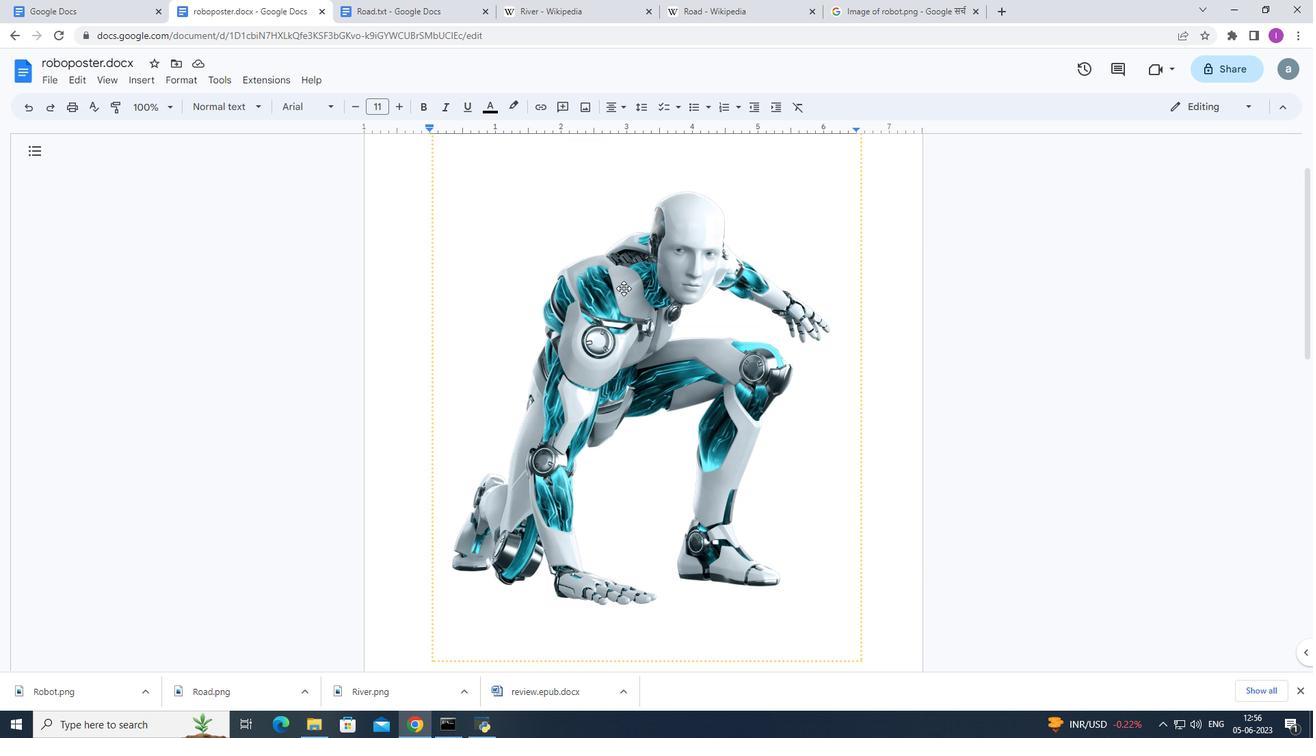 
Action: Mouse scrolled (618, 294) with delta (0, 0)
Screenshot: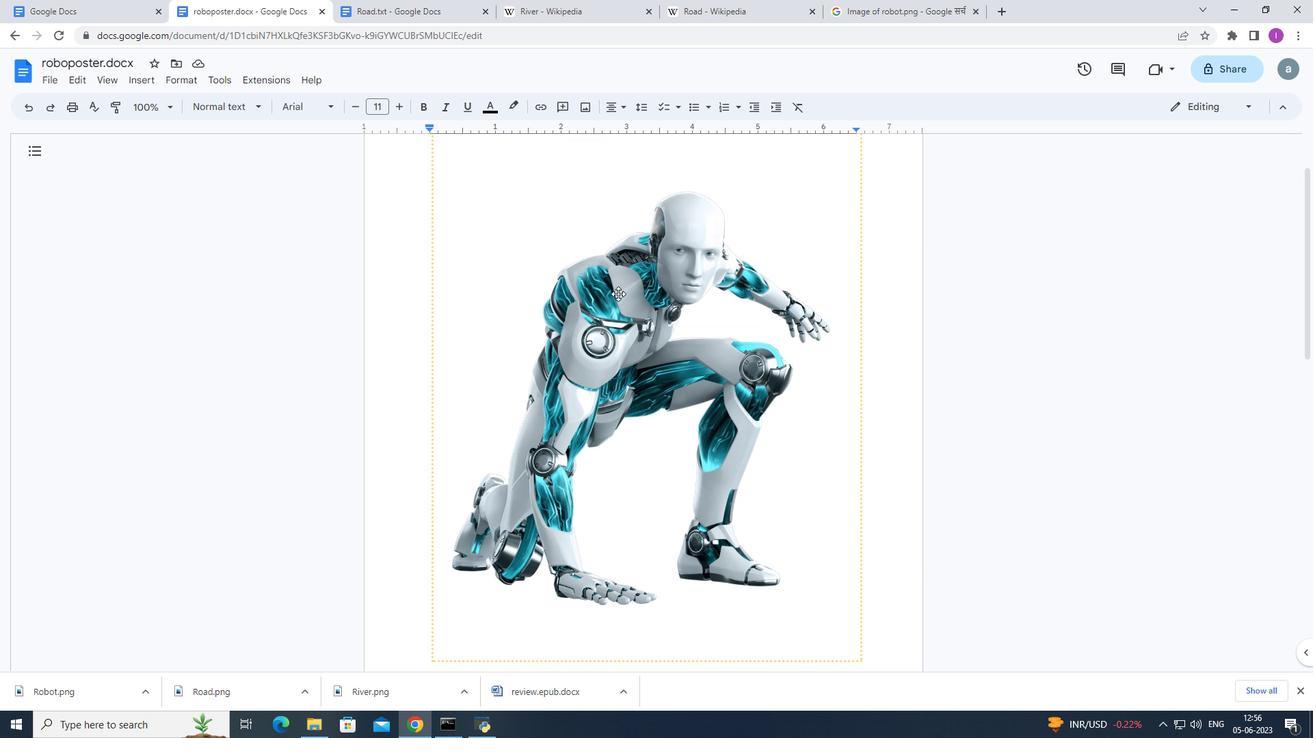 
Action: Mouse scrolled (618, 295) with delta (0, 0)
Screenshot: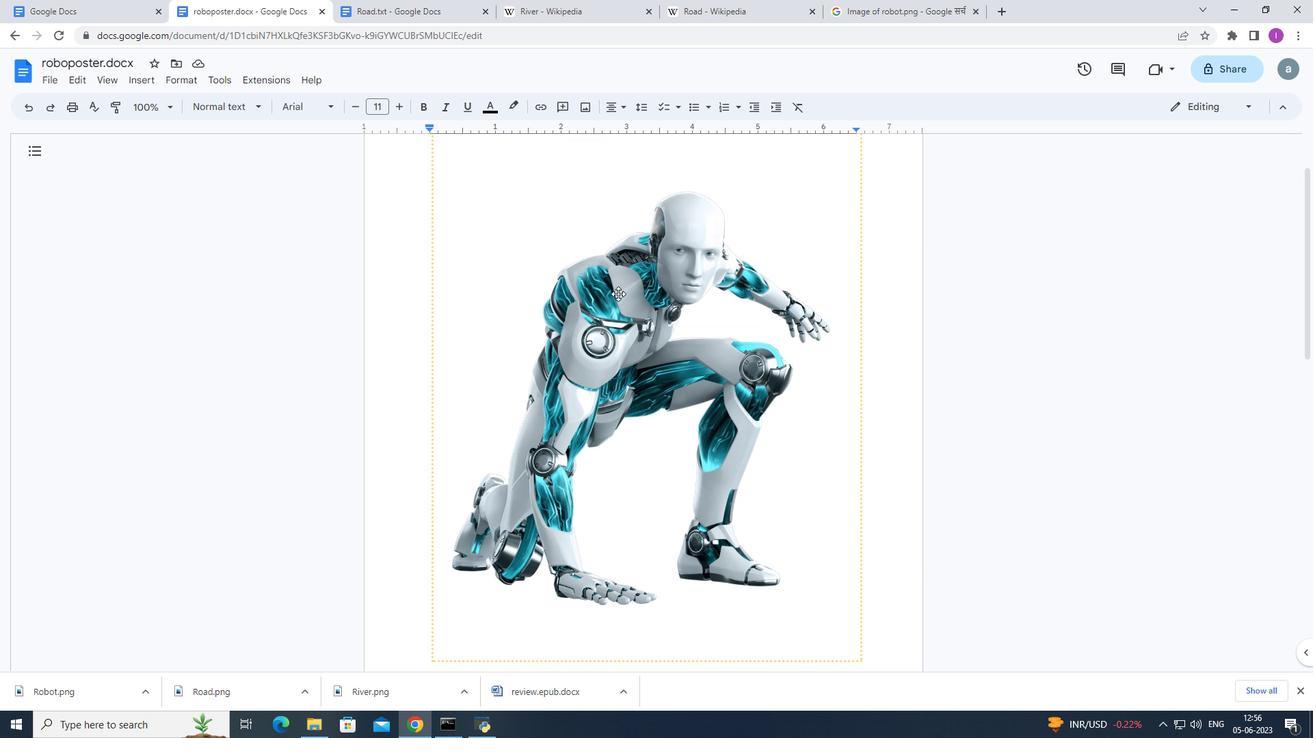 
Action: Mouse scrolled (618, 294) with delta (0, 0)
Screenshot: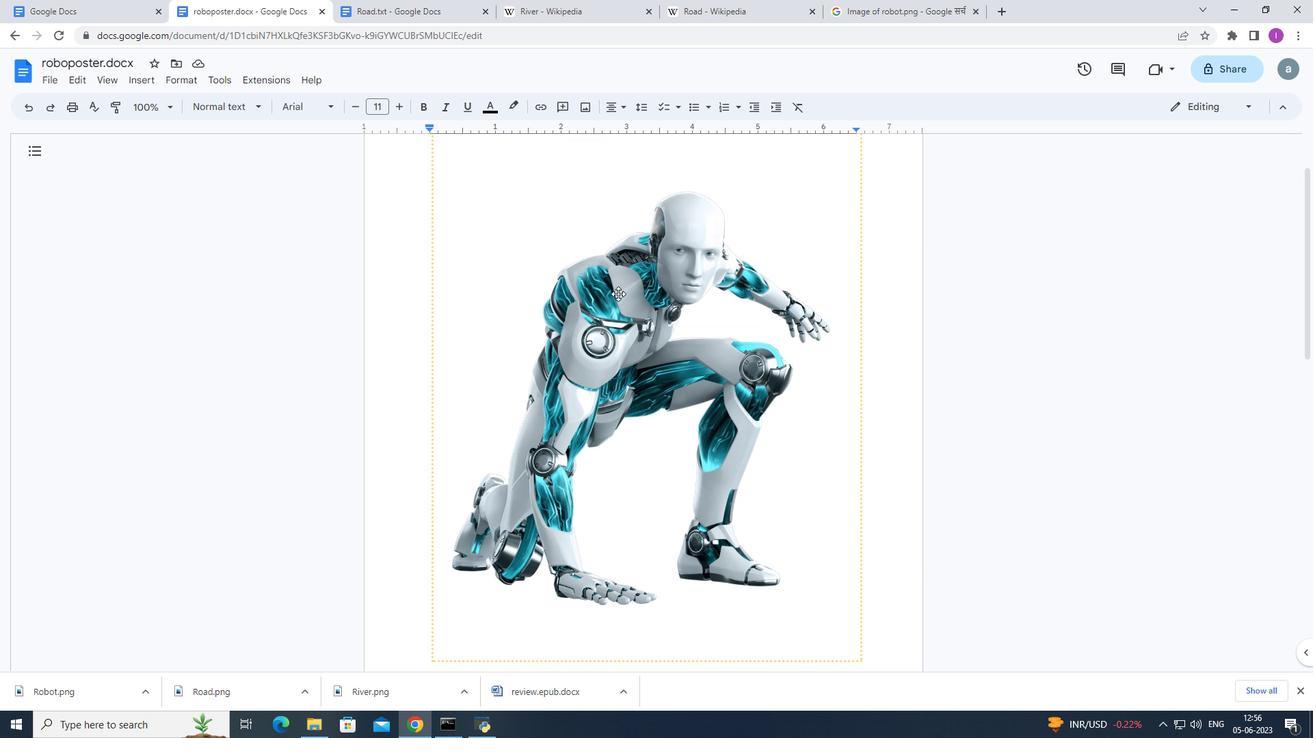 
Action: Mouse moved to (622, 297)
Screenshot: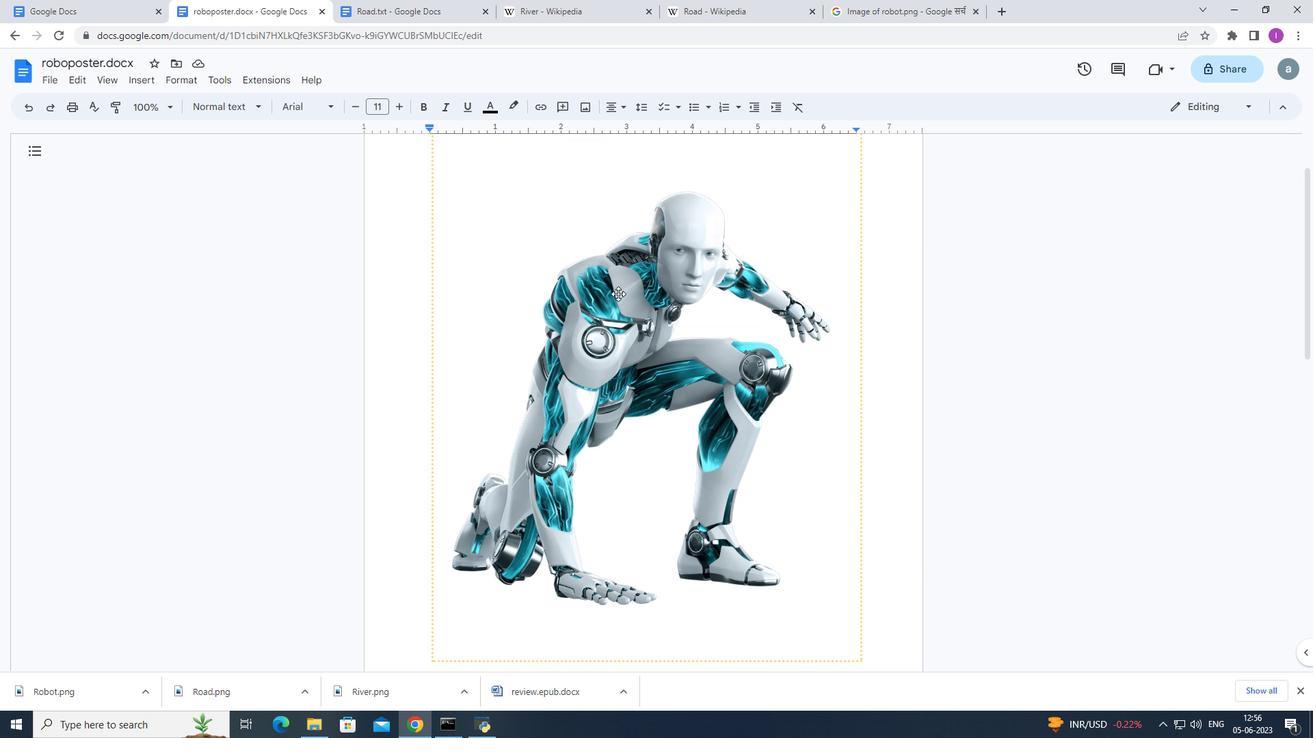 
Action: Mouse scrolled (620, 295) with delta (0, 0)
Screenshot: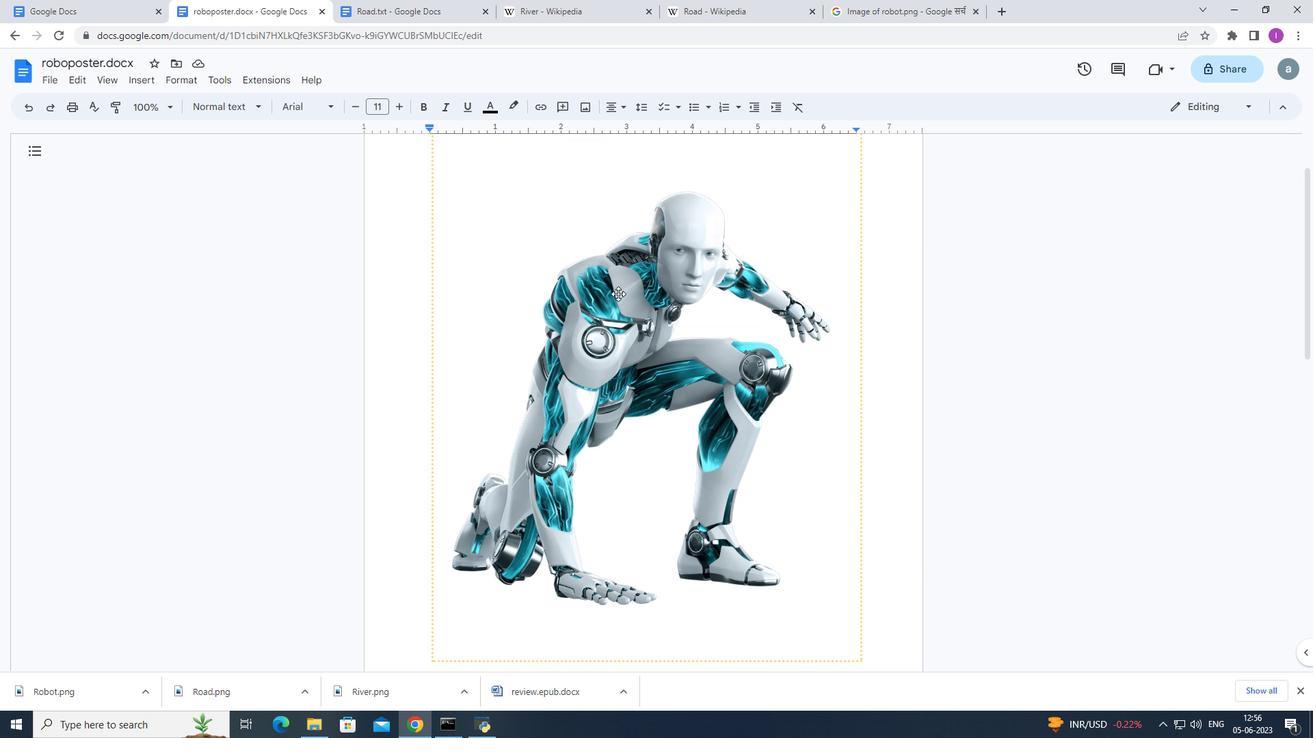 
Action: Mouse moved to (625, 301)
Screenshot: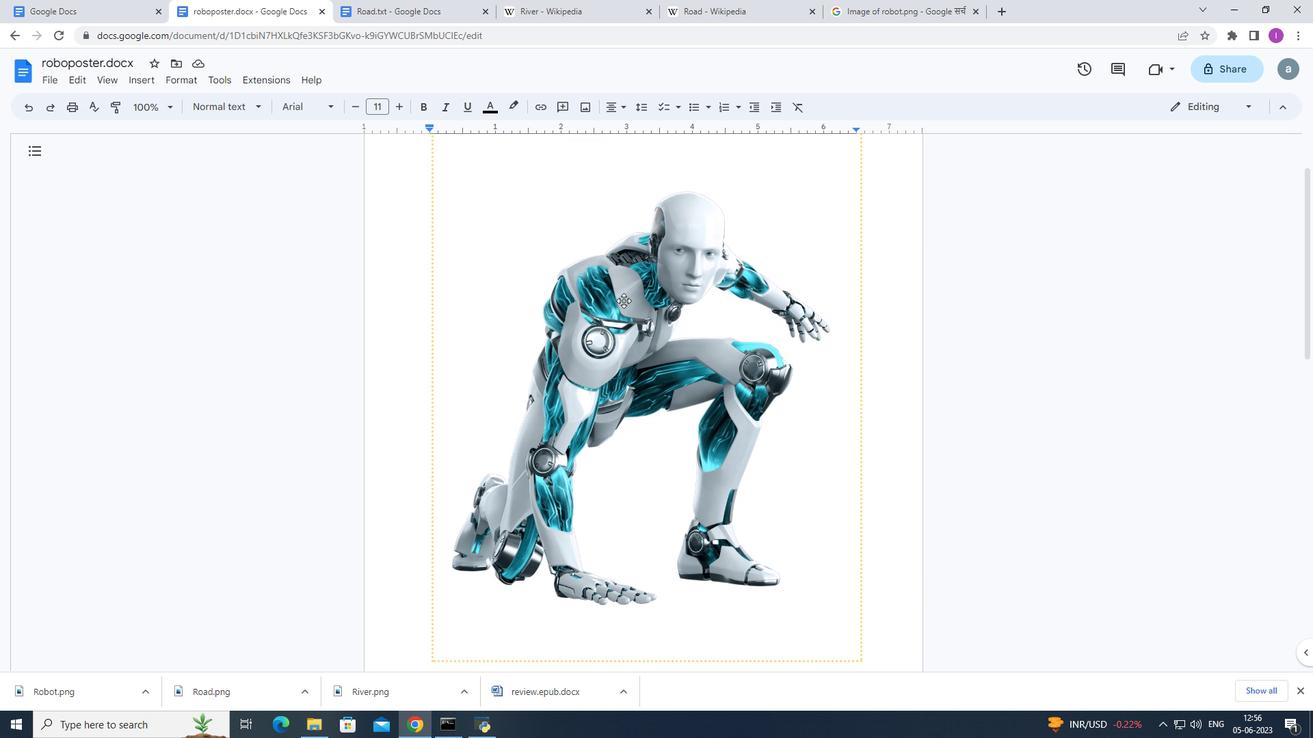 
Action: Mouse scrolled (625, 301) with delta (0, 0)
Screenshot: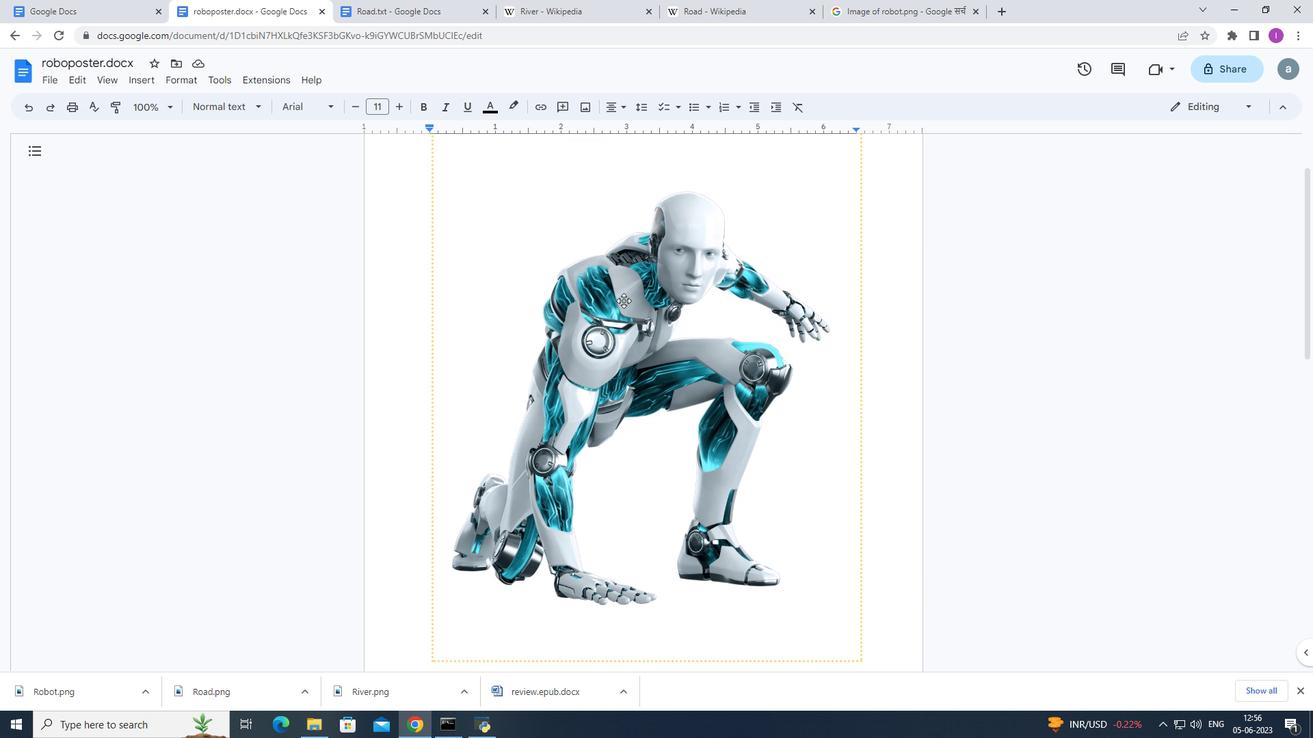 
Action: Mouse moved to (649, 412)
Screenshot: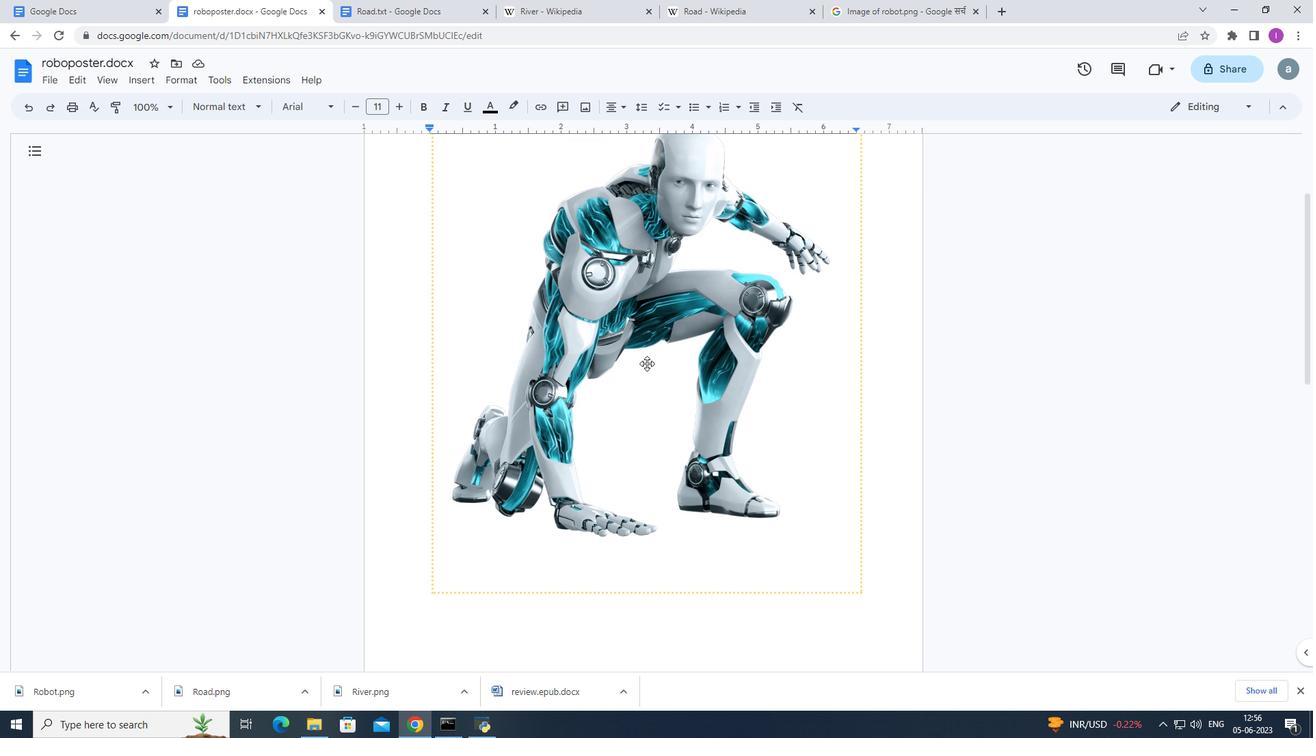 
Action: Mouse scrolled (649, 411) with delta (0, 0)
Screenshot: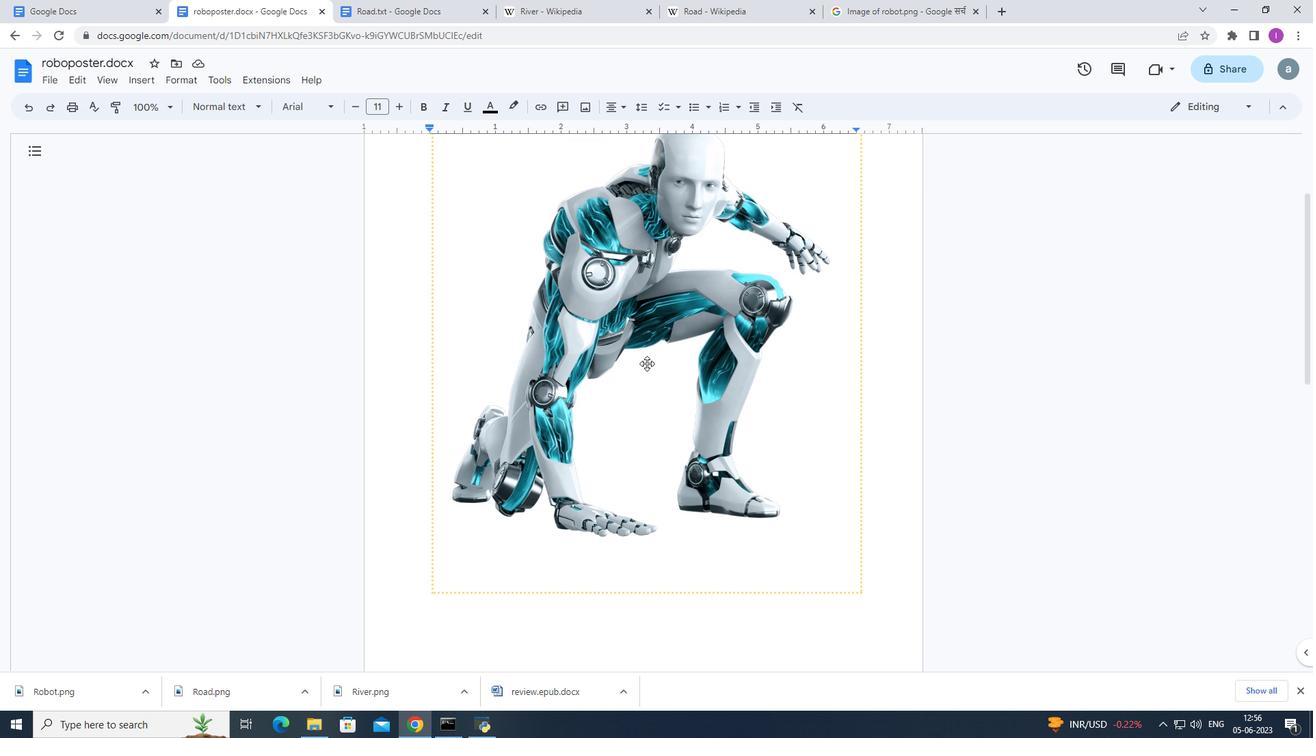 
Action: Mouse moved to (657, 419)
Screenshot: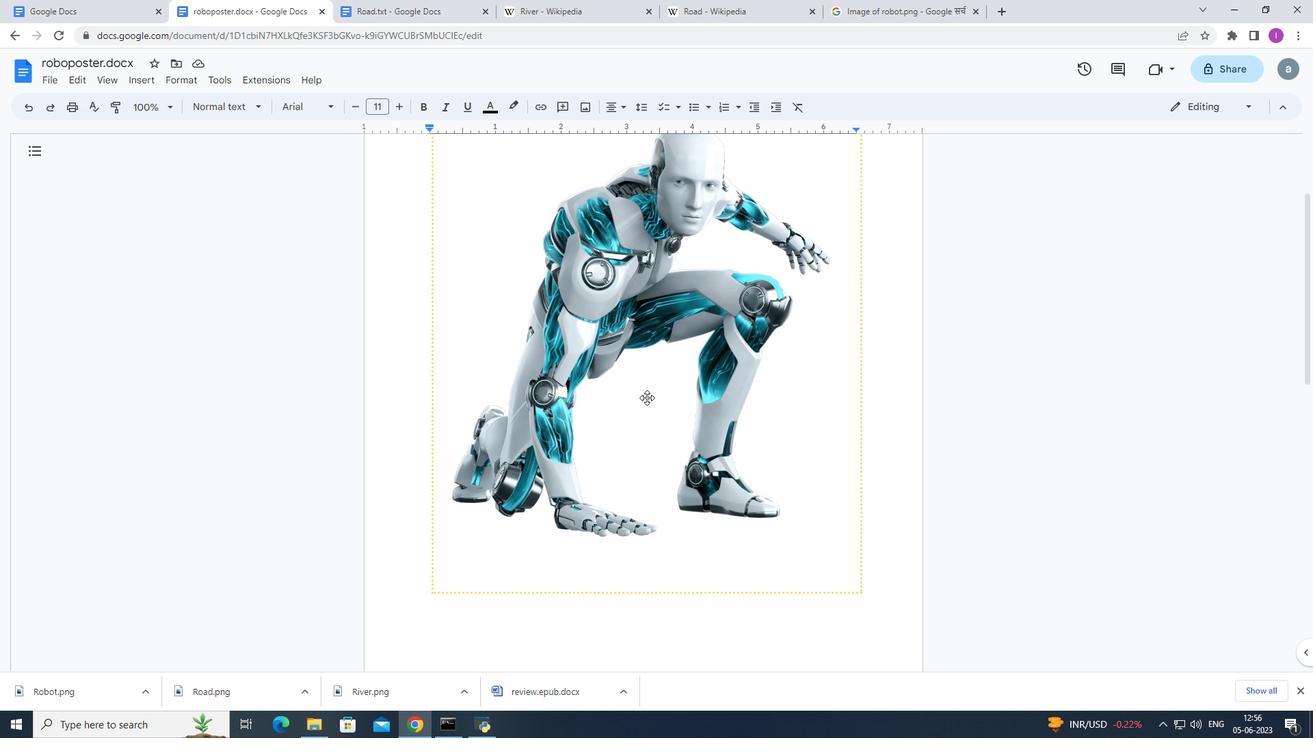 
Action: Mouse scrolled (652, 414) with delta (0, 0)
Screenshot: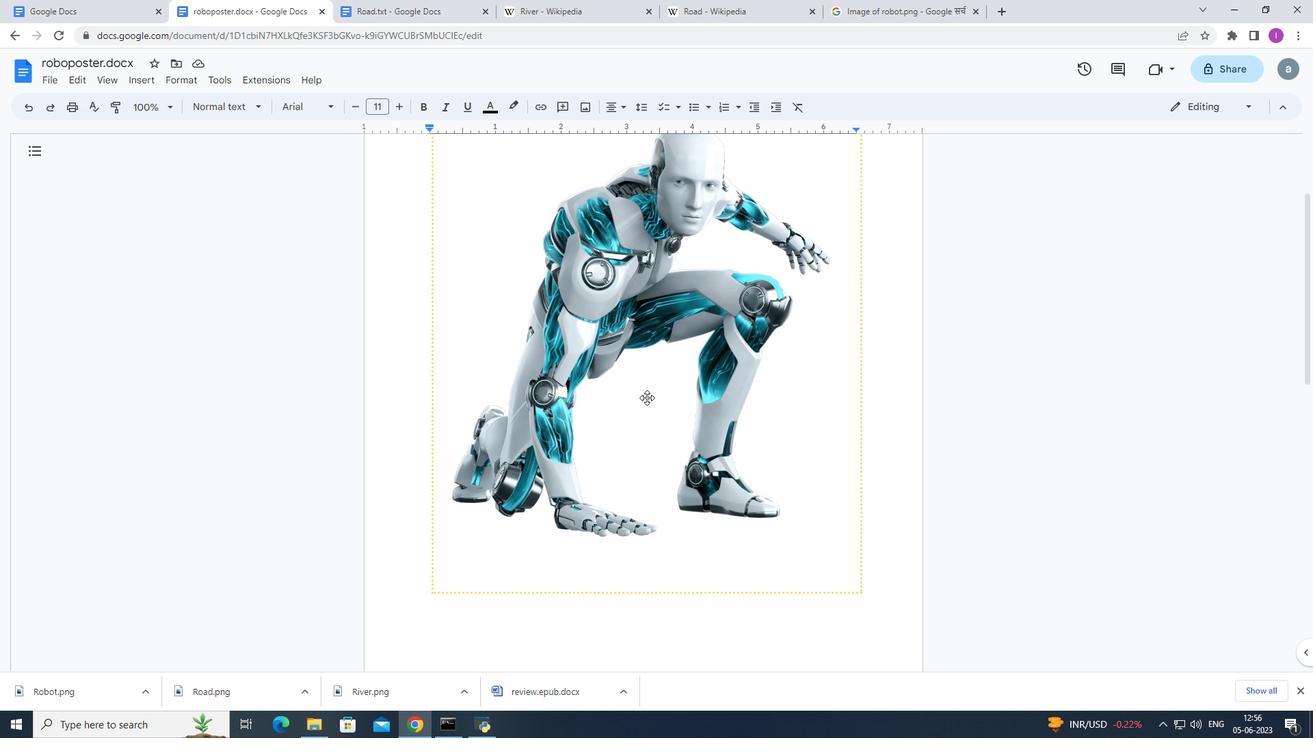 
Action: Mouse moved to (684, 664)
Screenshot: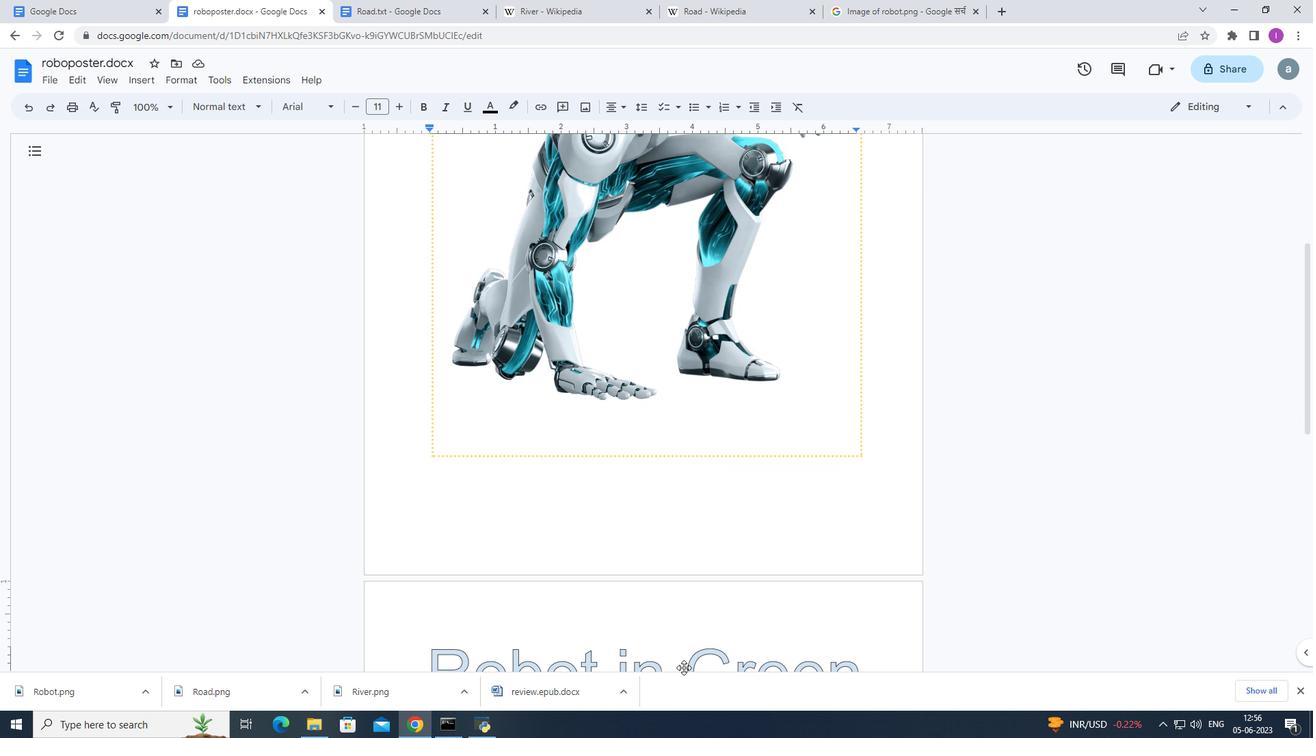 
Action: Mouse pressed left at (684, 664)
Screenshot: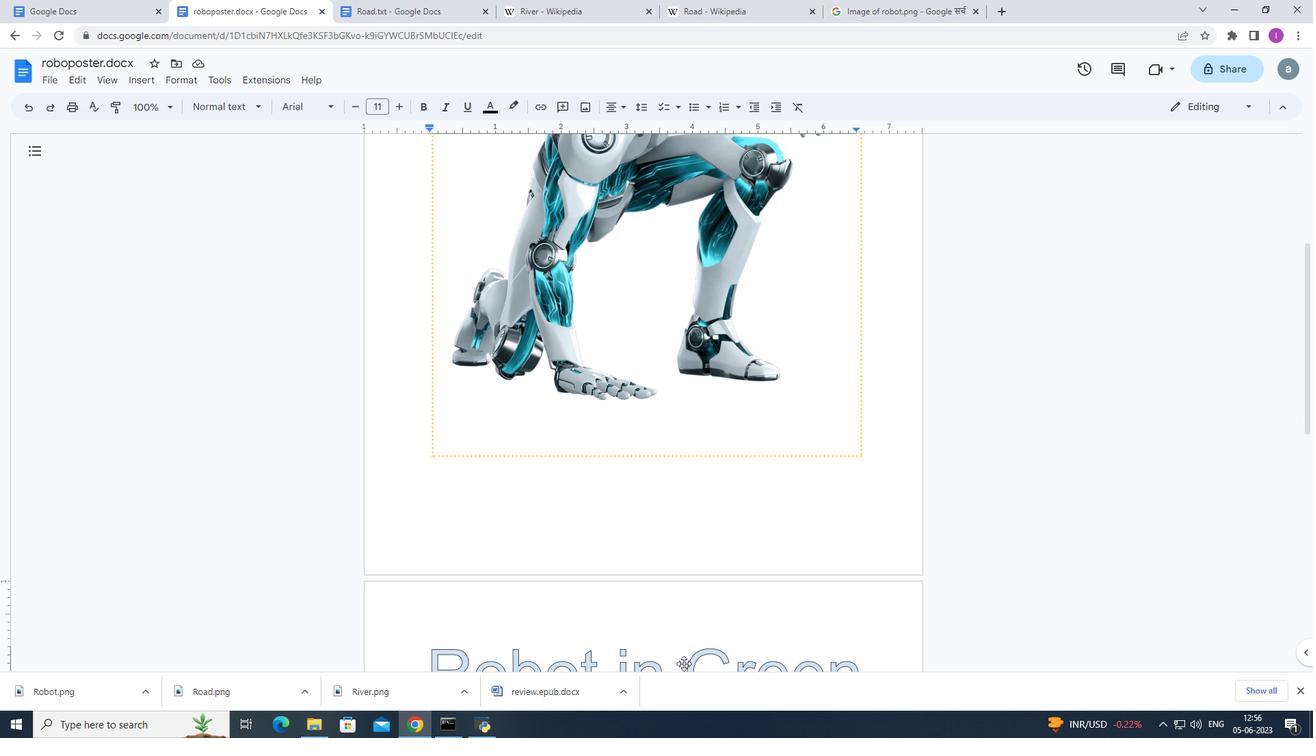 
Action: Mouse moved to (552, 103)
Screenshot: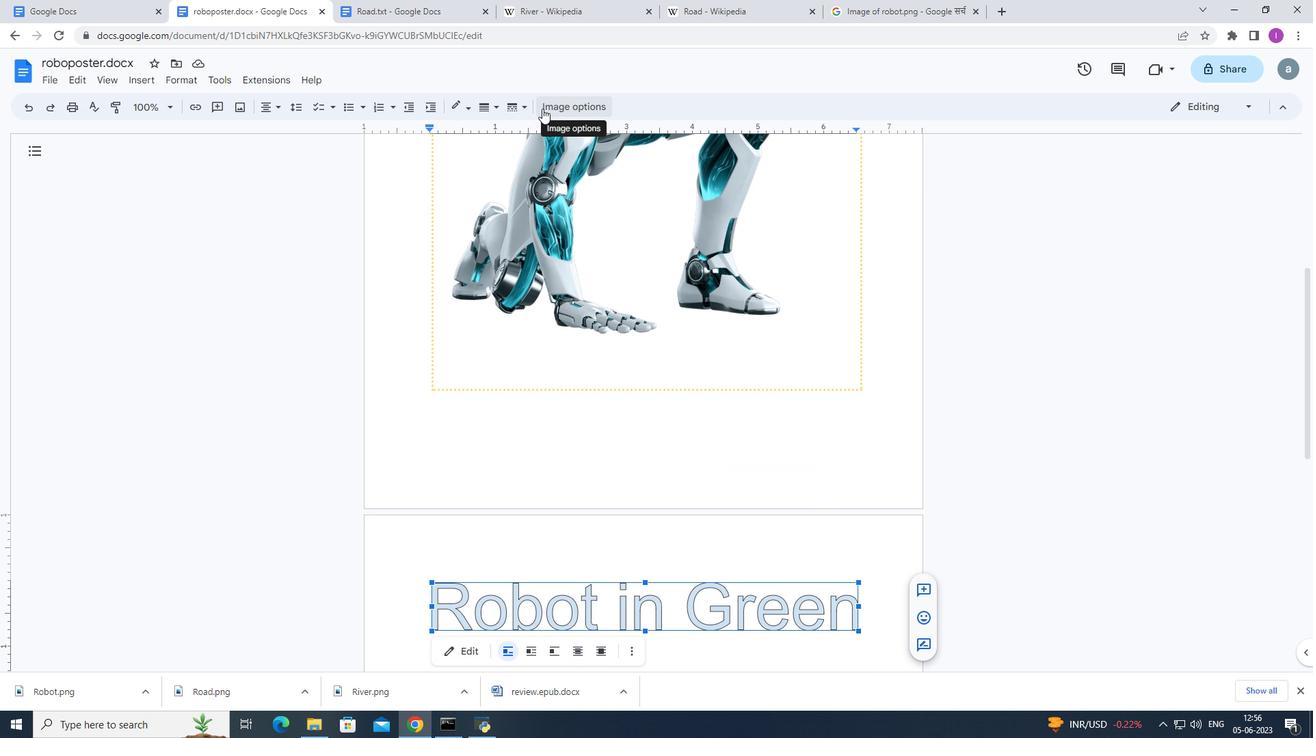 
Action: Mouse pressed left at (552, 103)
Screenshot: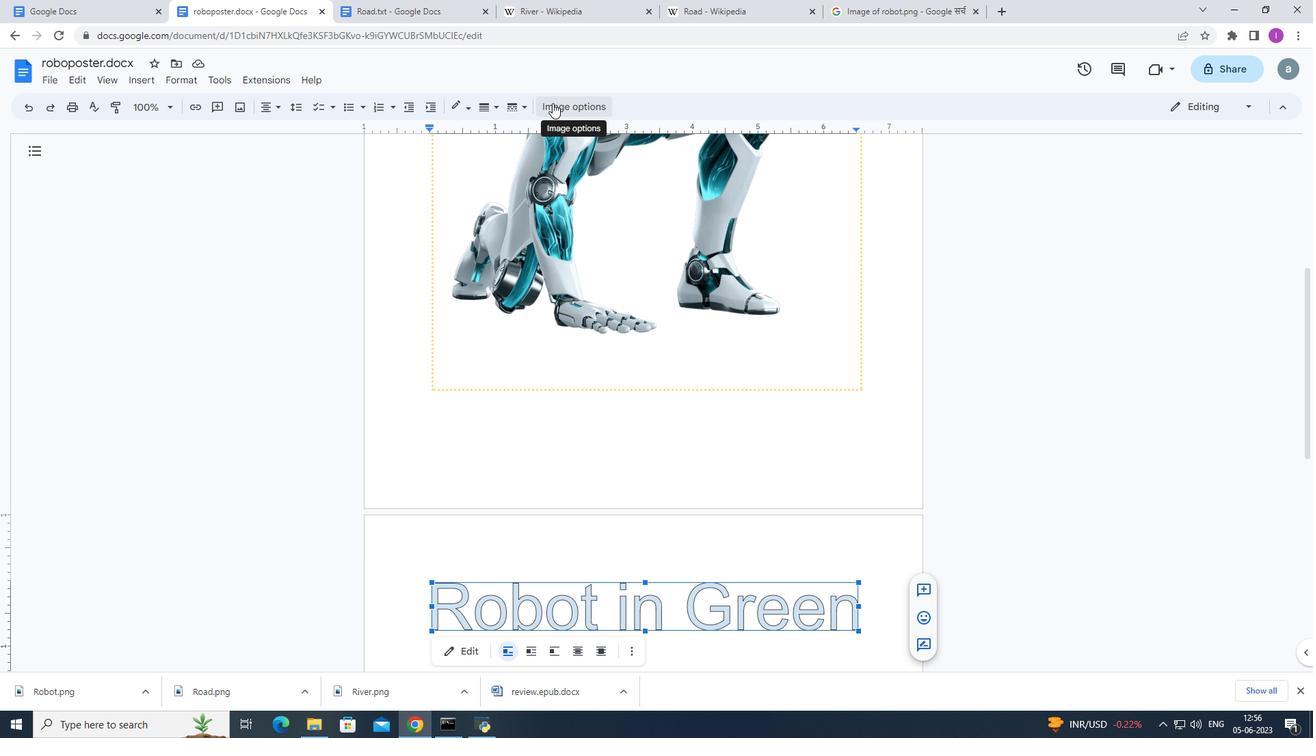 
Action: Mouse moved to (1179, 139)
Screenshot: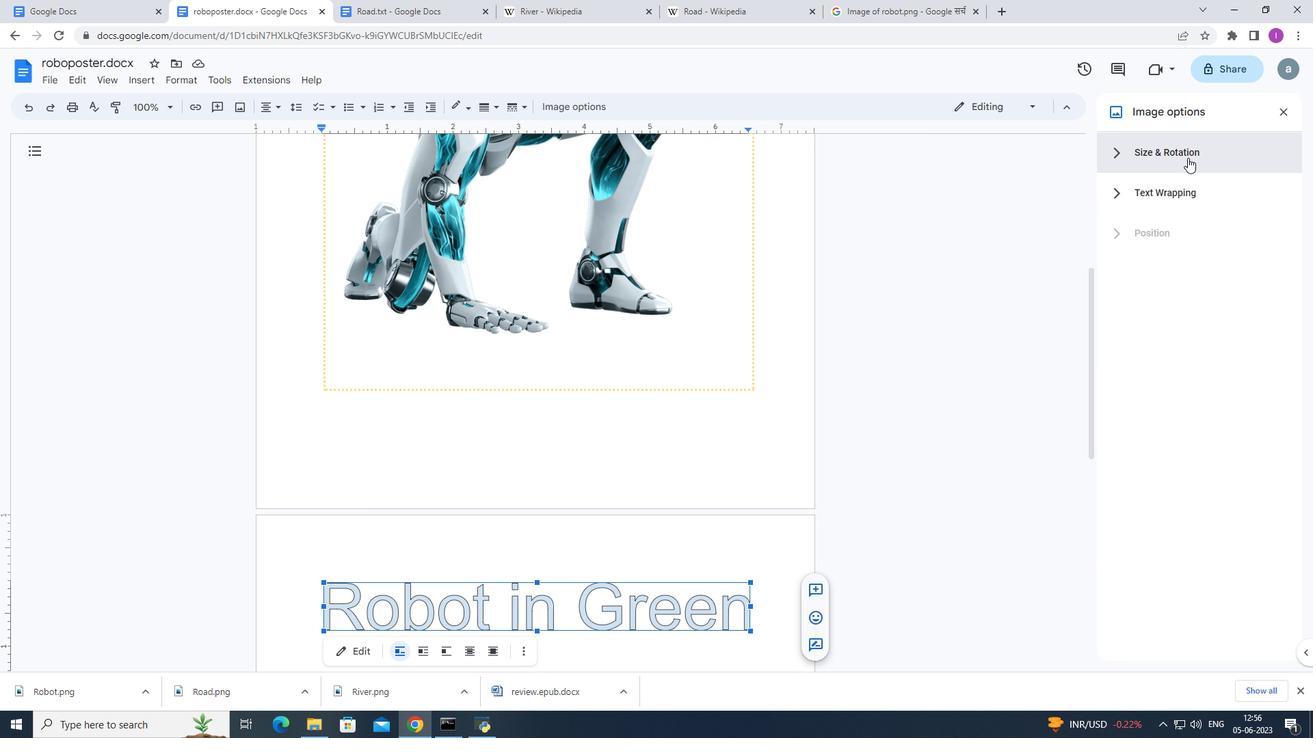 
Action: Mouse pressed left at (1179, 139)
Screenshot: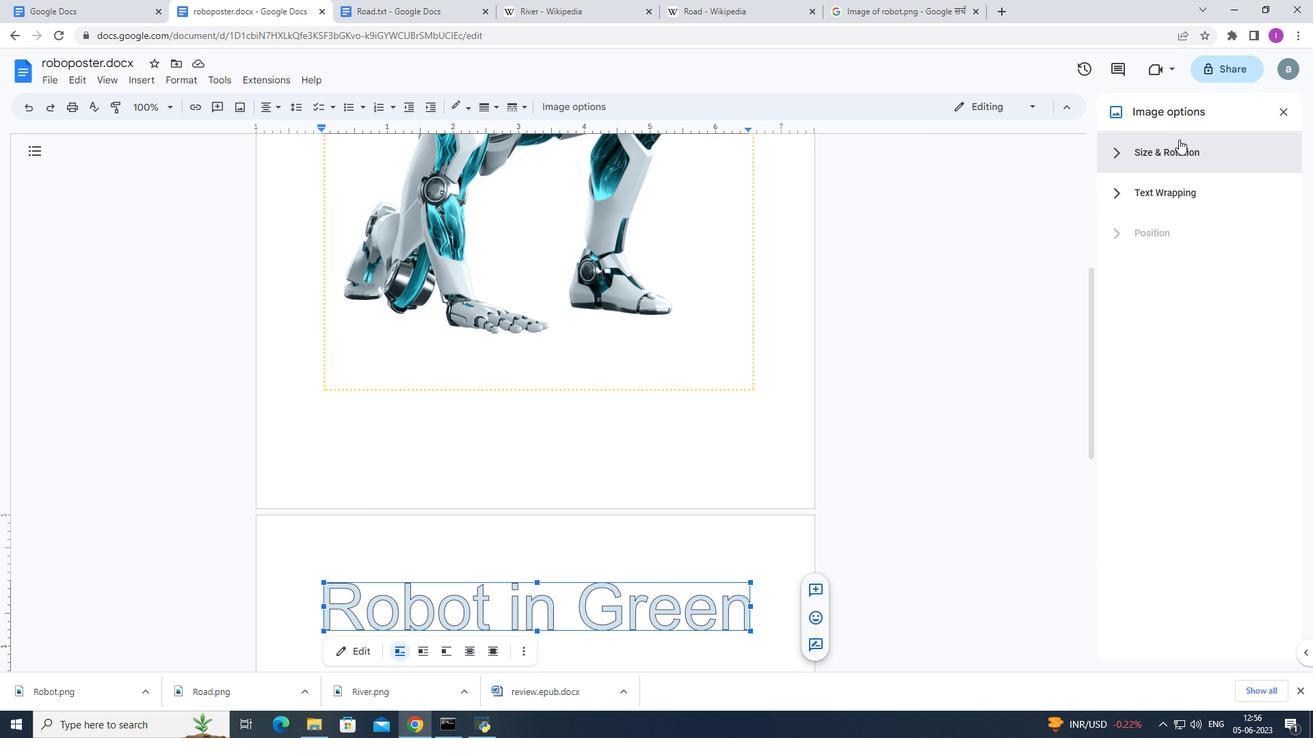 
Action: Mouse moved to (1226, 220)
Screenshot: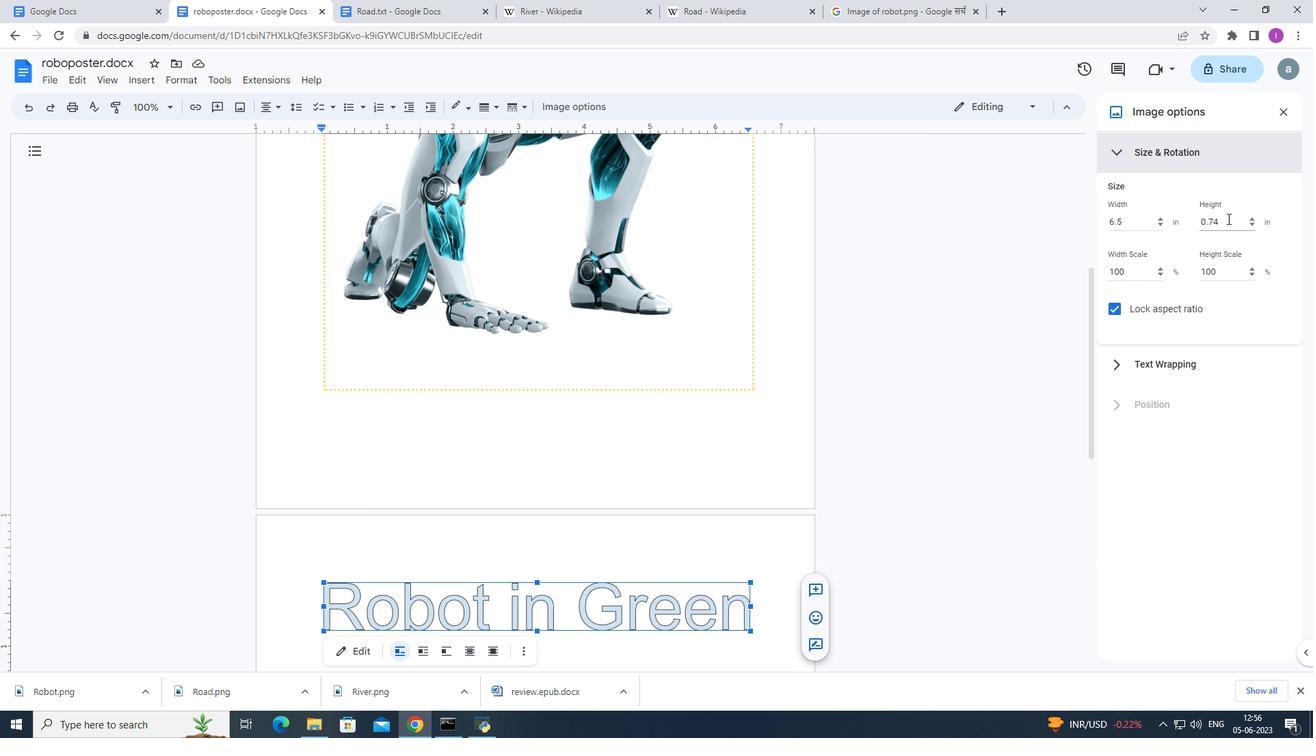 
Action: Mouse pressed left at (1226, 220)
Screenshot: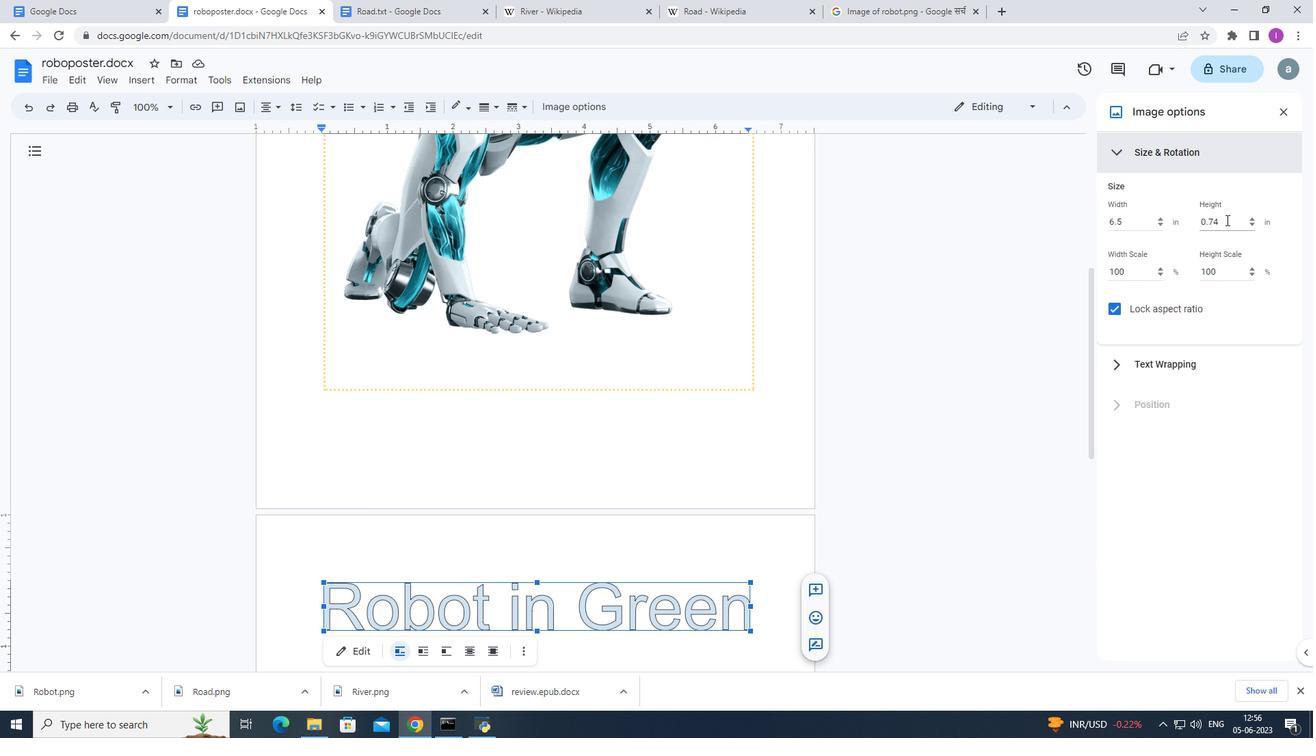 
Action: Mouse moved to (1224, 231)
Screenshot: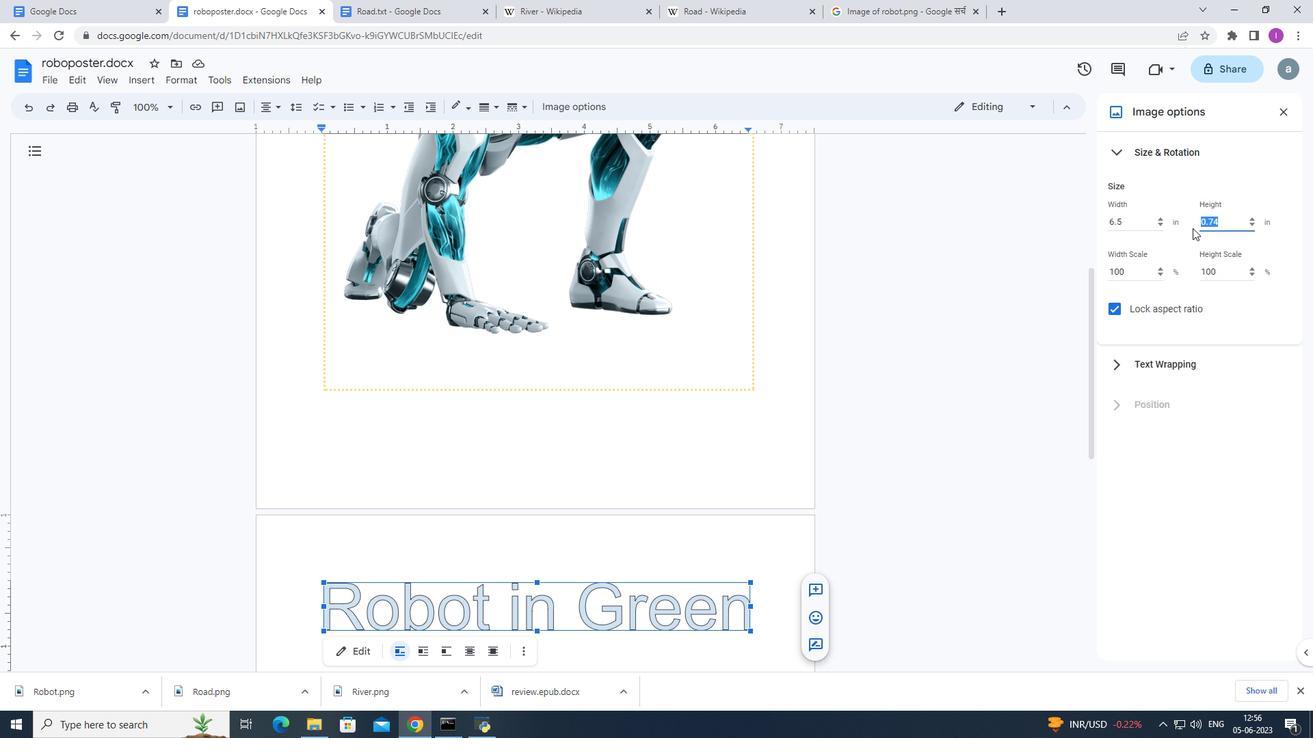 
Action: Key pressed 6
Screenshot: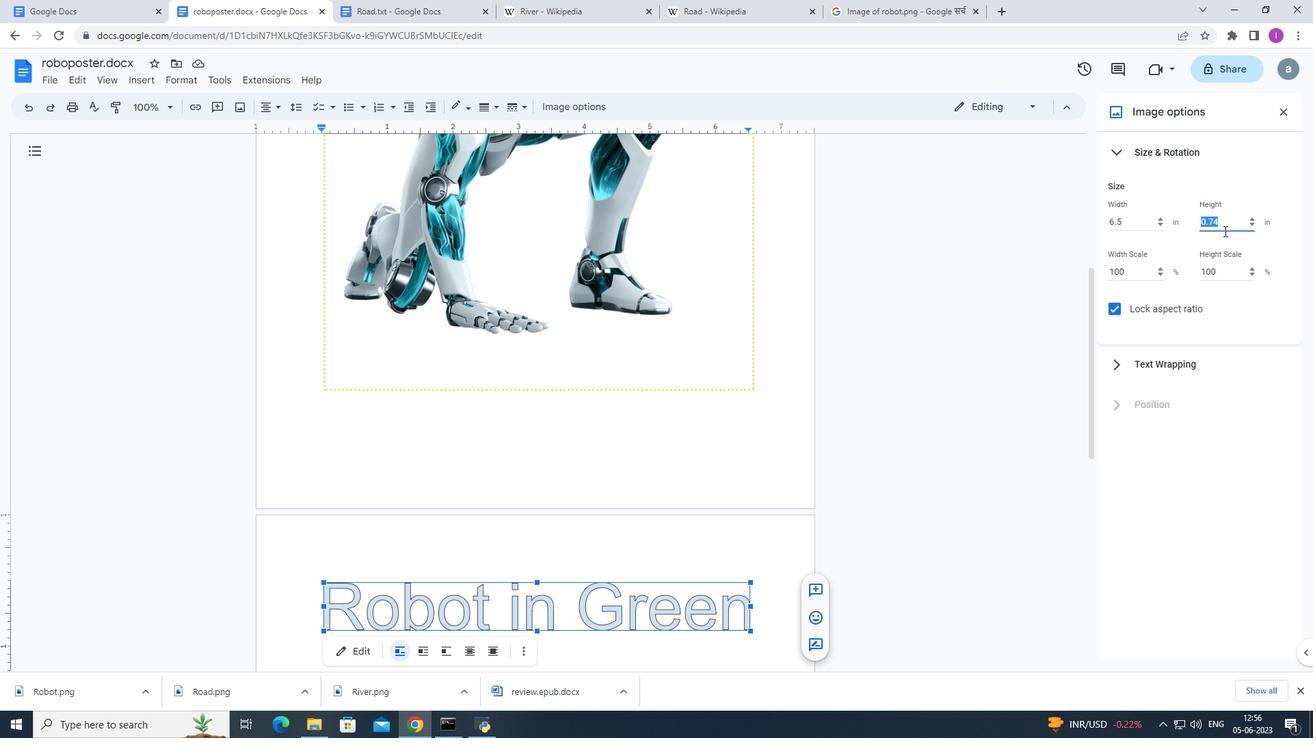 
Action: Mouse moved to (1224, 231)
Screenshot: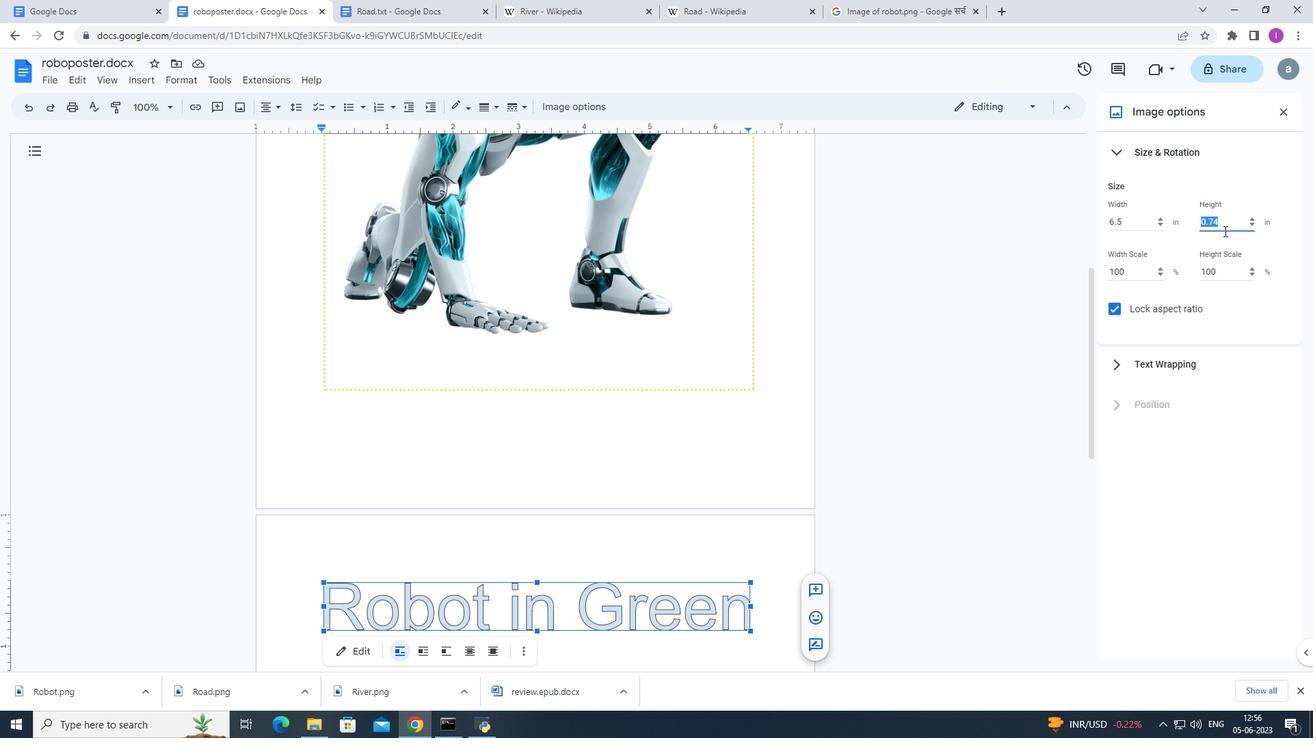 
Action: Key pressed .
Screenshot: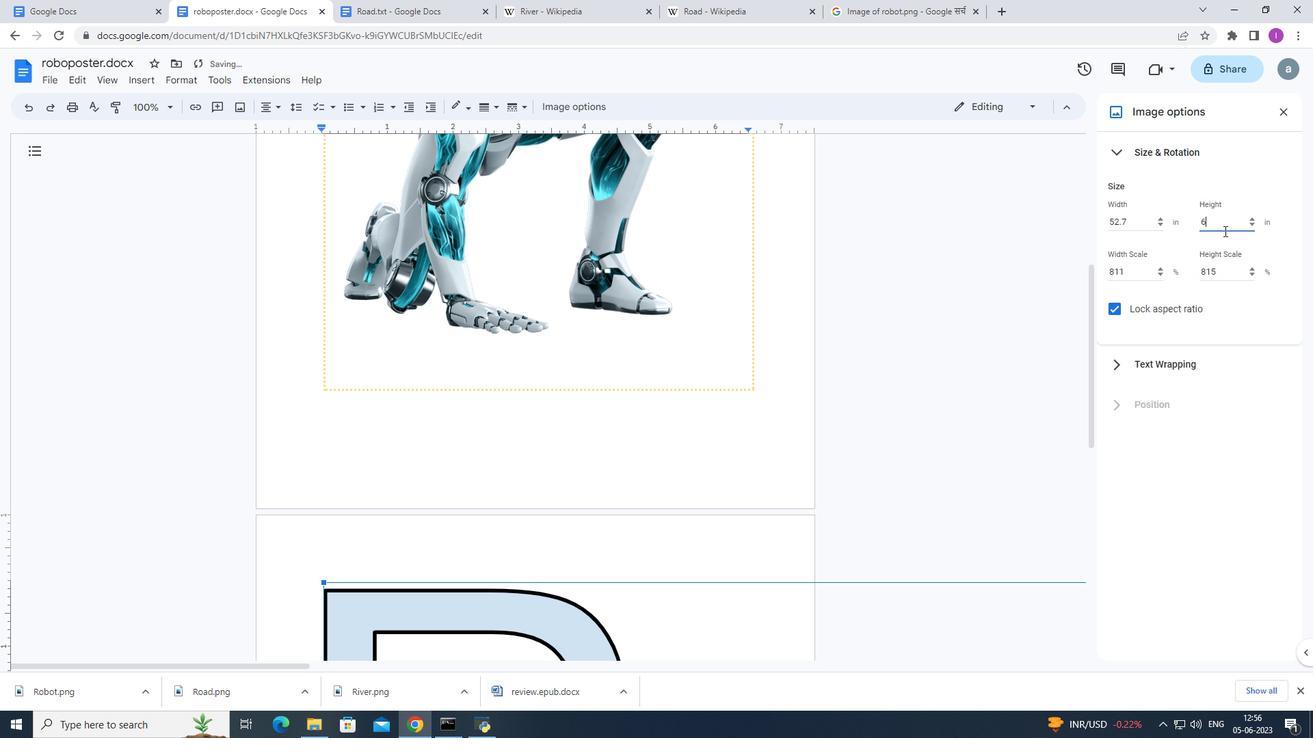 
Action: Mouse moved to (1223, 231)
Screenshot: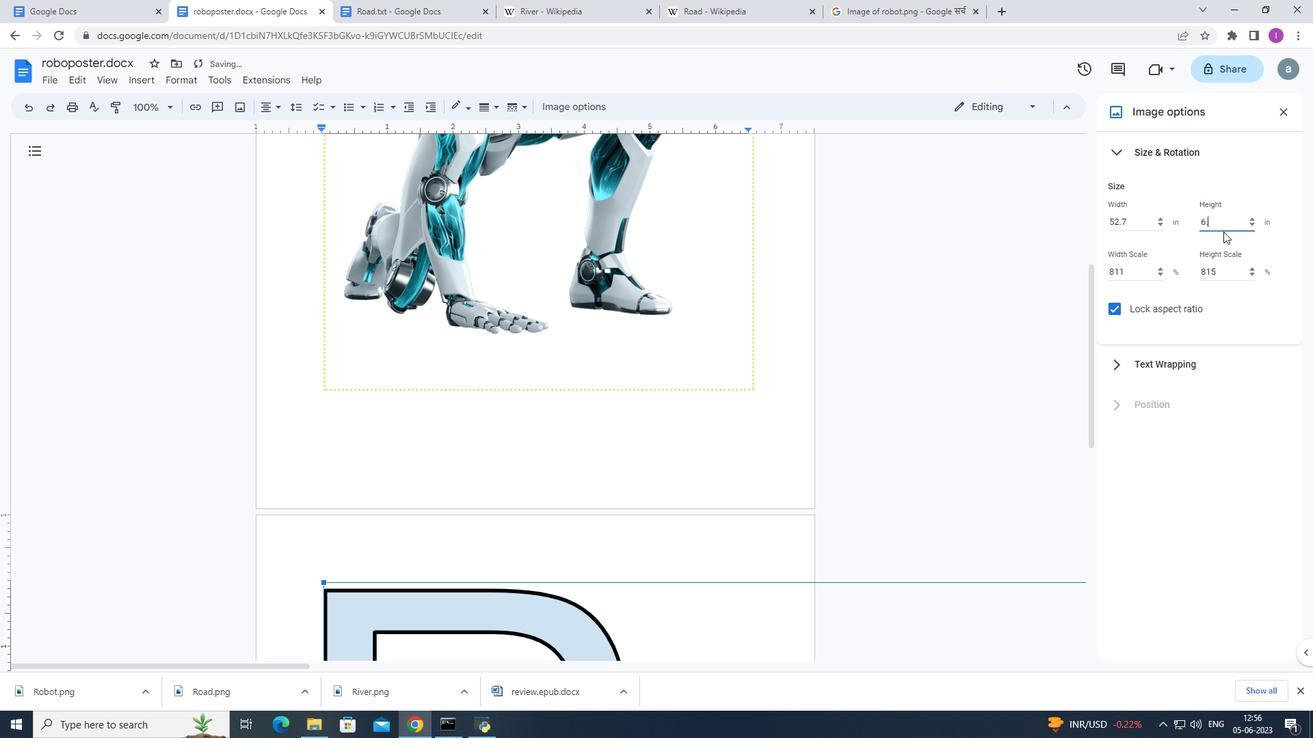 
Action: Key pressed 8
Screenshot: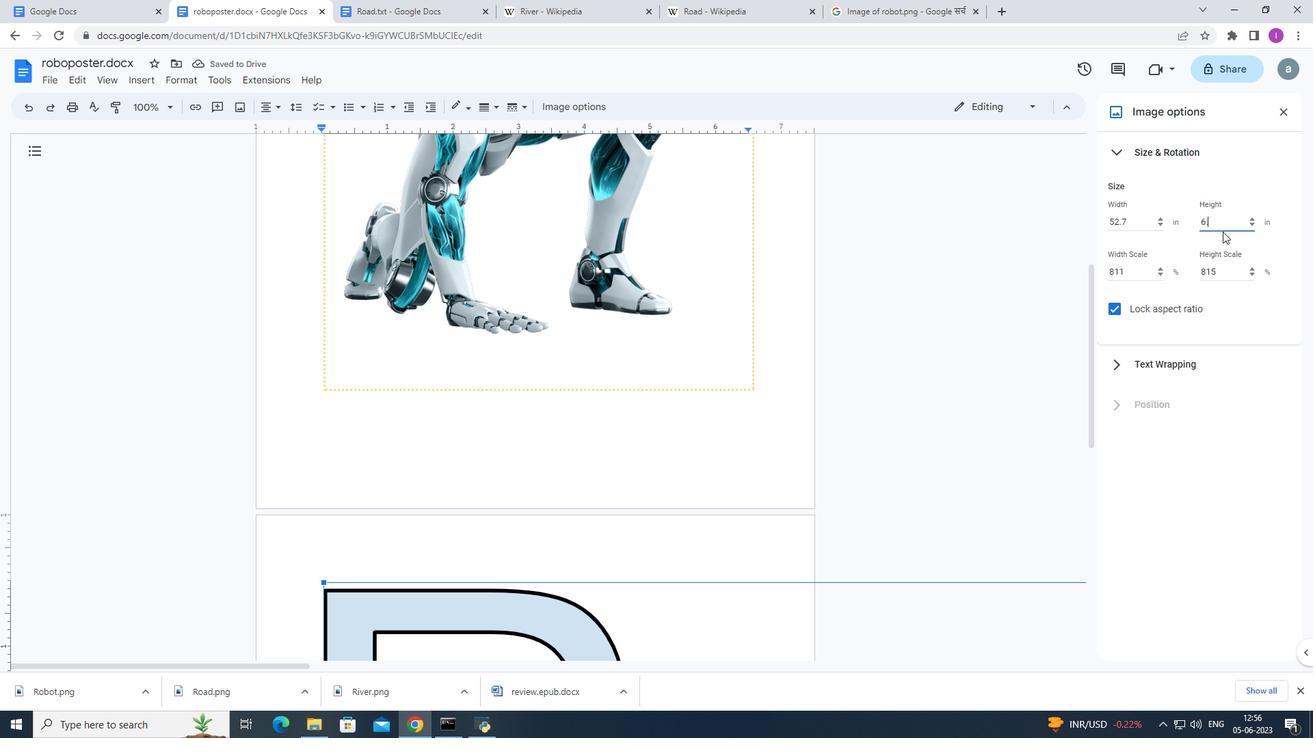 
Action: Mouse moved to (1221, 235)
Screenshot: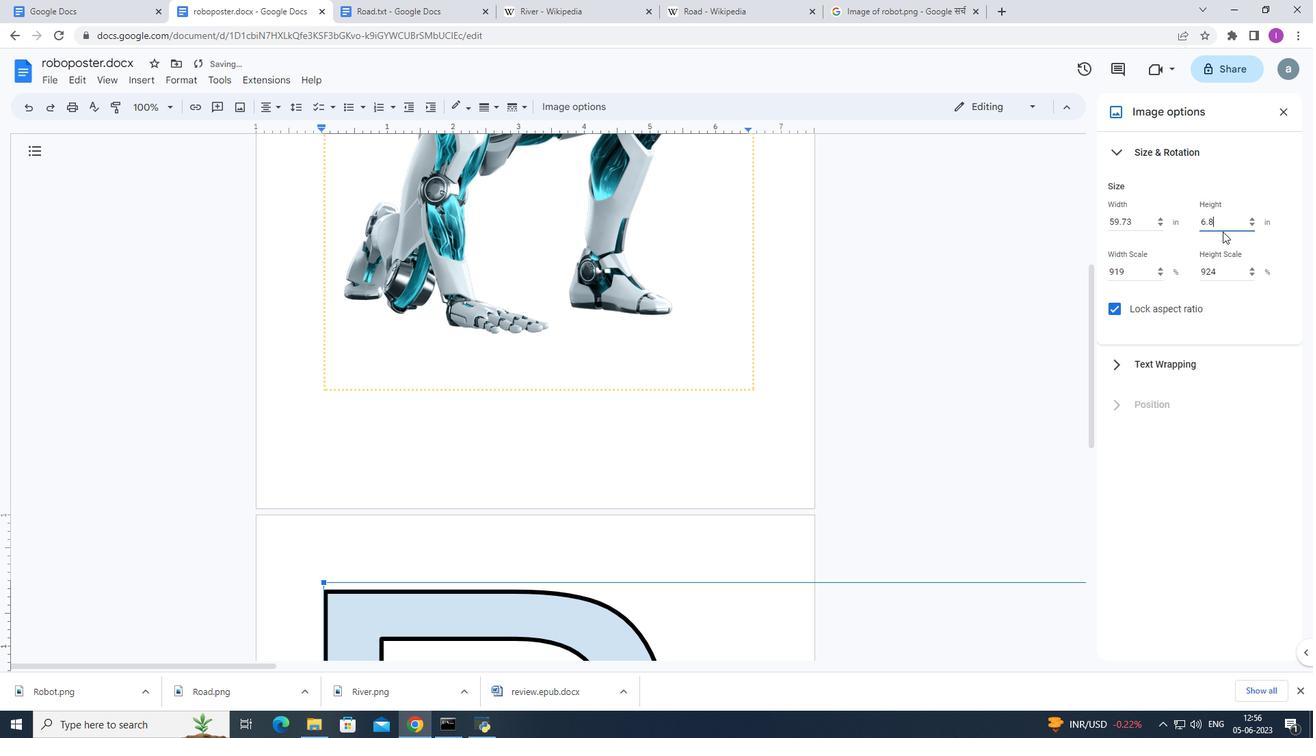 
Action: Key pressed 2
Screenshot: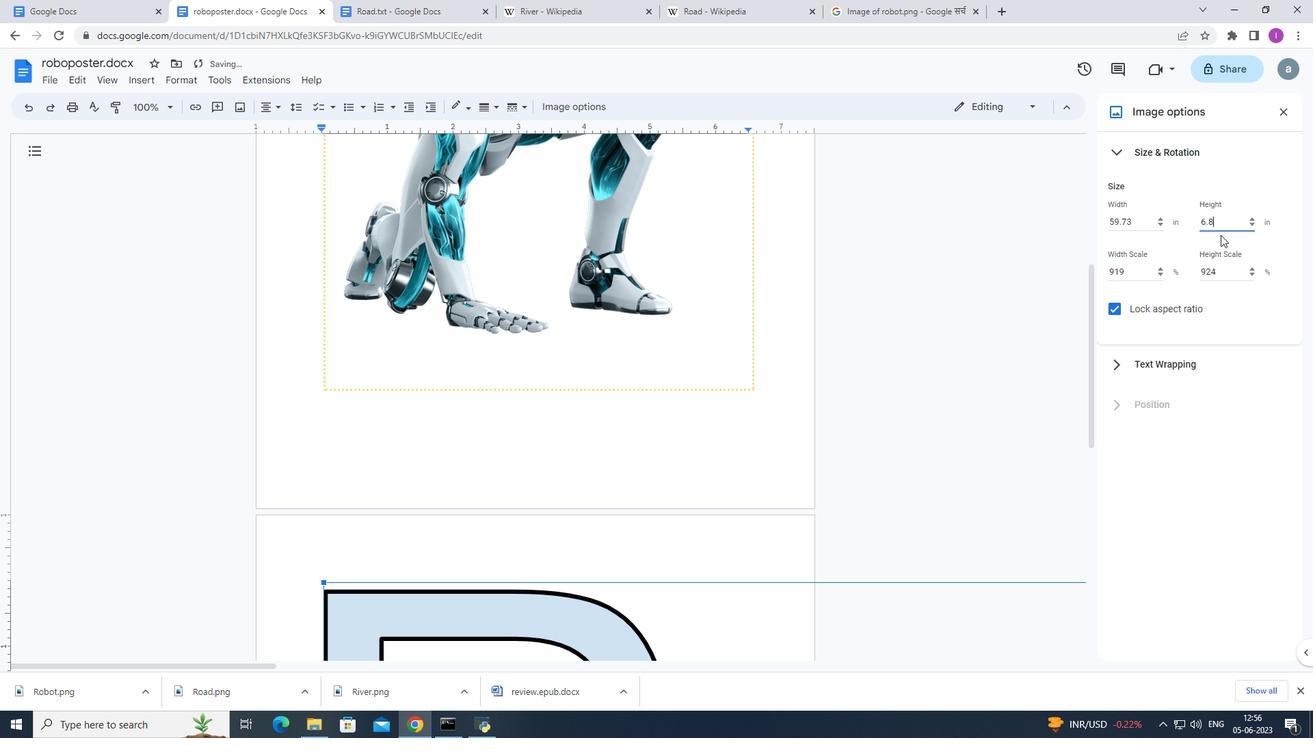 
Action: Mouse moved to (1018, 348)
Screenshot: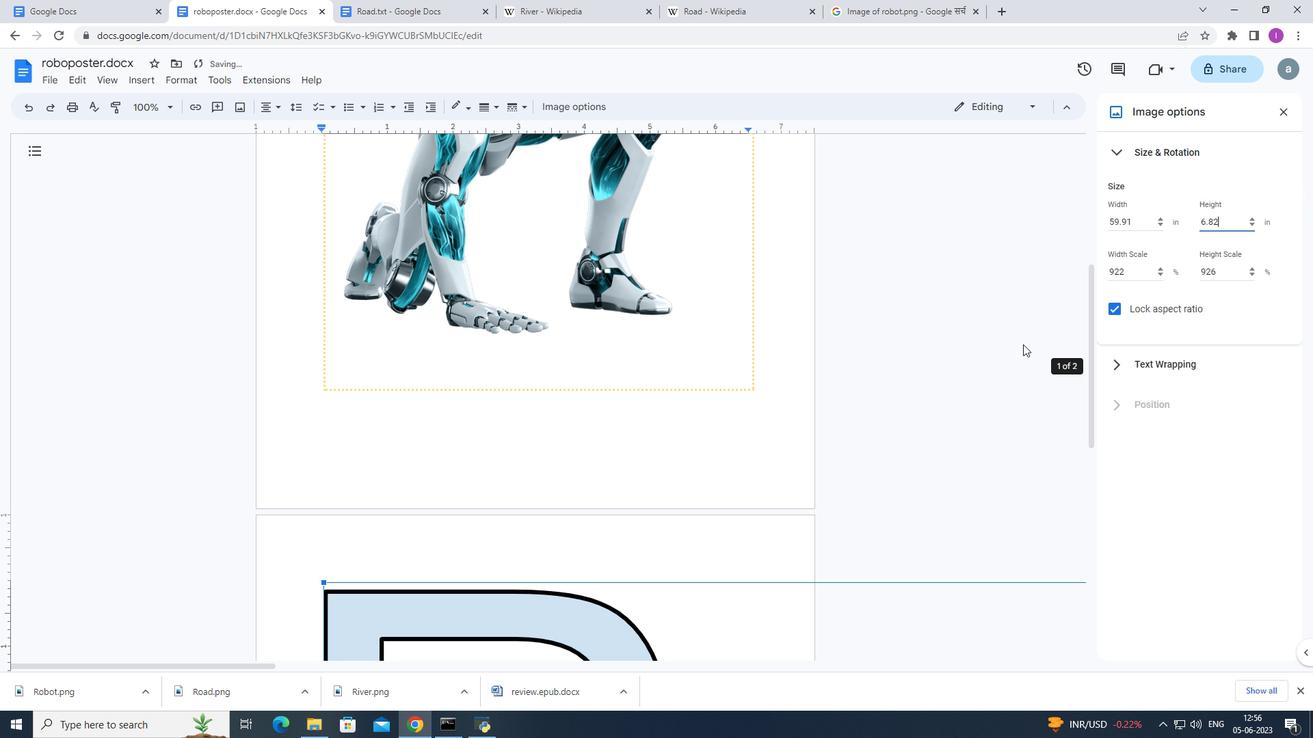 
Action: Mouse scrolled (1018, 347) with delta (0, 0)
Screenshot: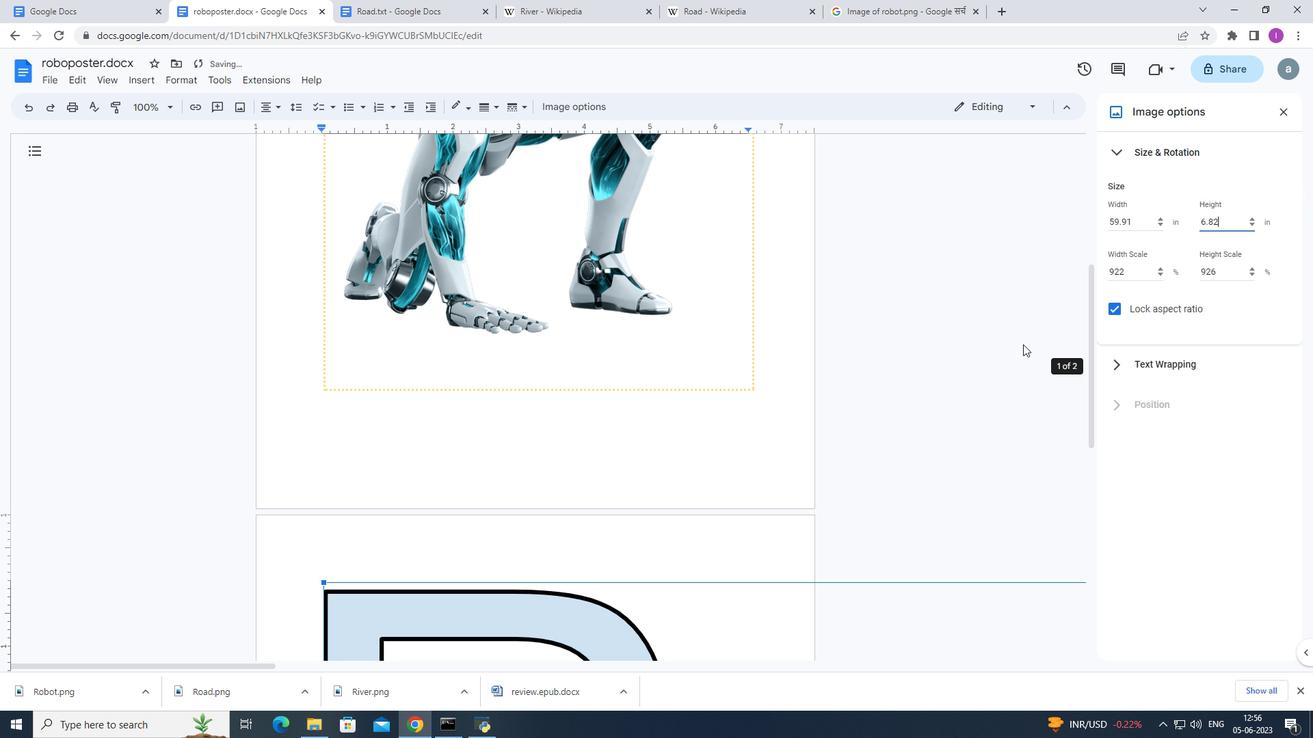 
Action: Mouse moved to (1018, 348)
Screenshot: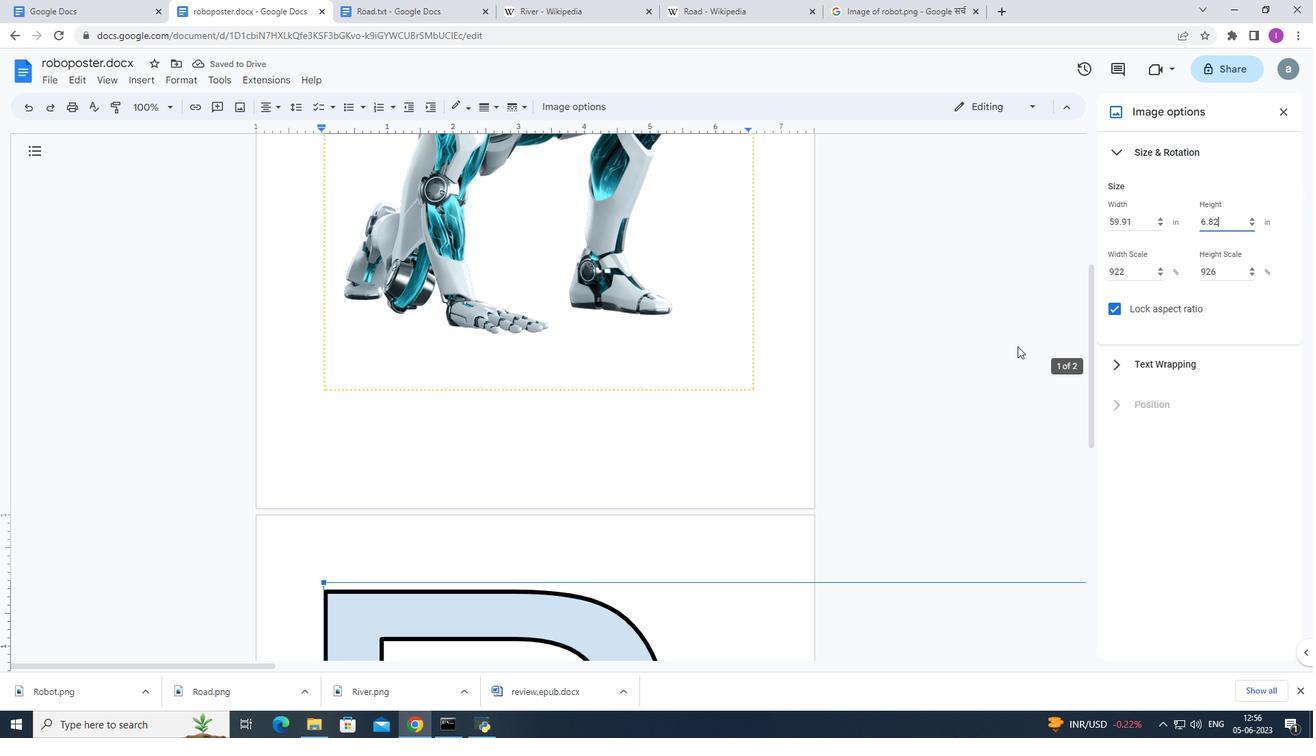 
Action: Mouse scrolled (1018, 347) with delta (0, 0)
Screenshot: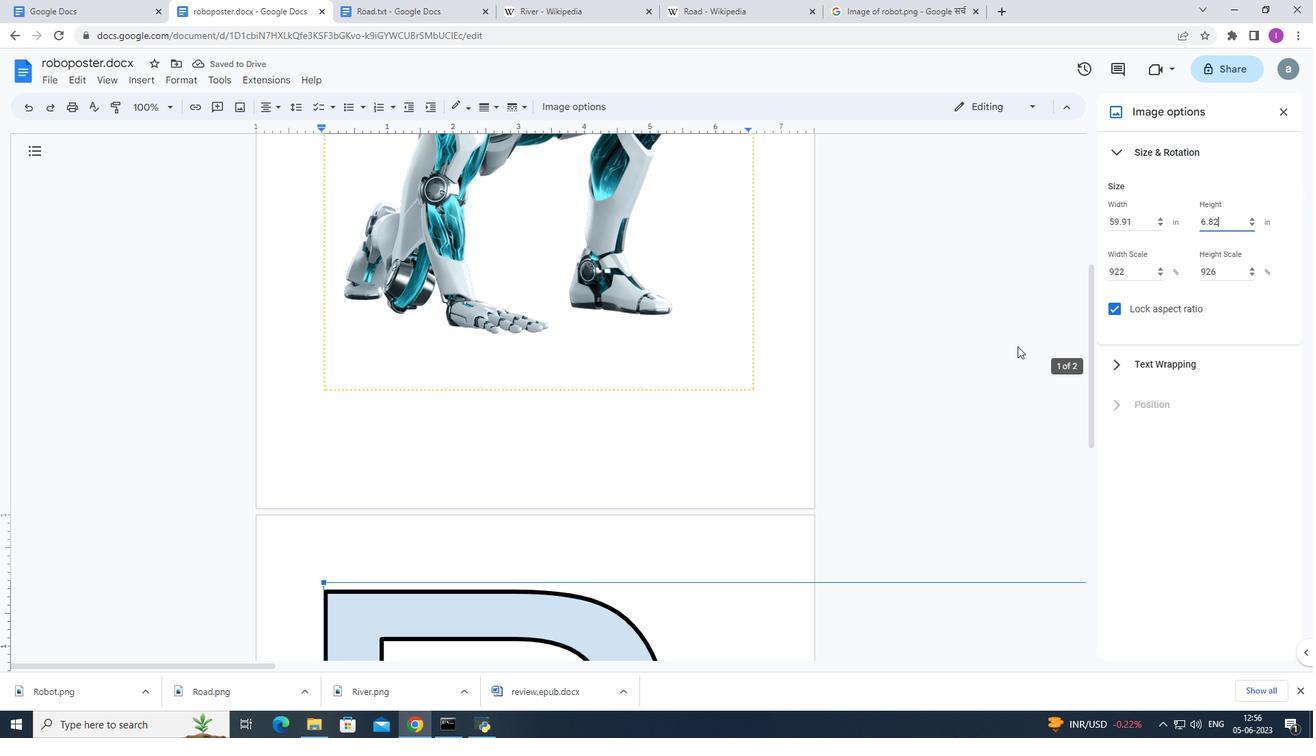 
Action: Mouse moved to (1019, 348)
Screenshot: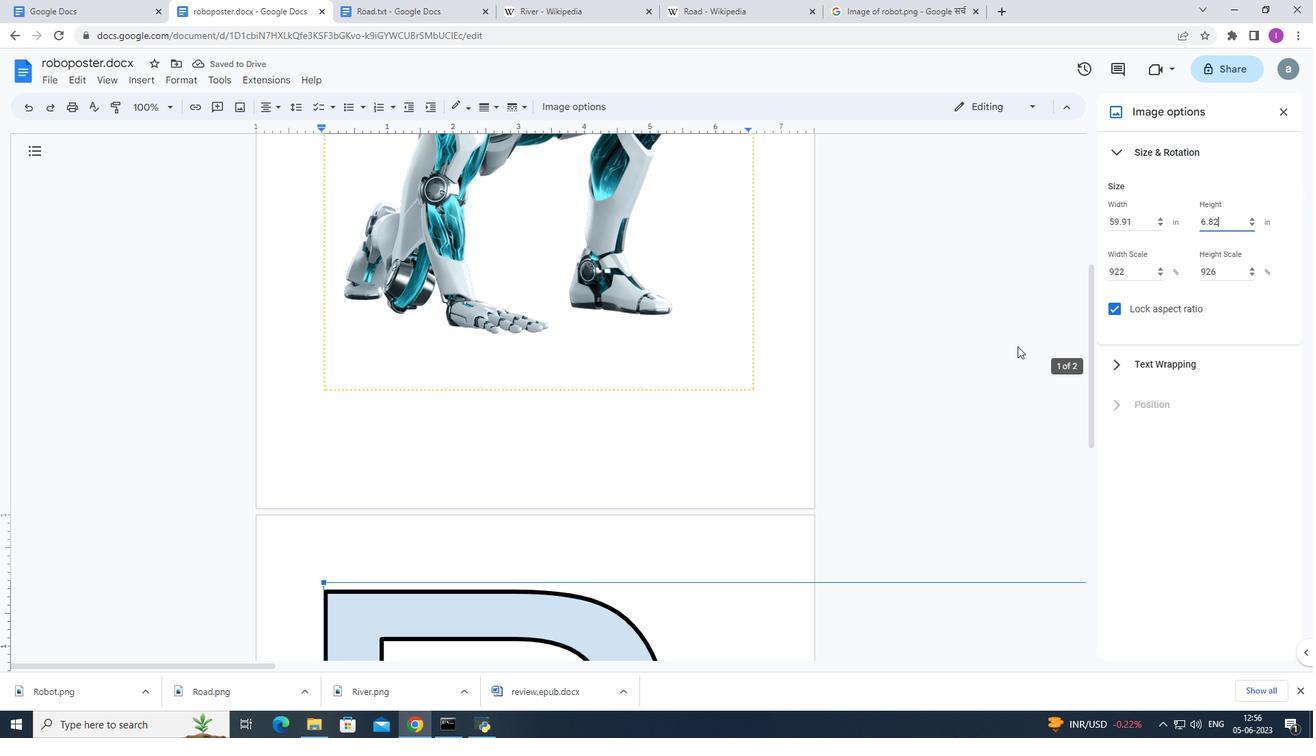 
Action: Mouse scrolled (1019, 348) with delta (0, 0)
Screenshot: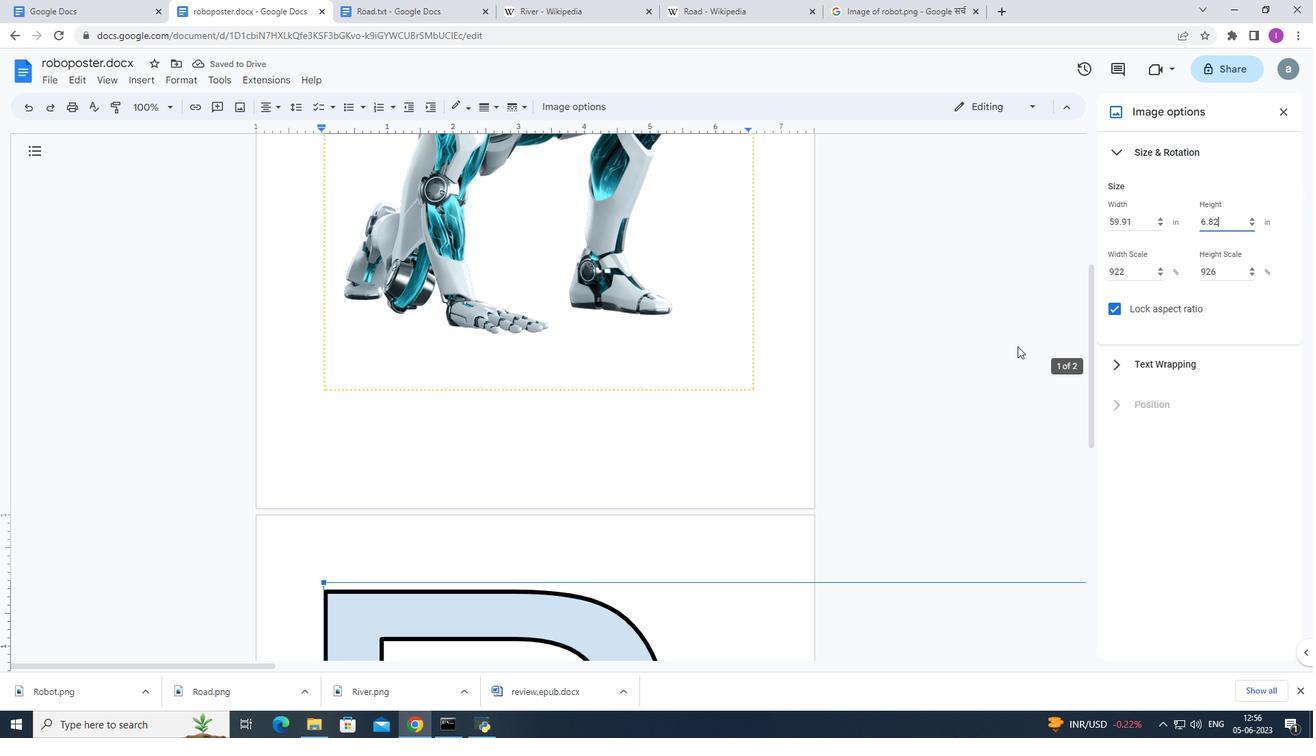 
Action: Mouse moved to (980, 414)
Screenshot: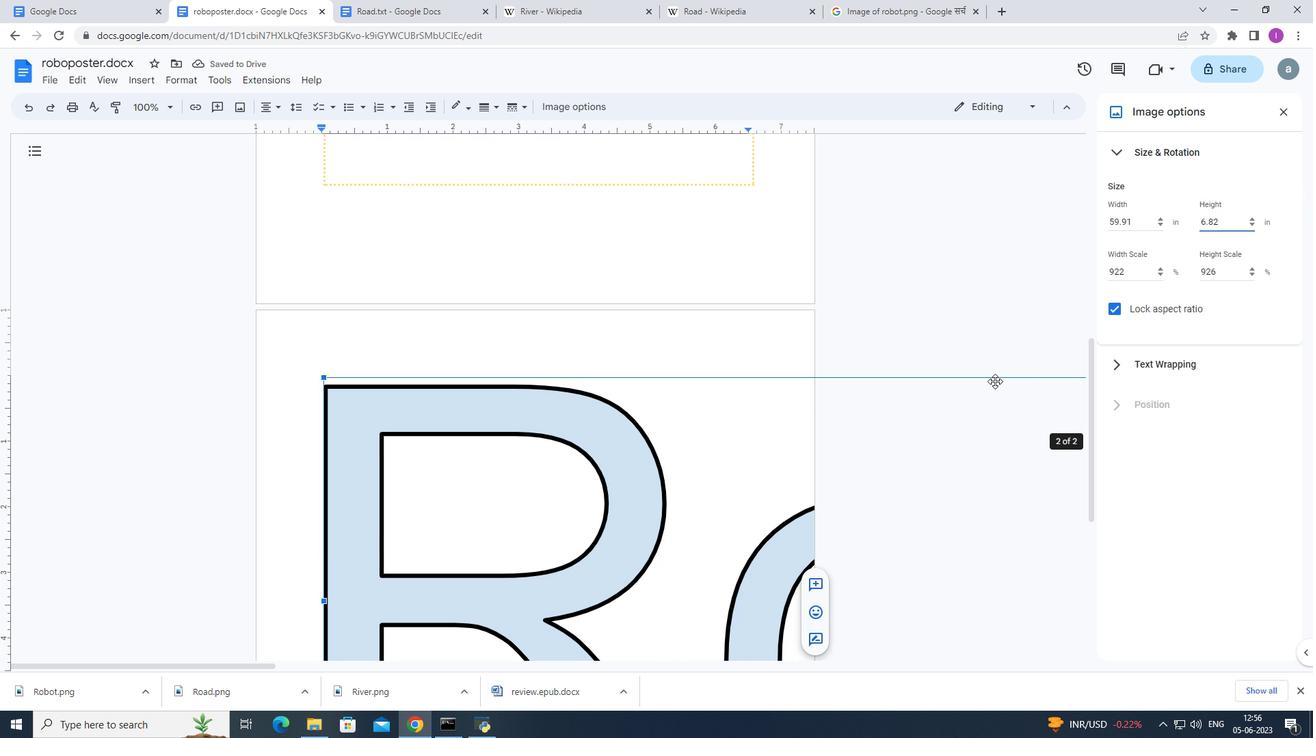 
Action: Mouse scrolled (980, 413) with delta (0, 0)
Screenshot: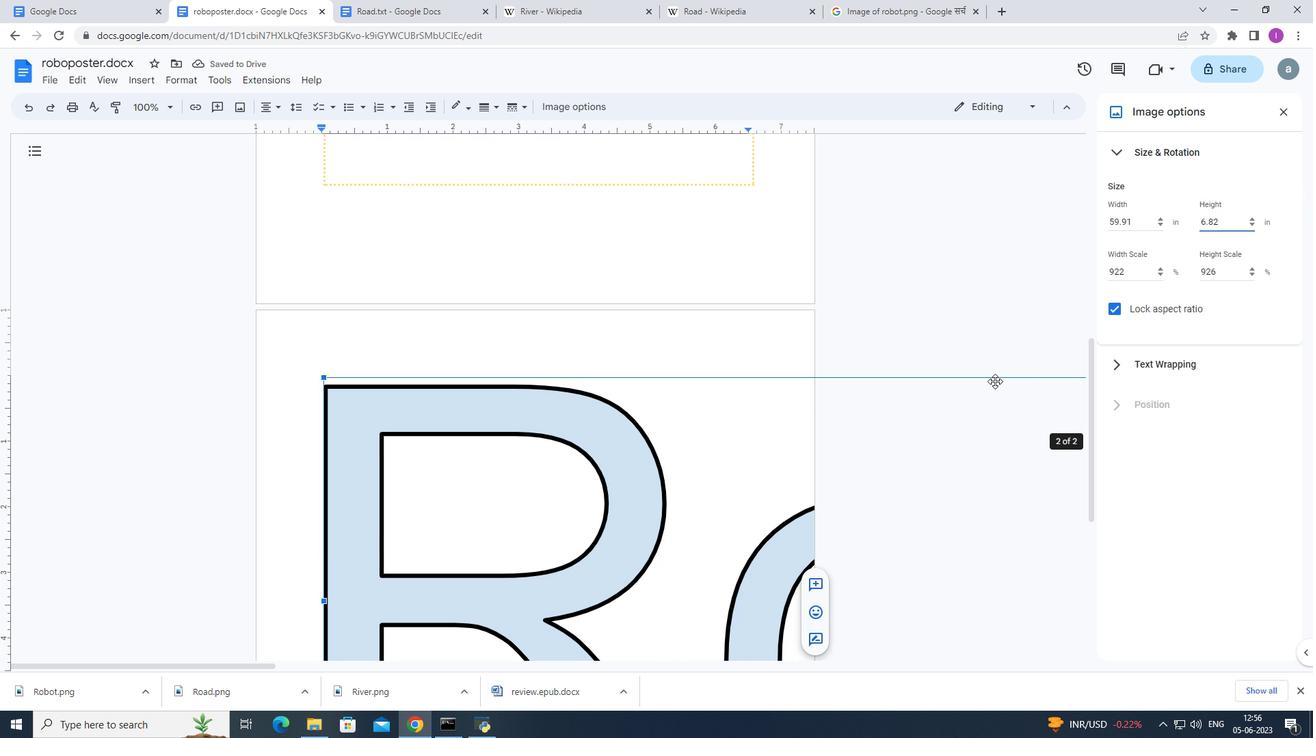 
Action: Mouse moved to (978, 424)
Screenshot: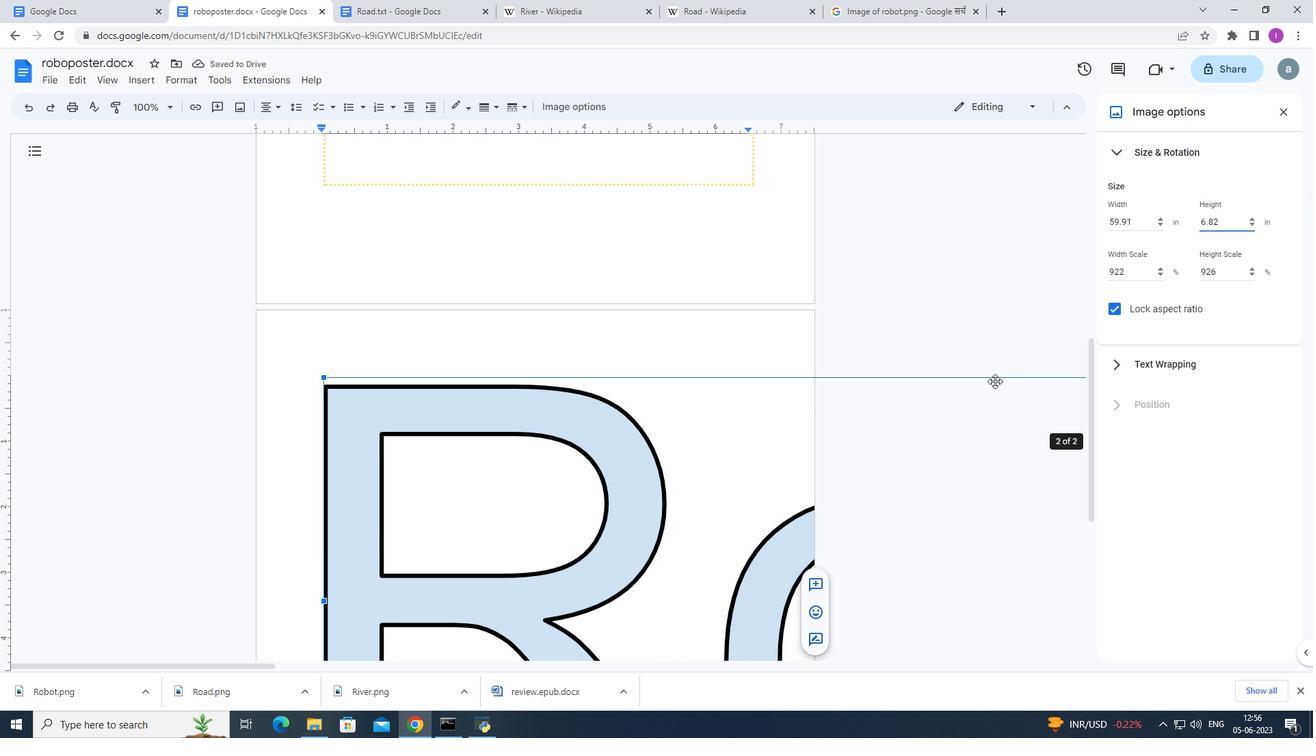 
Action: Mouse scrolled (978, 423) with delta (0, 0)
Screenshot: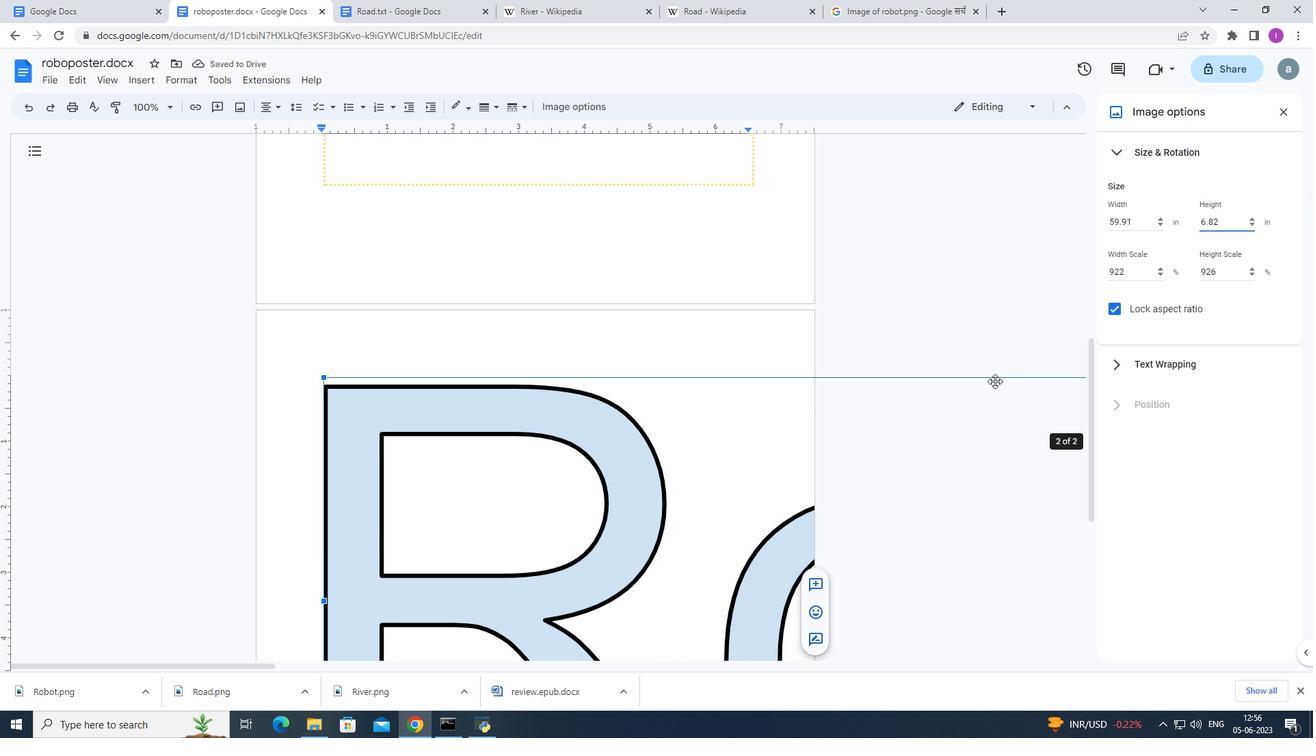 
Action: Mouse moved to (977, 428)
Screenshot: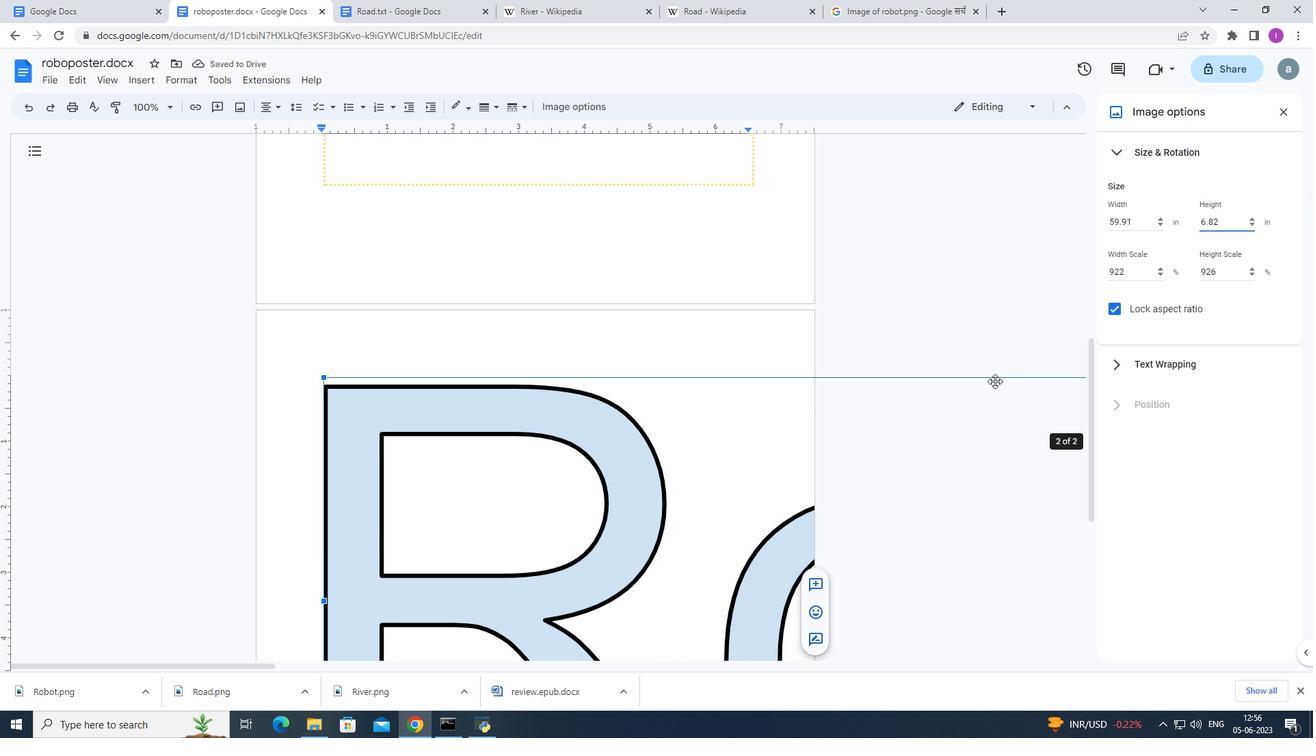 
Action: Mouse scrolled (977, 426) with delta (0, 0)
Screenshot: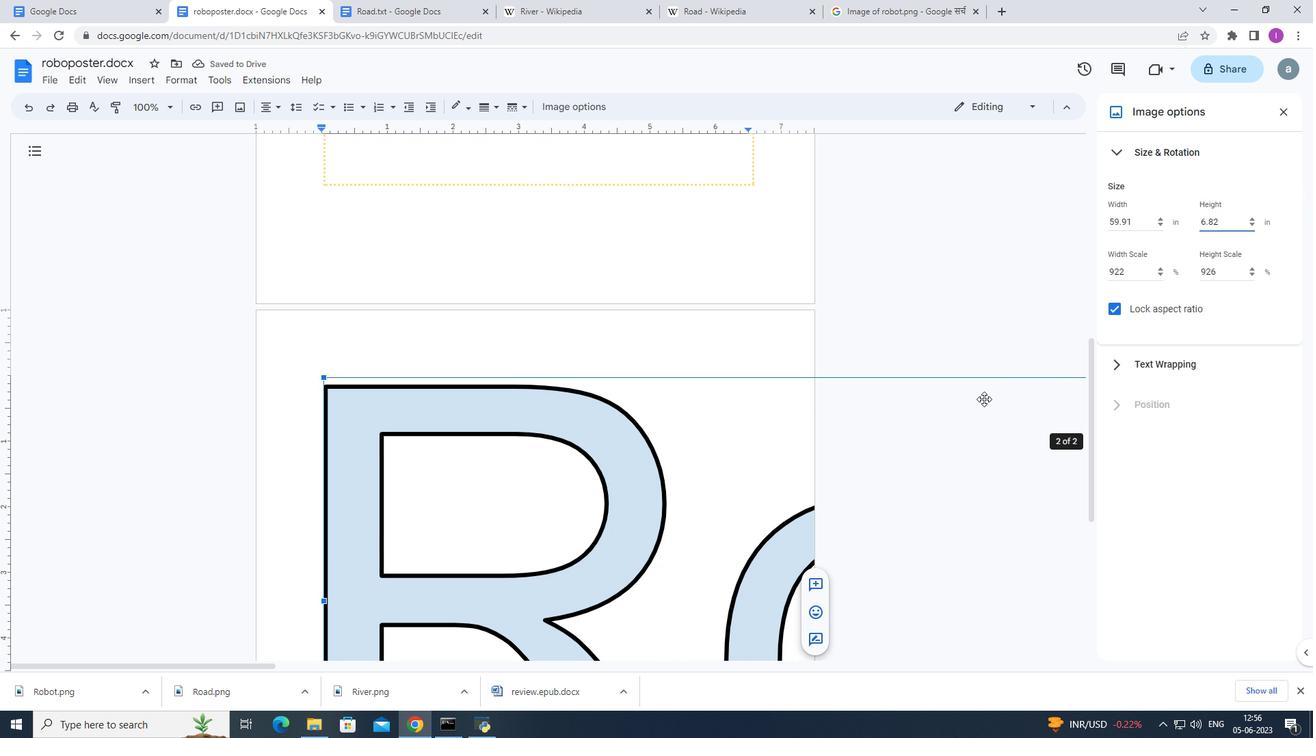 
Action: Mouse moved to (974, 451)
Screenshot: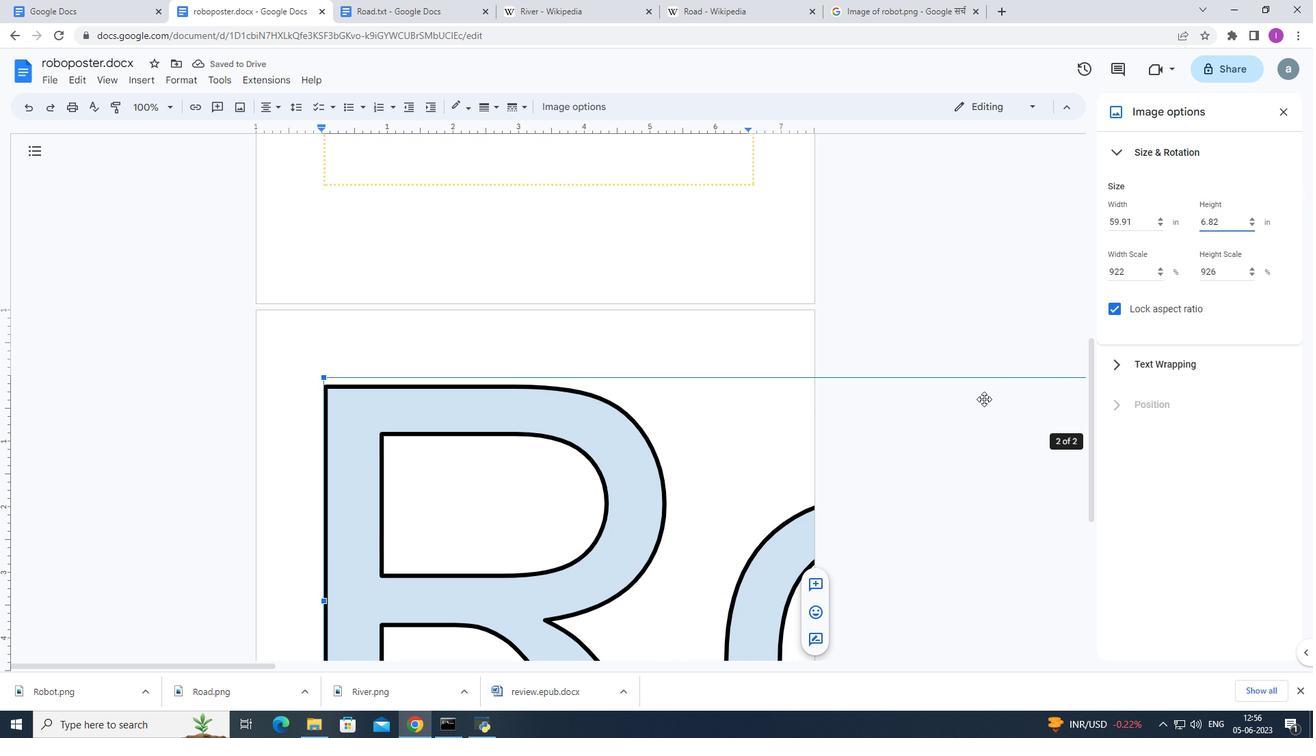 
Action: Mouse scrolled (974, 450) with delta (0, 0)
Screenshot: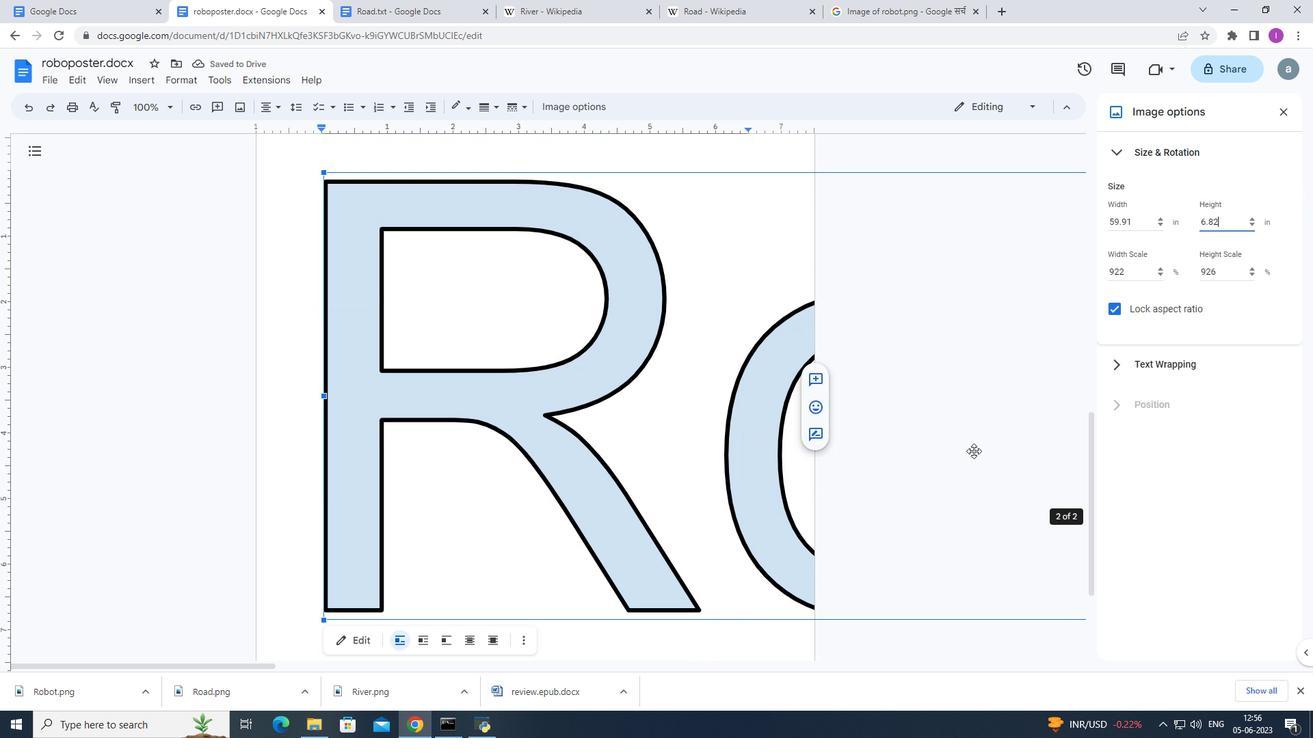 
Action: Mouse scrolled (974, 450) with delta (0, 0)
Screenshot: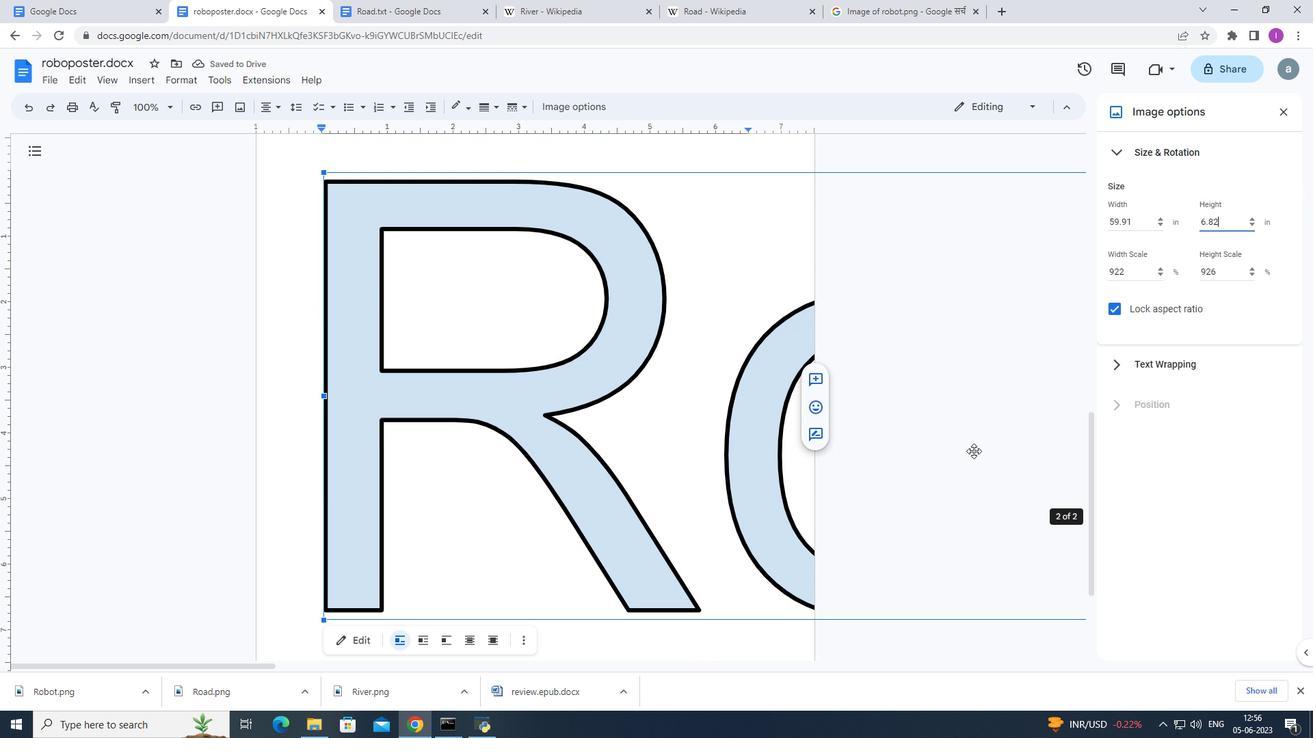 
Action: Mouse scrolled (974, 452) with delta (0, 0)
Screenshot: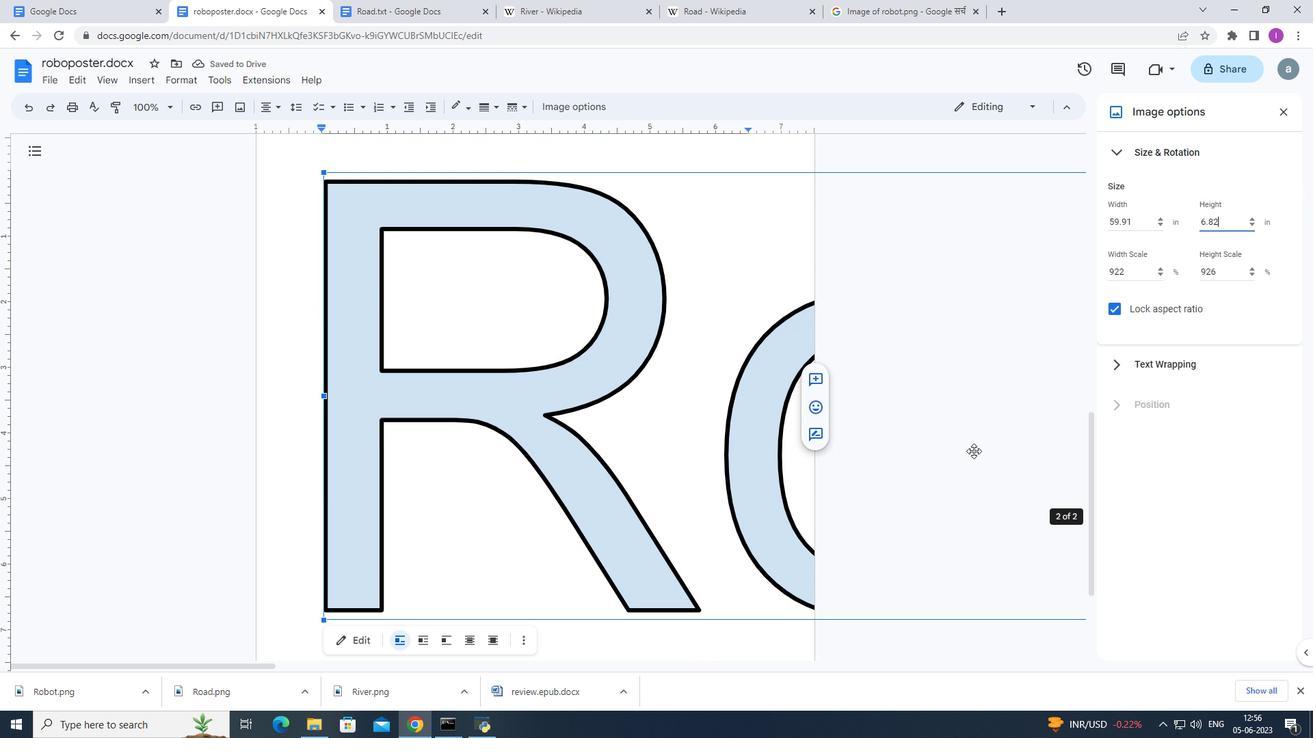 
Action: Mouse scrolled (974, 450) with delta (0, 0)
Screenshot: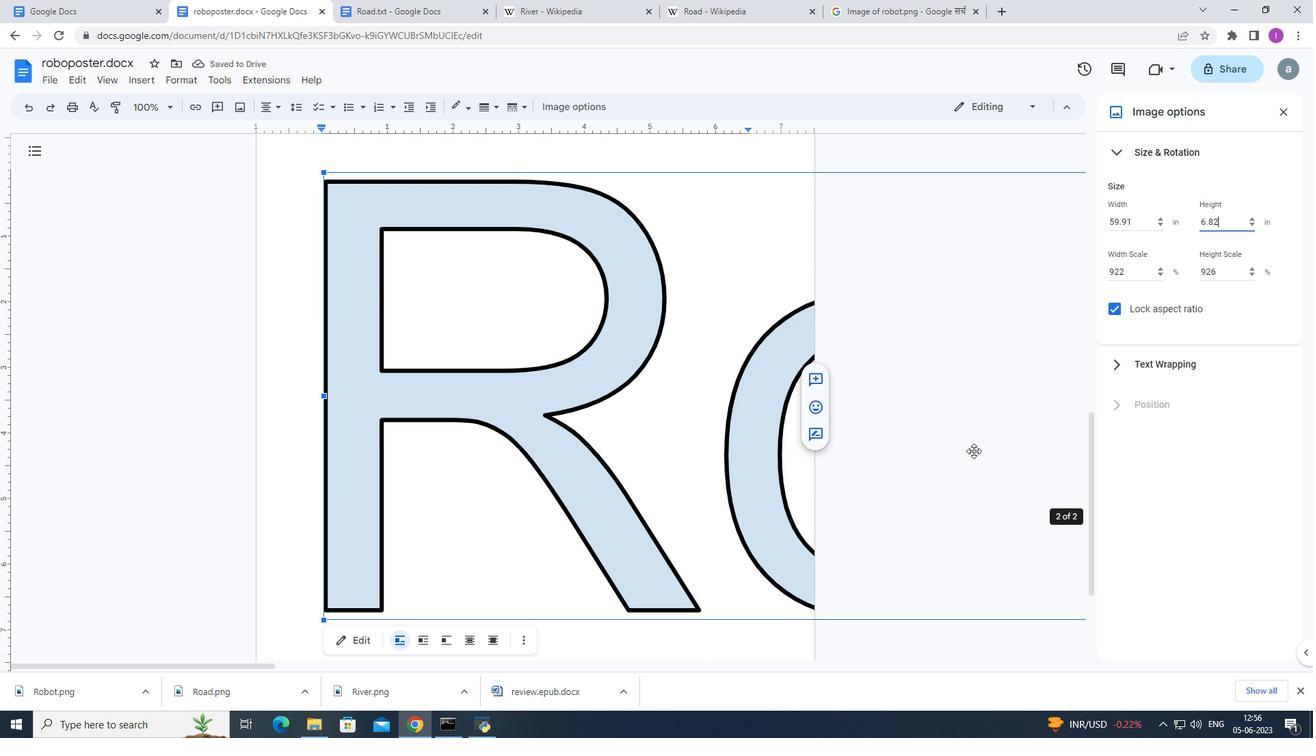 
Action: Mouse moved to (974, 450)
Screenshot: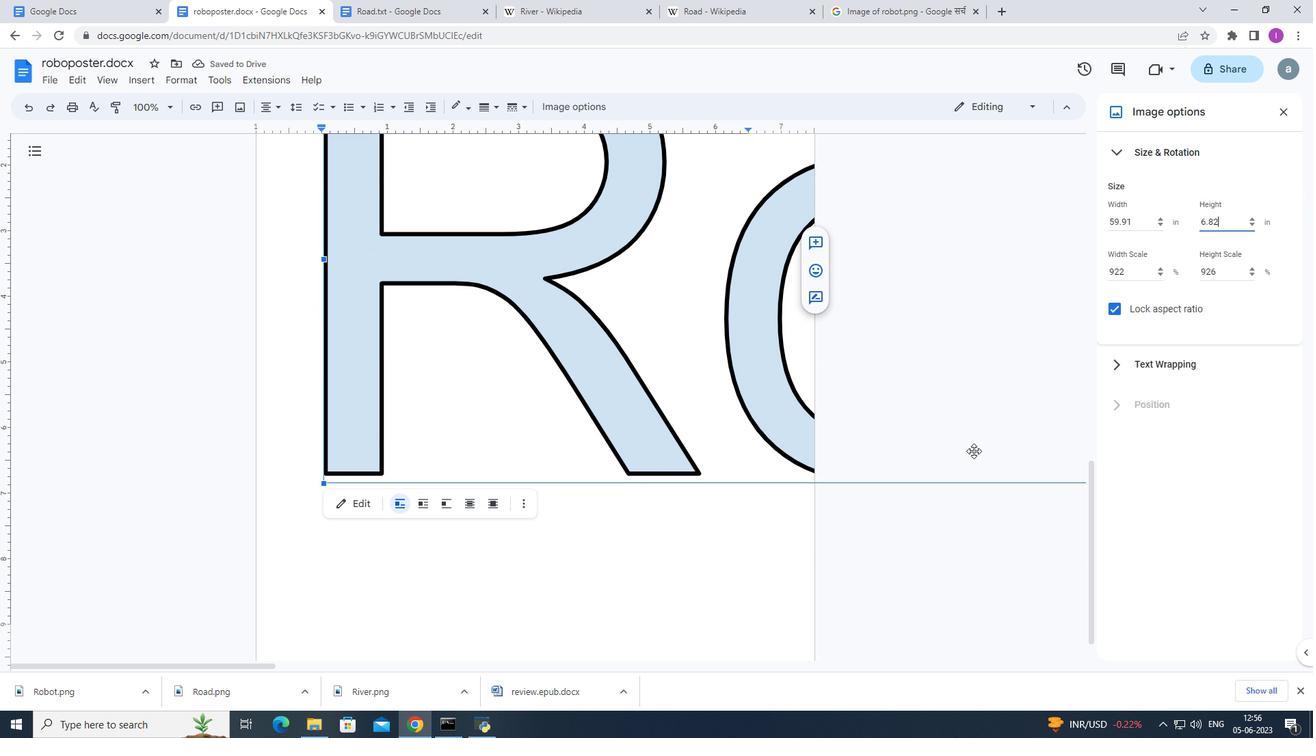 
